 Task: Search one way flight ticket for 5 adults, 2 children, 1 infant in seat and 2 infants on lap in economy from Houston: George Bush Intercontinental/houston Airport to Riverton: Central Wyoming Regional Airport (was Riverton Regional) on 8-4-2023. Choice of flights is Spirit. Number of bags: 2 carry on bags. Price is upto 72000. Outbound departure time preference is 16:45.
Action: Mouse moved to (760, 497)
Screenshot: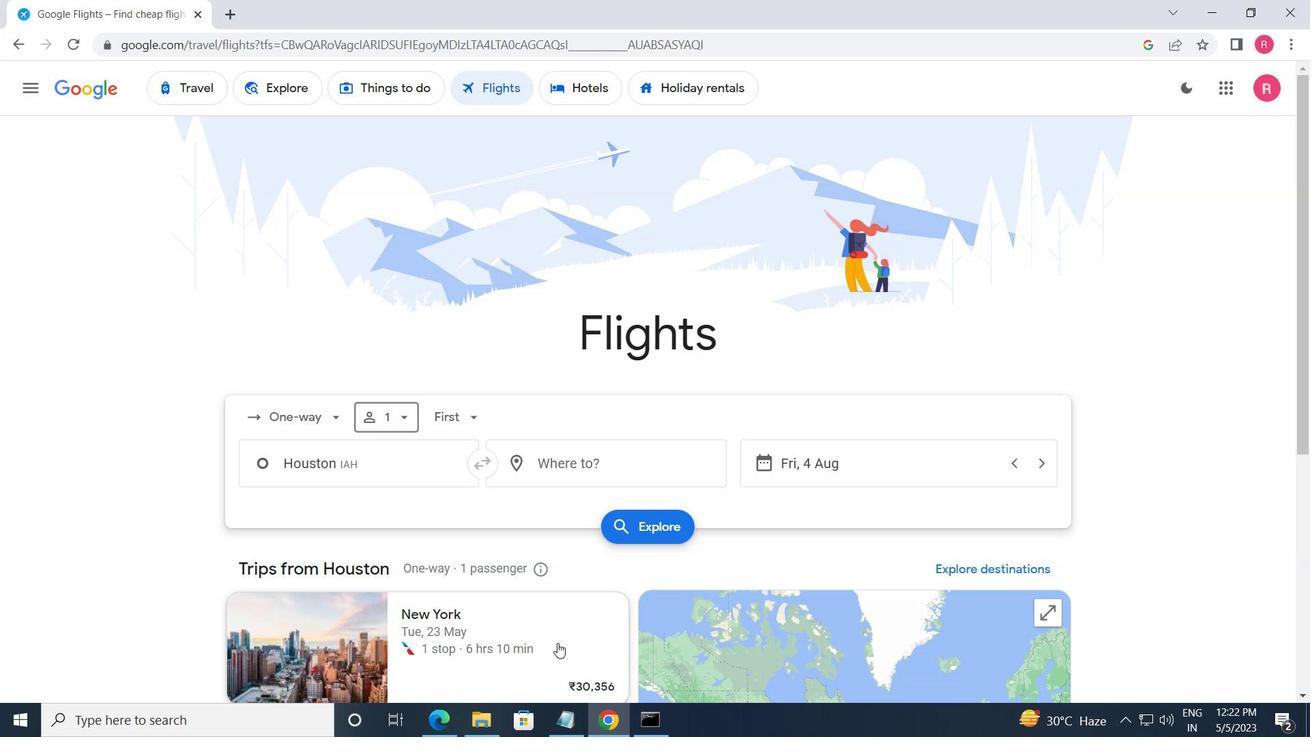 
Action: Mouse scrolled (760, 498) with delta (0, 0)
Screenshot: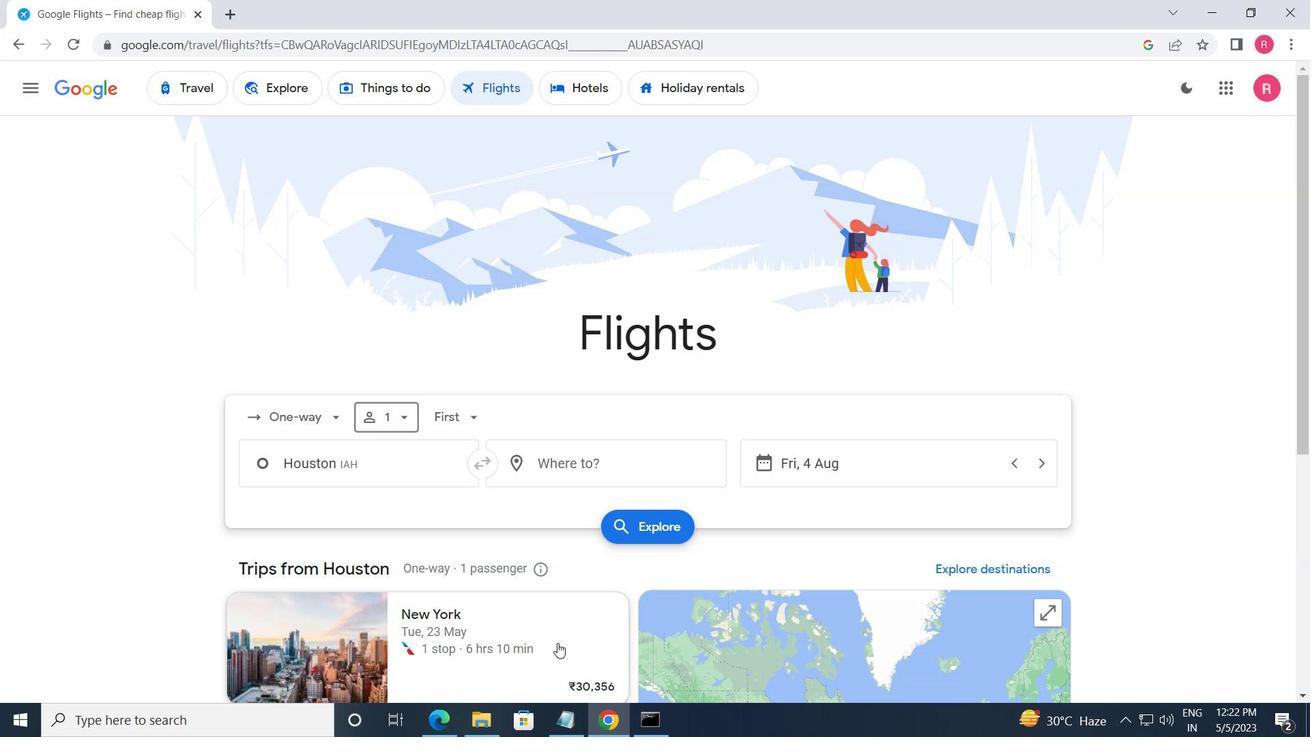 
Action: Mouse moved to (267, 428)
Screenshot: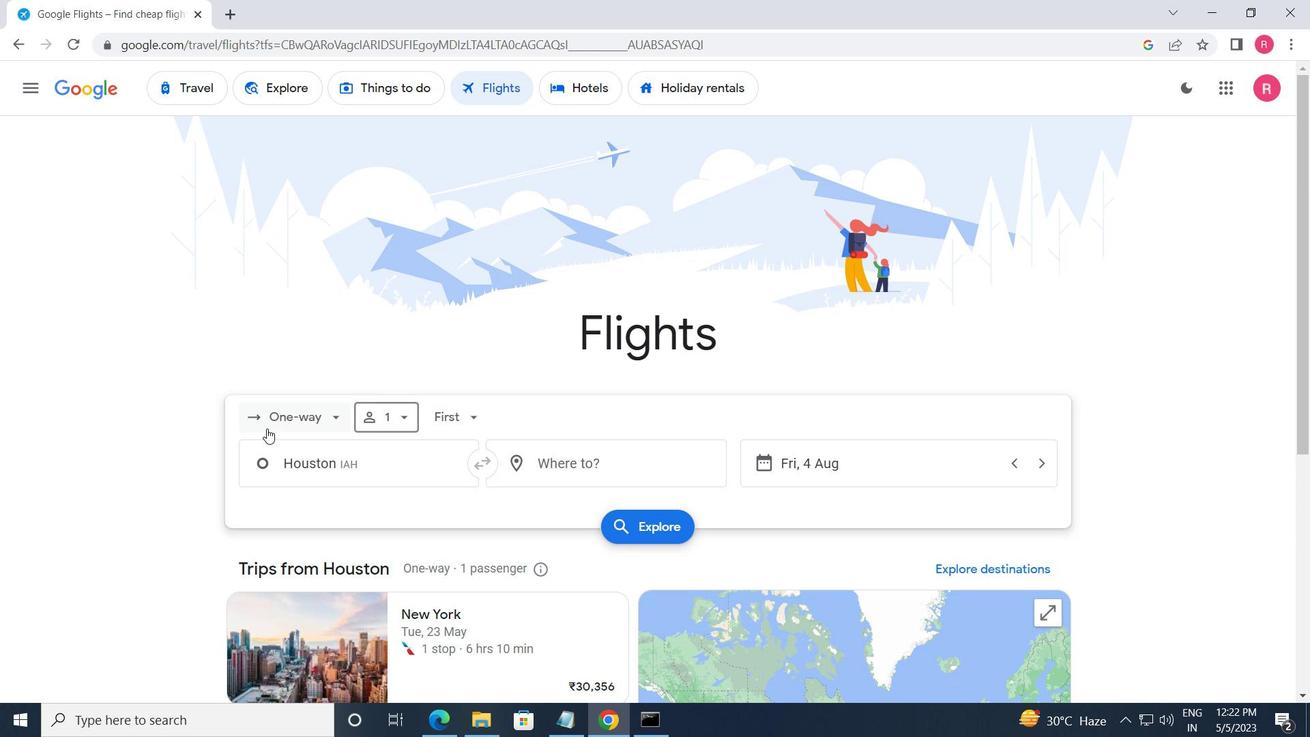 
Action: Mouse pressed left at (267, 428)
Screenshot: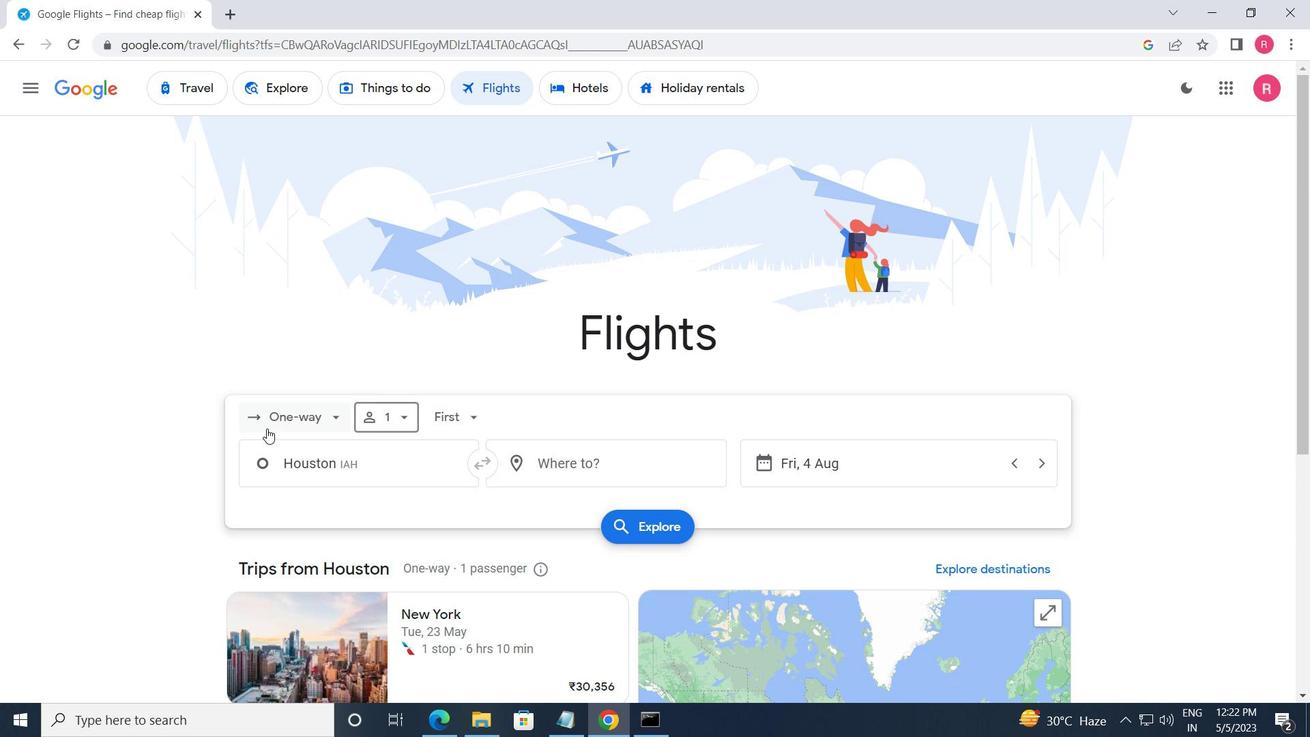 
Action: Mouse moved to (294, 485)
Screenshot: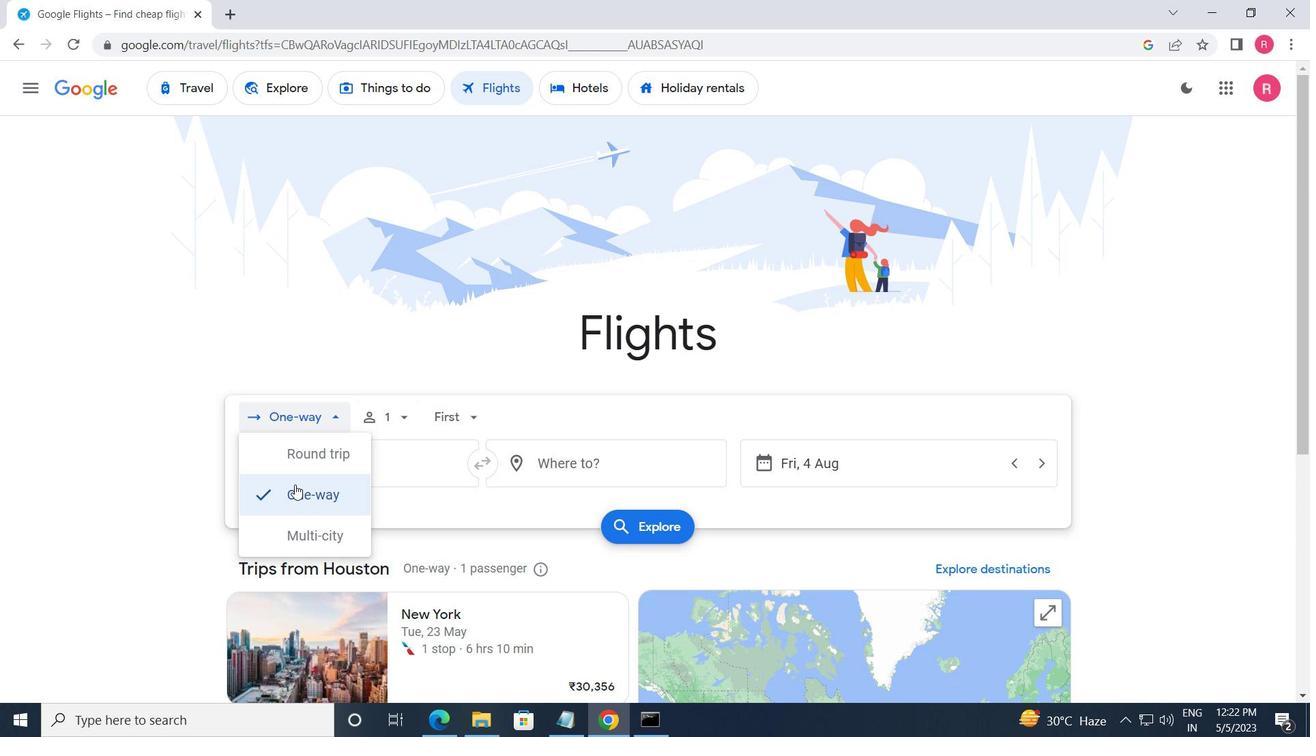 
Action: Mouse pressed left at (294, 485)
Screenshot: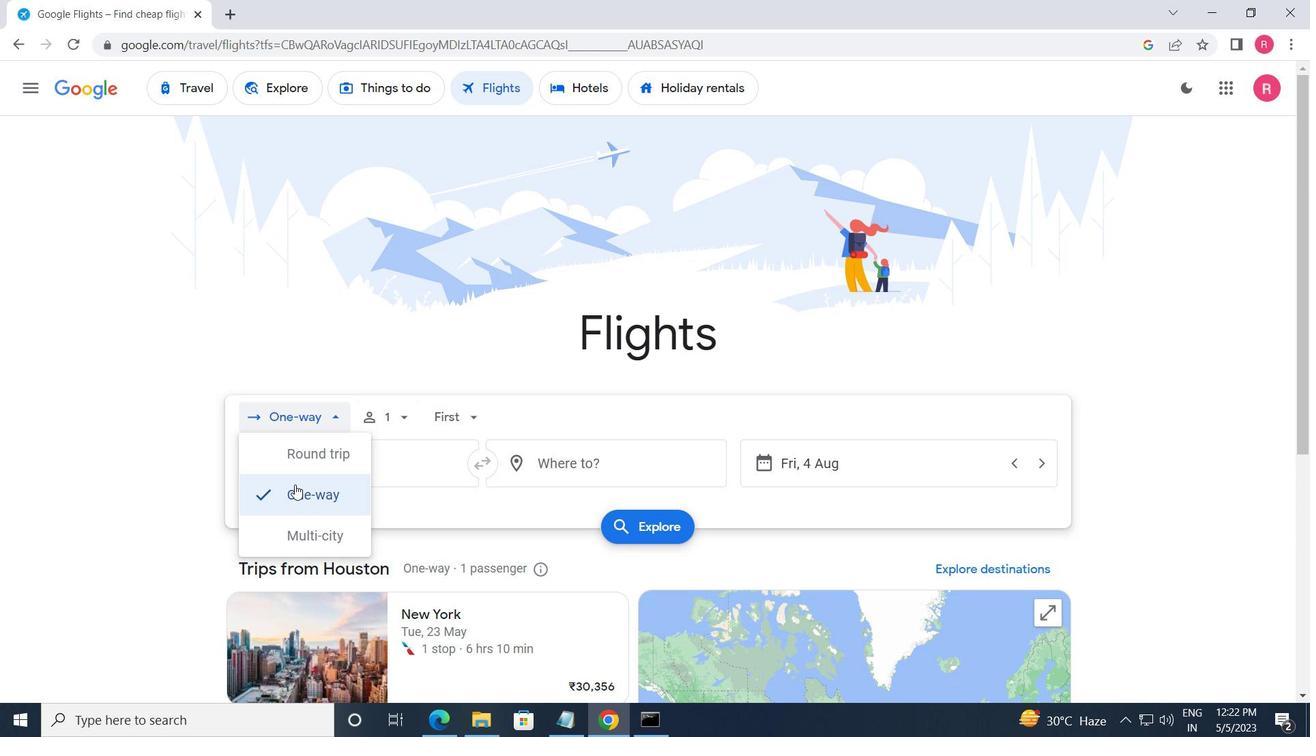 
Action: Mouse moved to (372, 417)
Screenshot: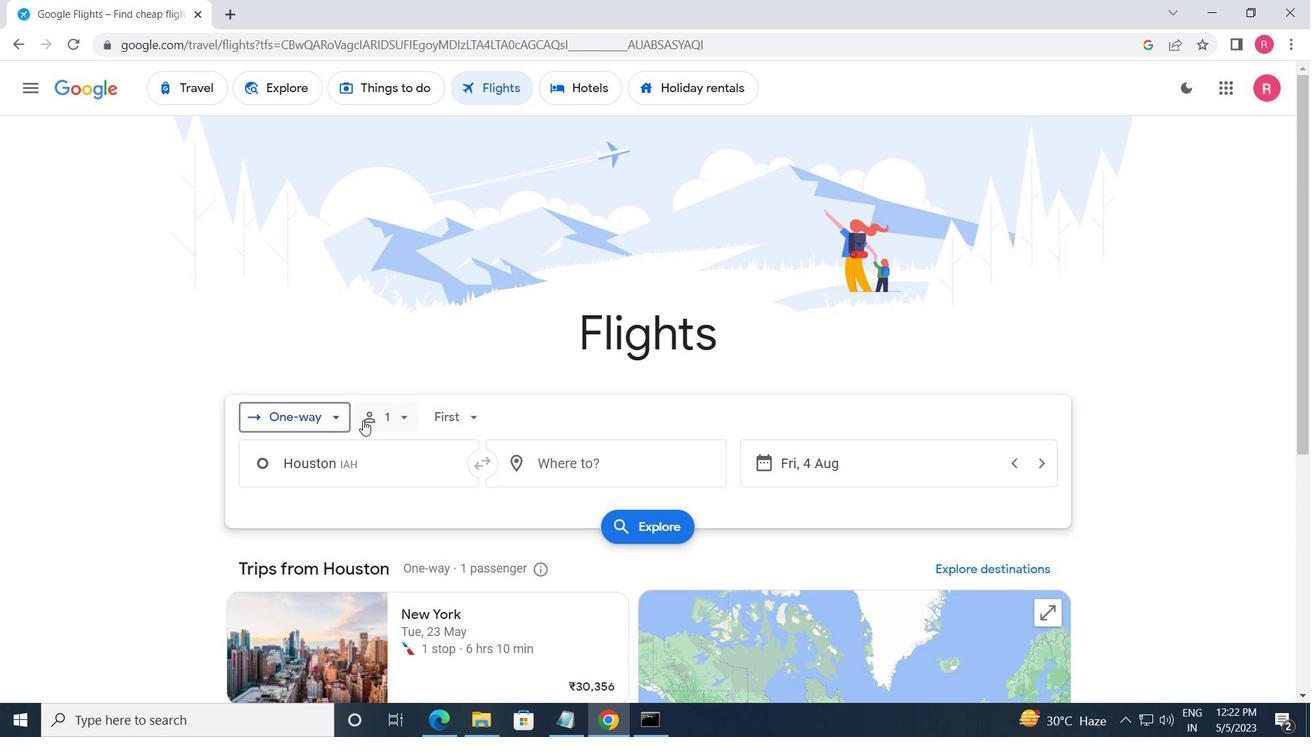 
Action: Mouse pressed left at (372, 417)
Screenshot: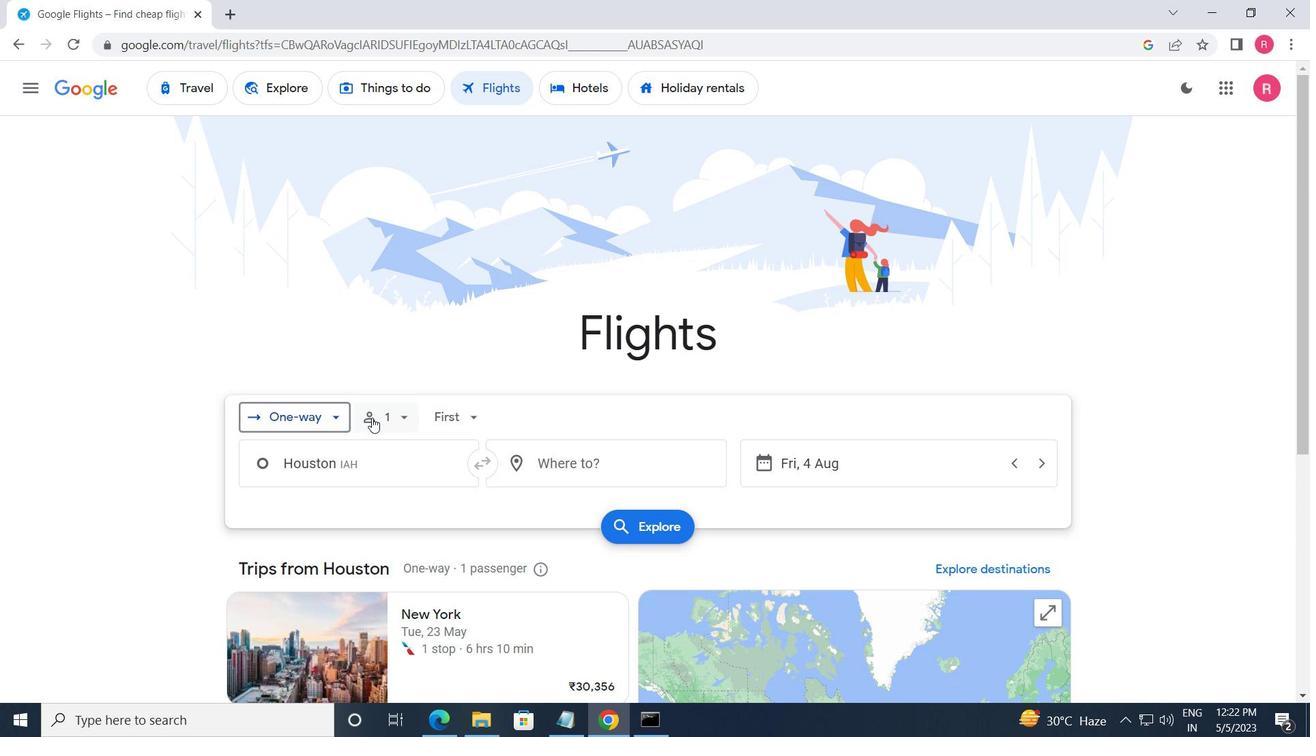 
Action: Mouse moved to (531, 459)
Screenshot: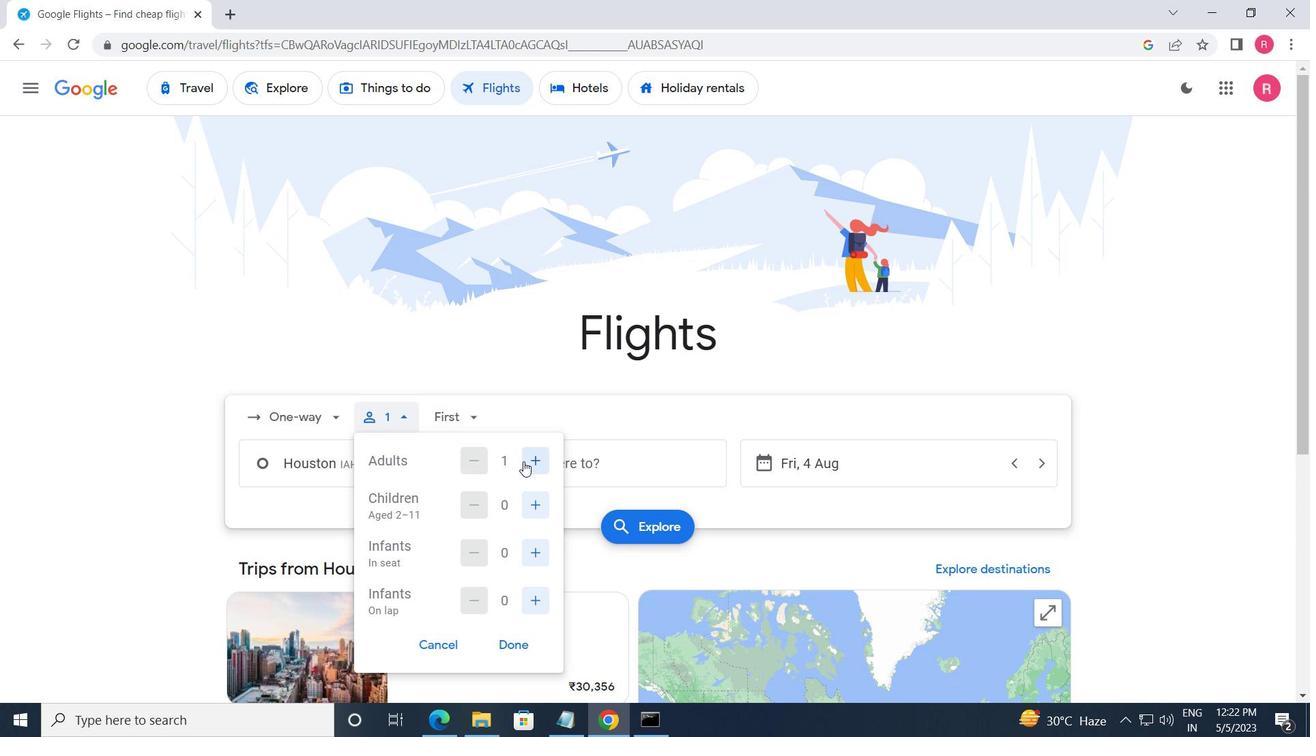 
Action: Mouse pressed left at (531, 459)
Screenshot: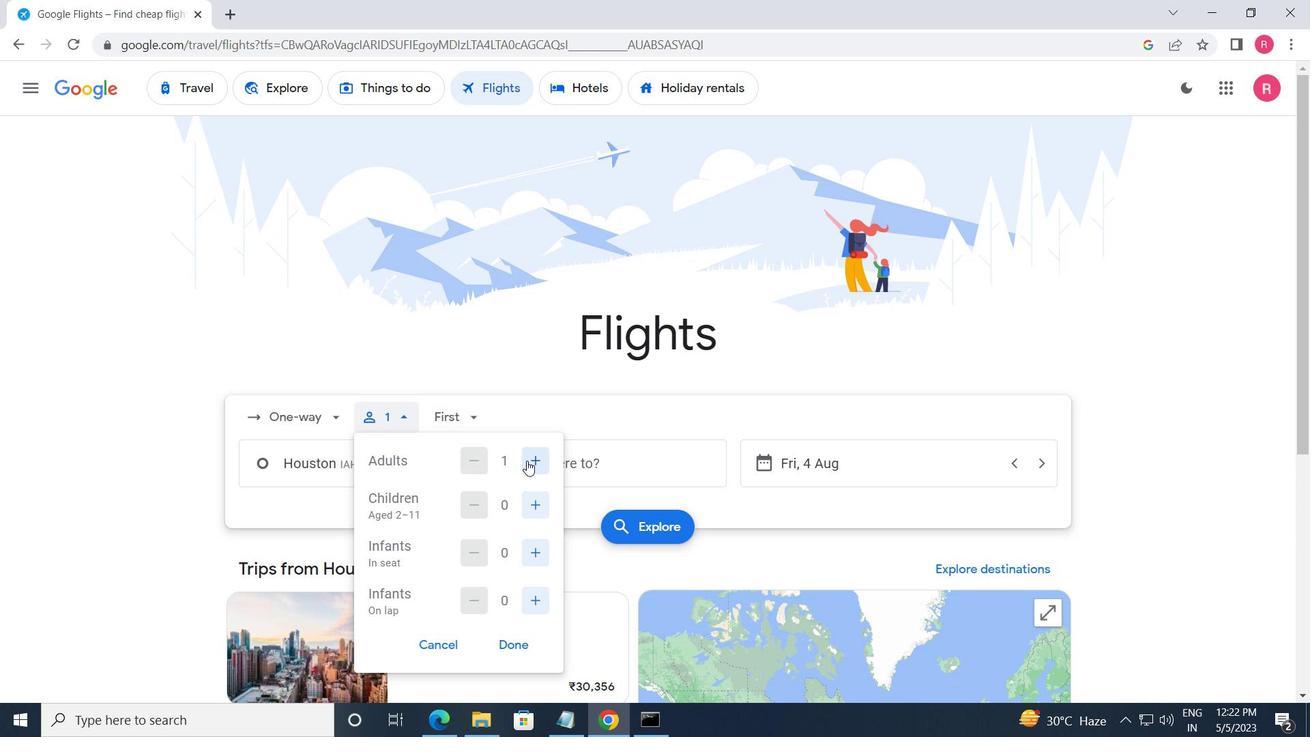 
Action: Mouse pressed left at (531, 459)
Screenshot: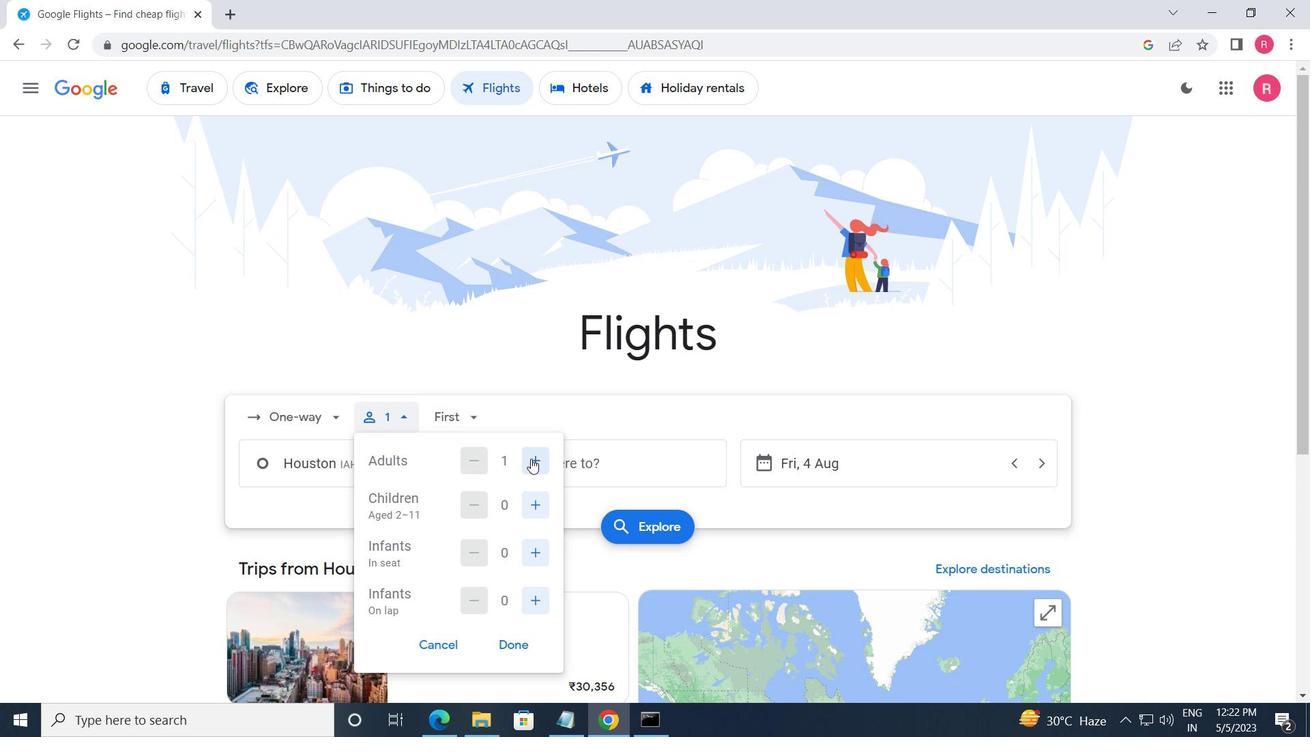
Action: Mouse pressed left at (531, 459)
Screenshot: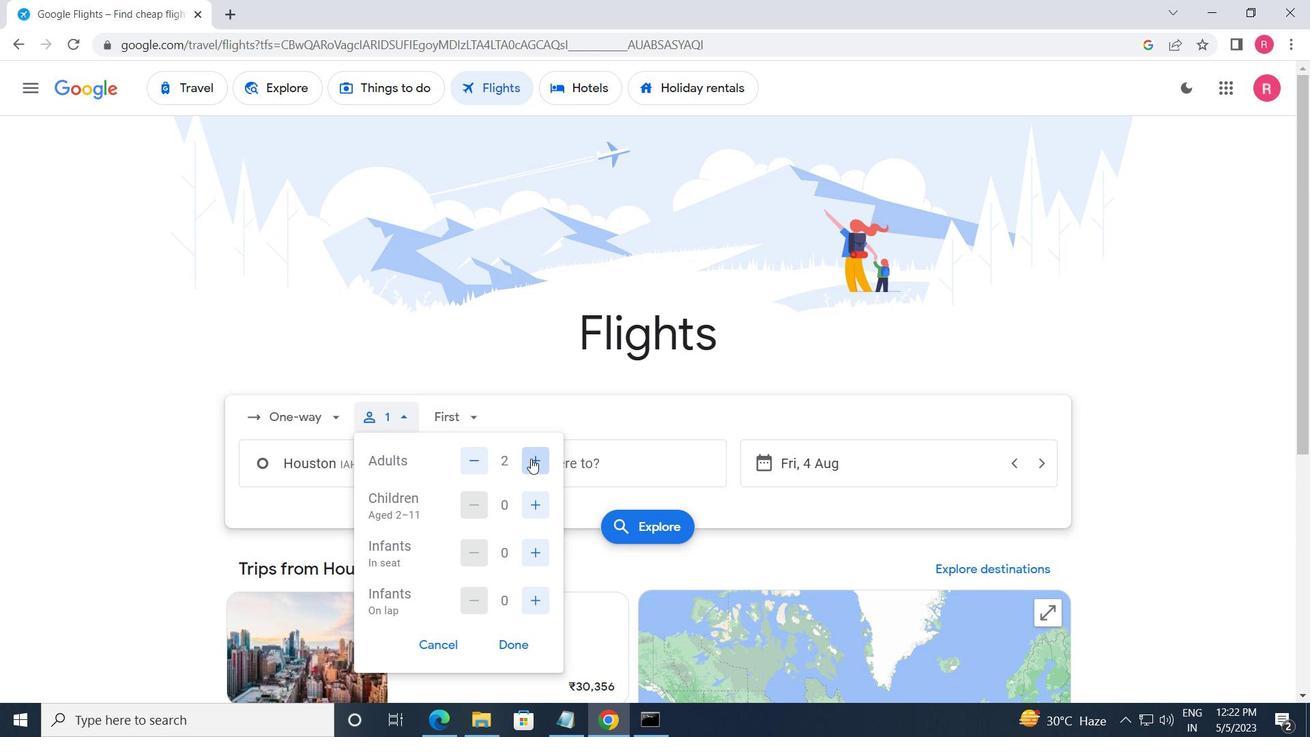 
Action: Mouse moved to (532, 458)
Screenshot: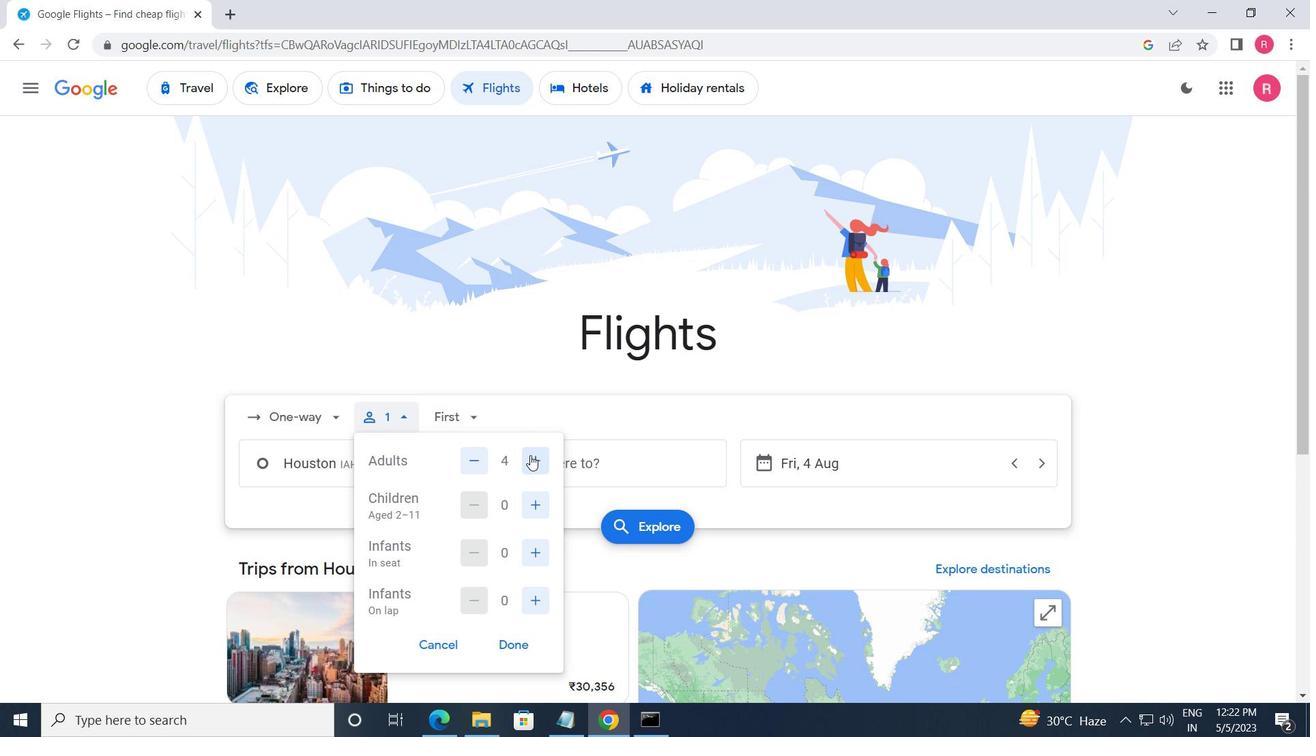 
Action: Mouse pressed left at (532, 458)
Screenshot: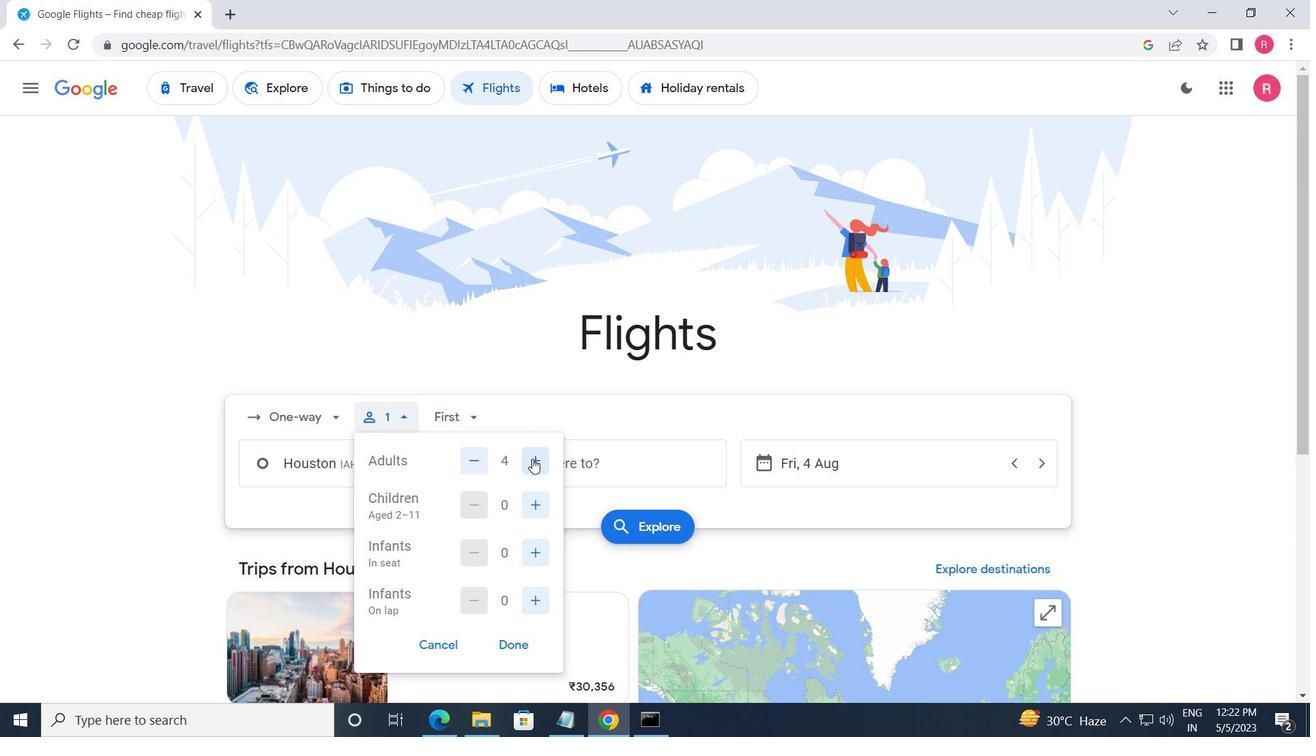 
Action: Mouse moved to (534, 499)
Screenshot: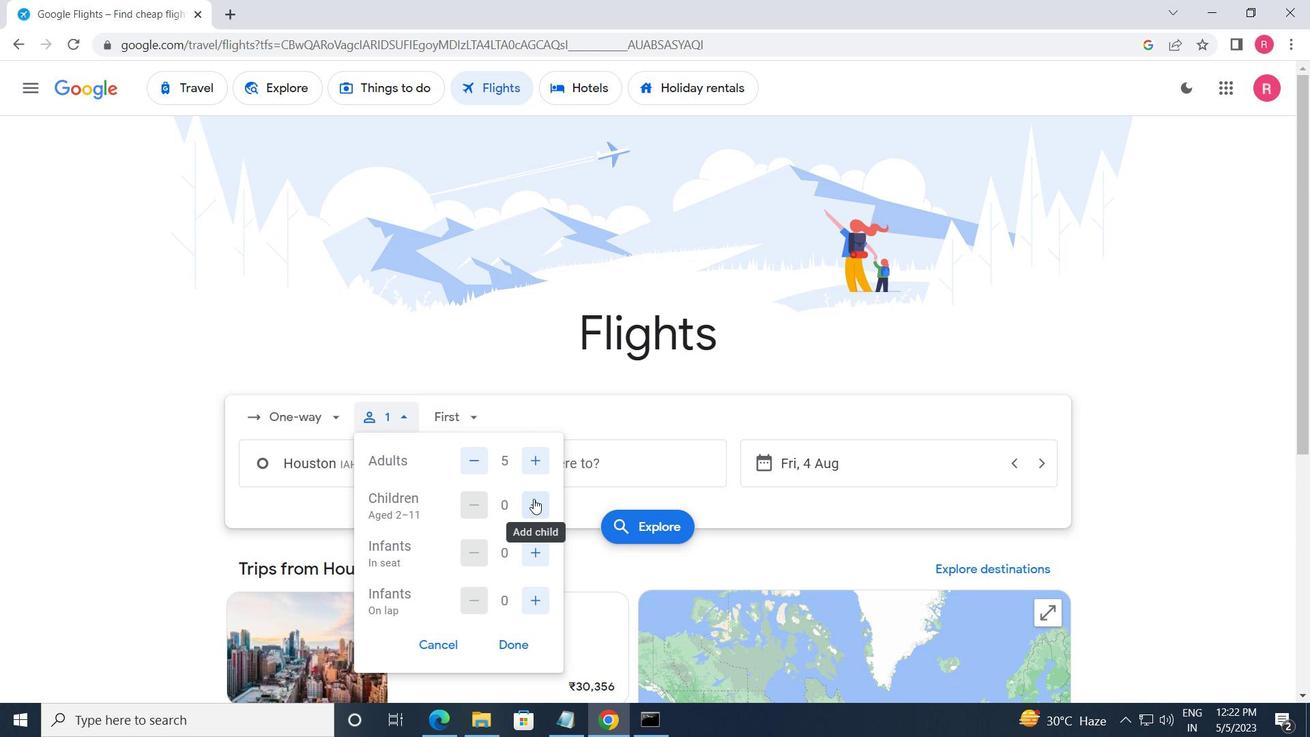 
Action: Mouse pressed left at (534, 499)
Screenshot: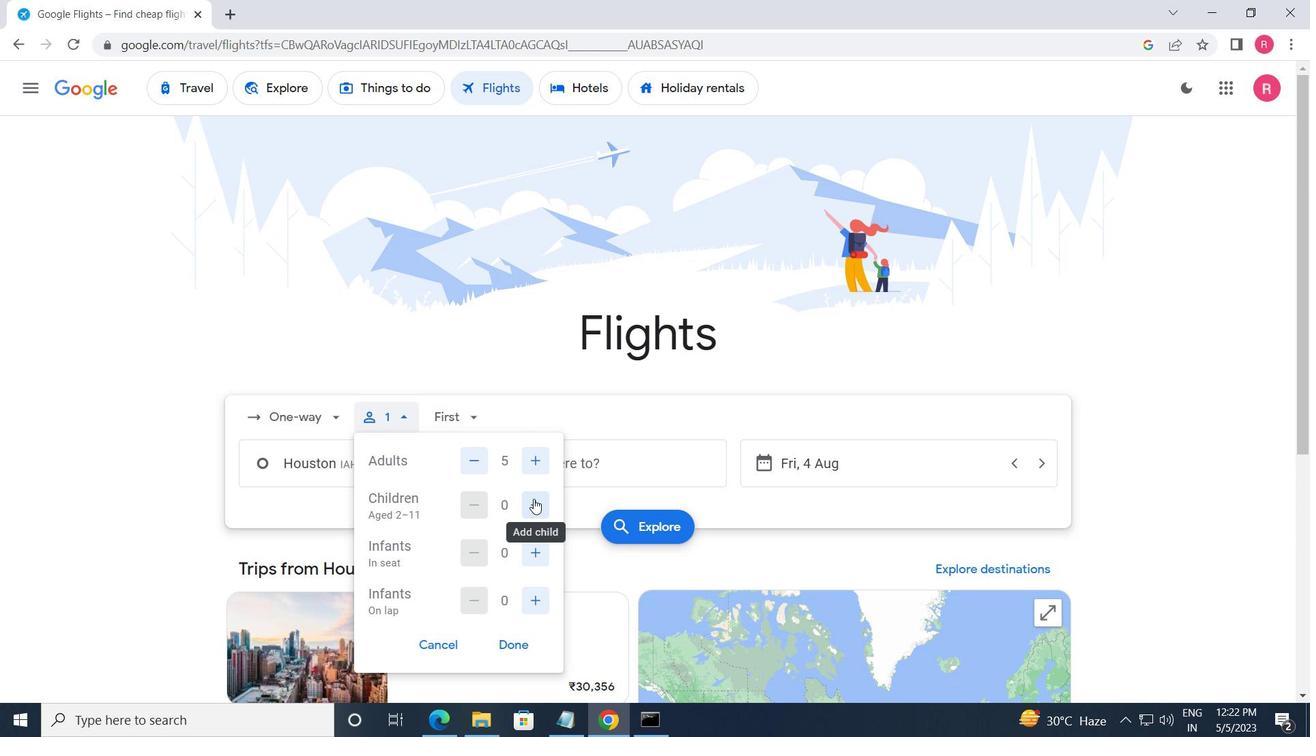
Action: Mouse pressed left at (534, 499)
Screenshot: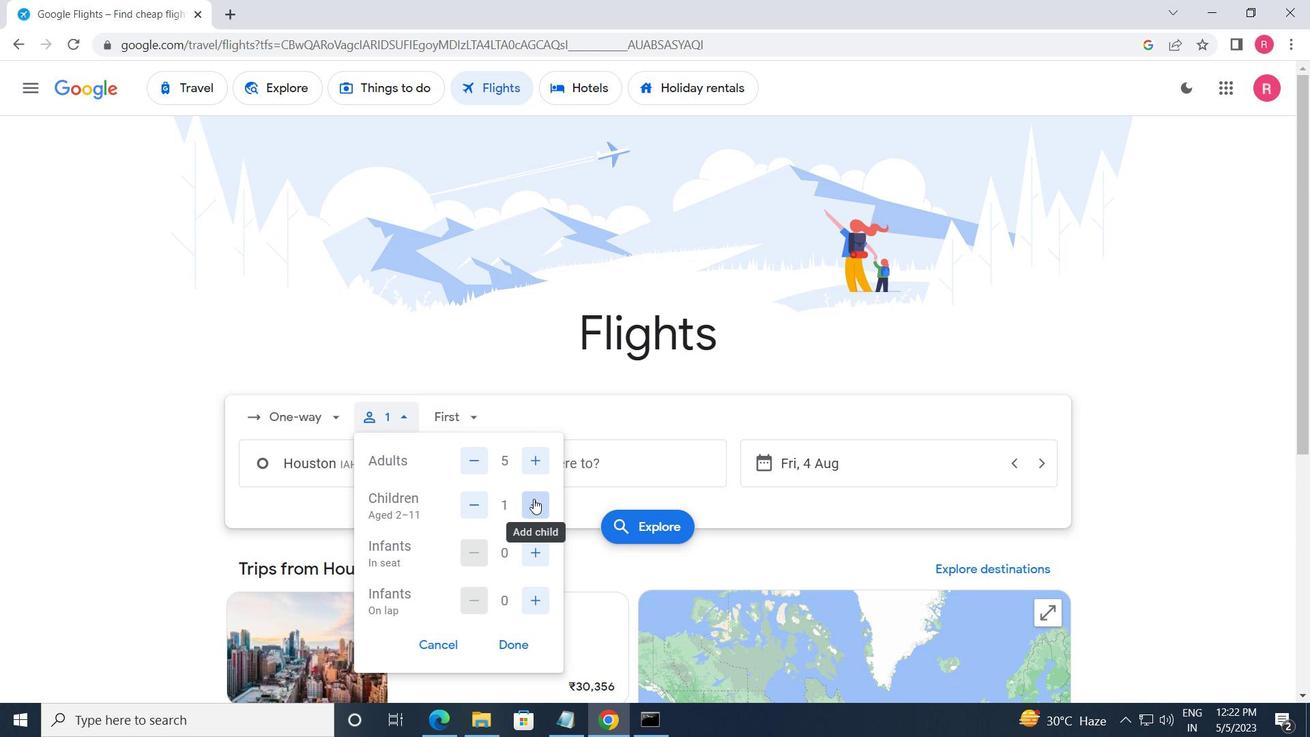 
Action: Mouse moved to (531, 548)
Screenshot: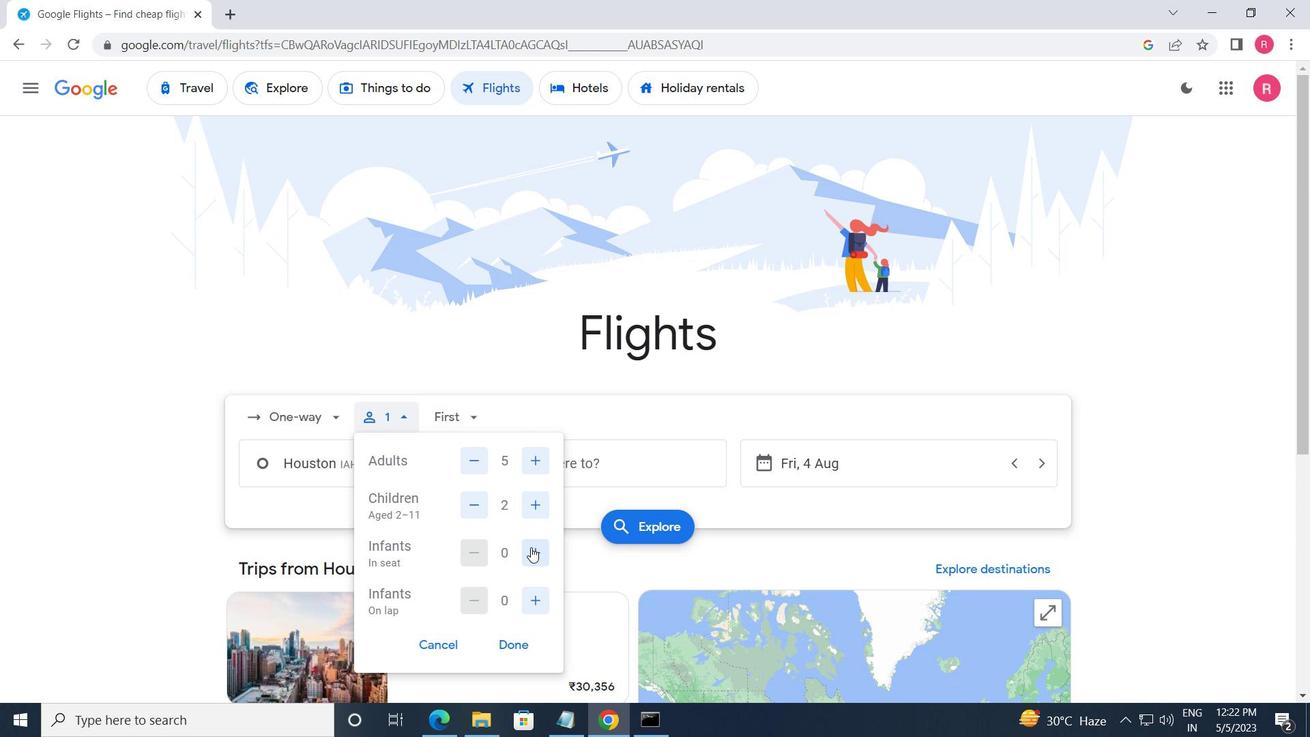 
Action: Mouse pressed left at (531, 548)
Screenshot: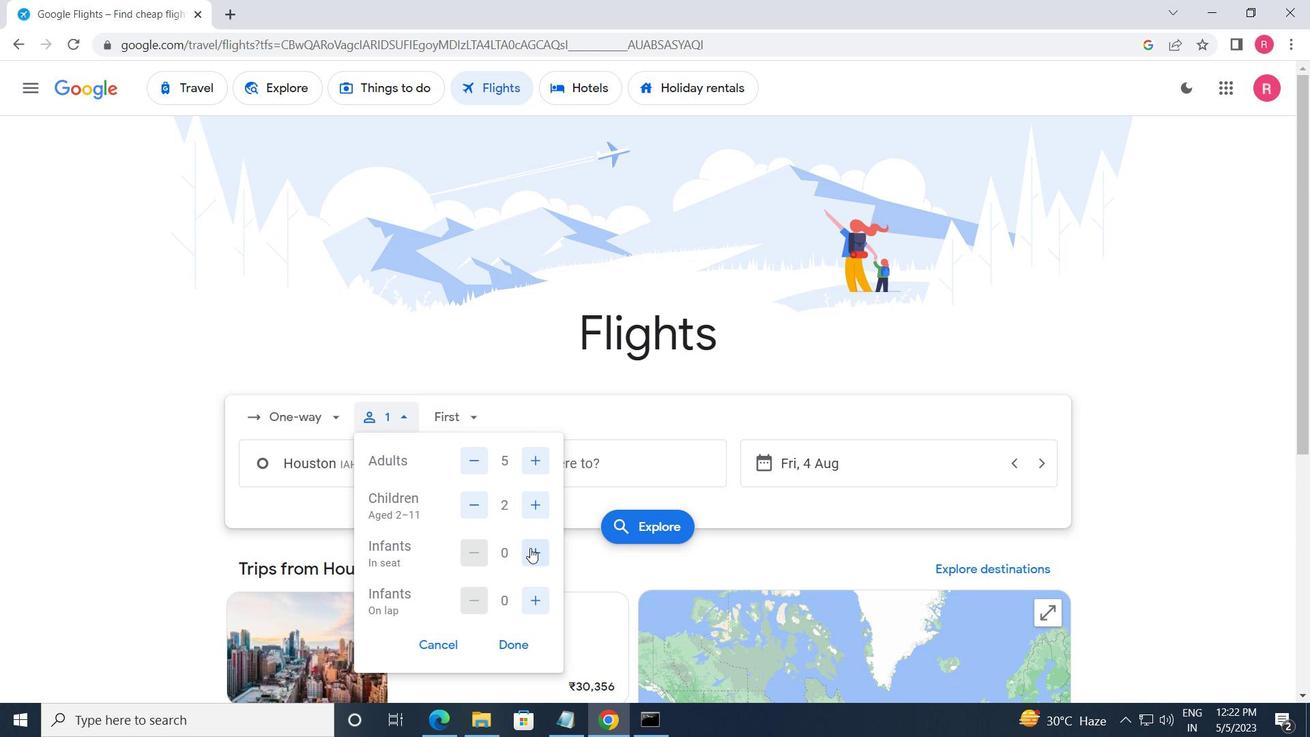 
Action: Mouse moved to (543, 597)
Screenshot: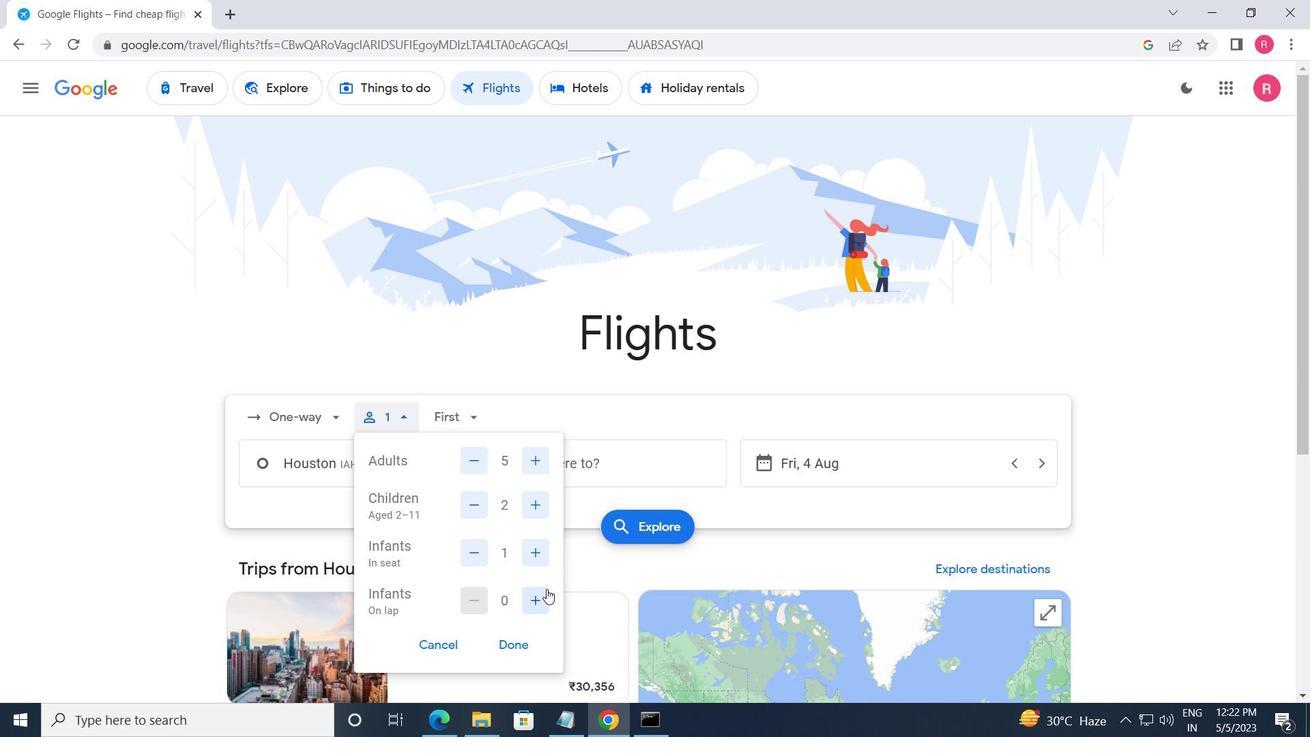 
Action: Mouse pressed left at (543, 597)
Screenshot: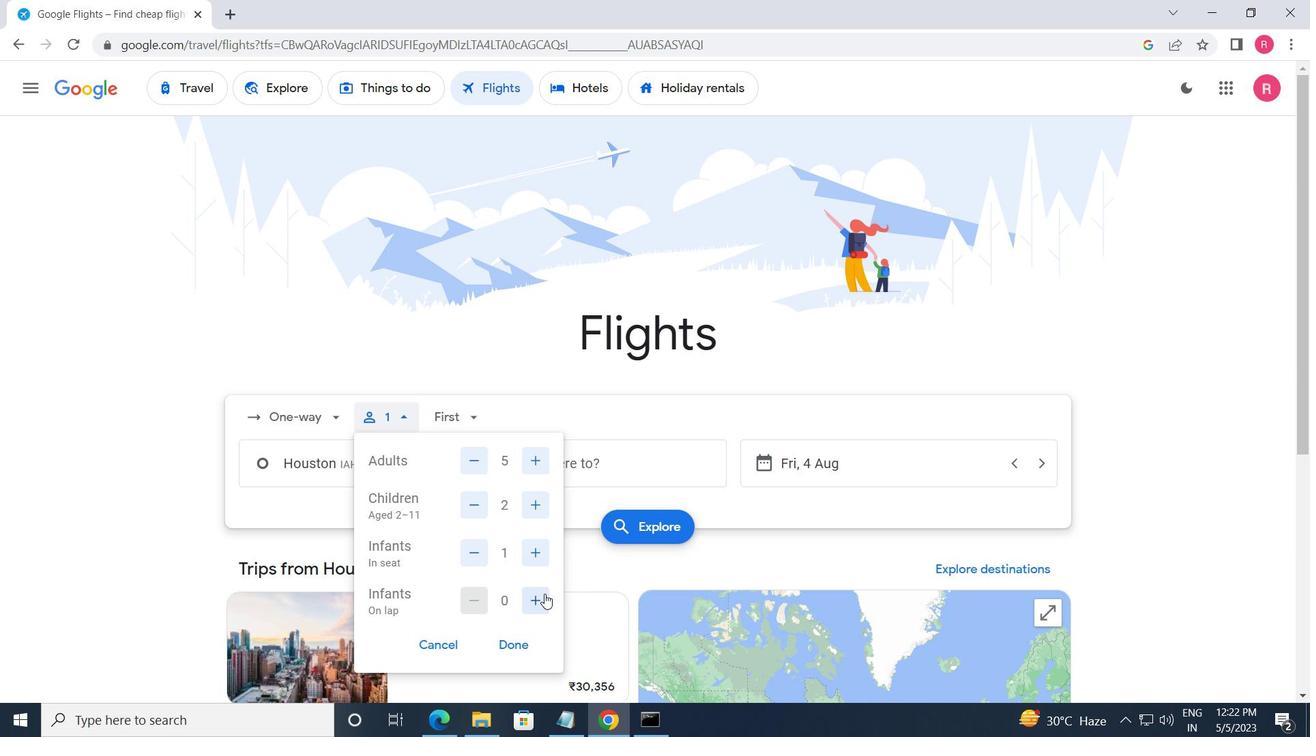 
Action: Mouse moved to (518, 638)
Screenshot: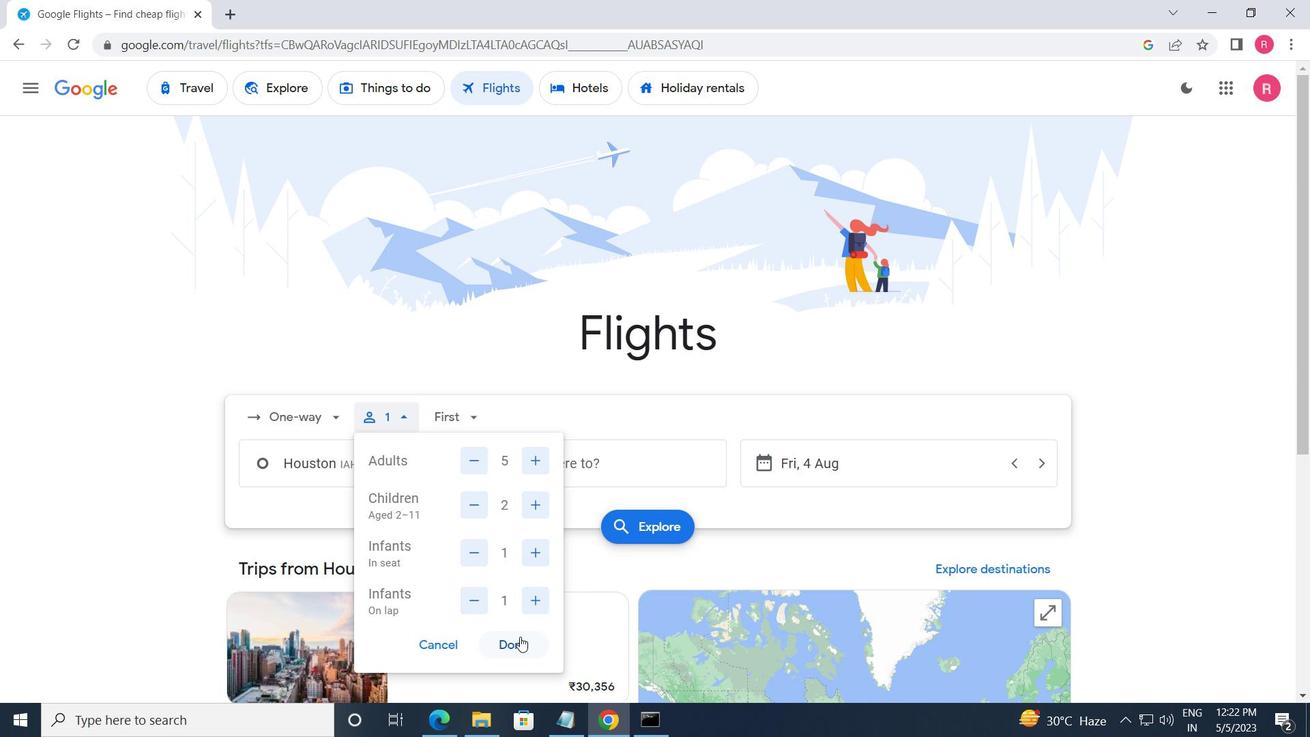 
Action: Mouse pressed left at (518, 638)
Screenshot: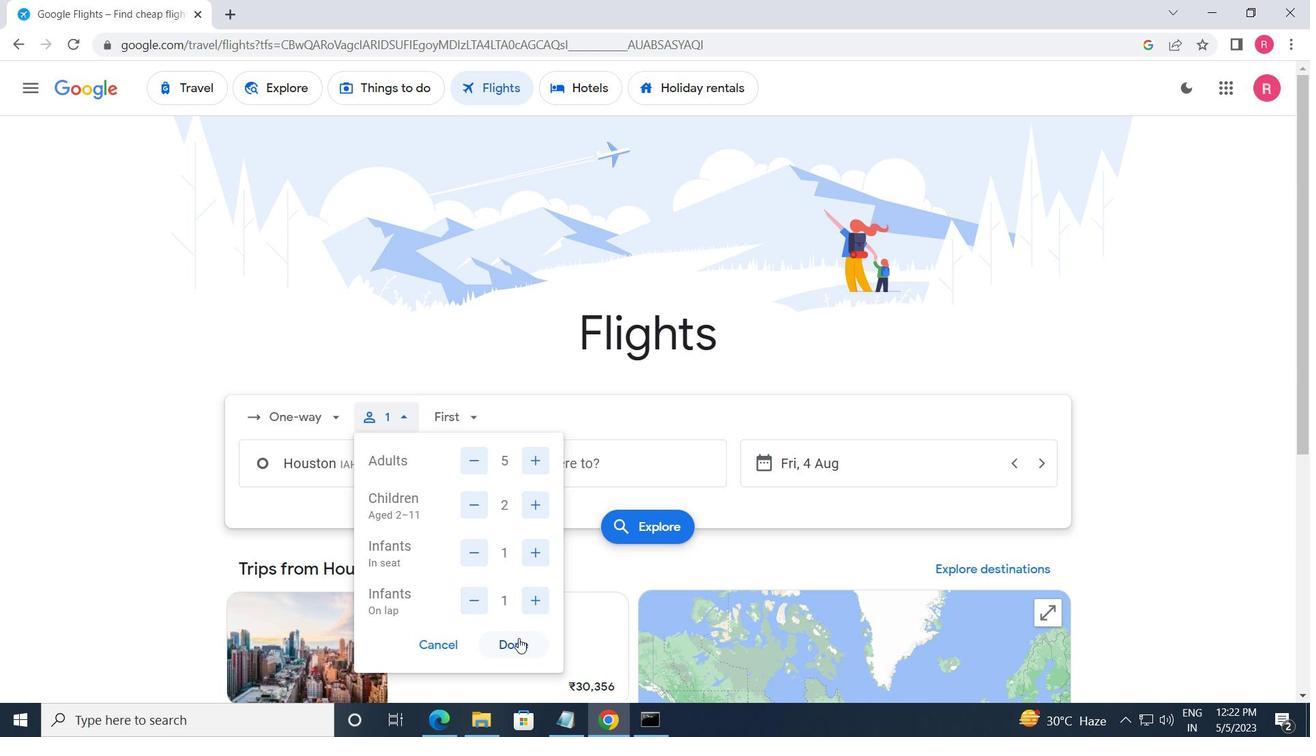 
Action: Mouse moved to (458, 406)
Screenshot: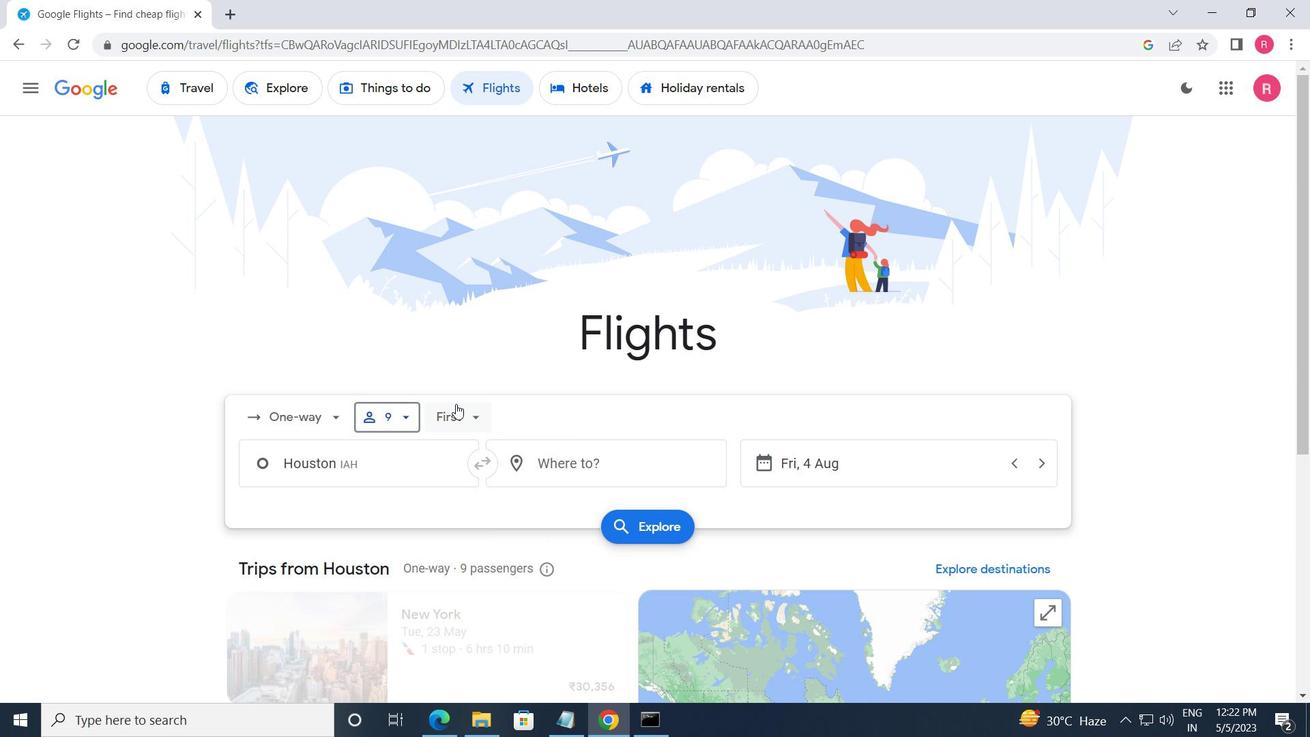 
Action: Mouse pressed left at (458, 406)
Screenshot: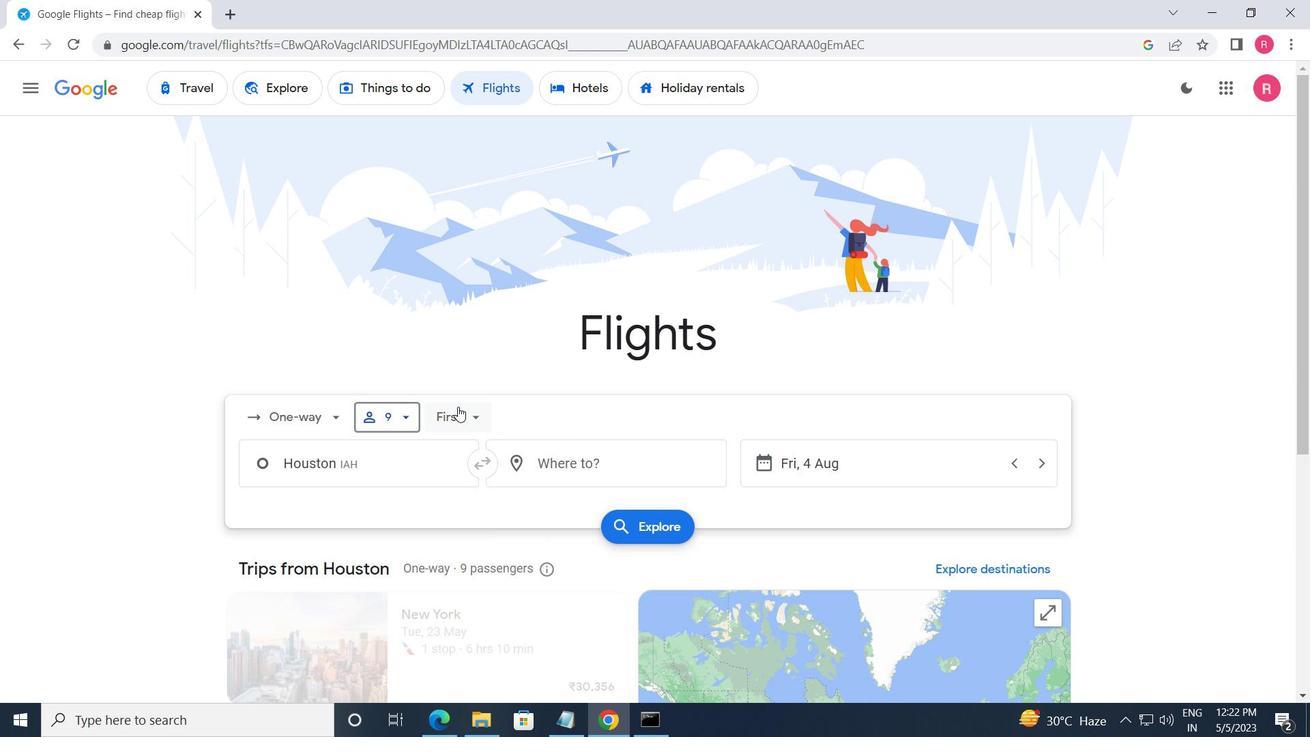 
Action: Mouse moved to (509, 462)
Screenshot: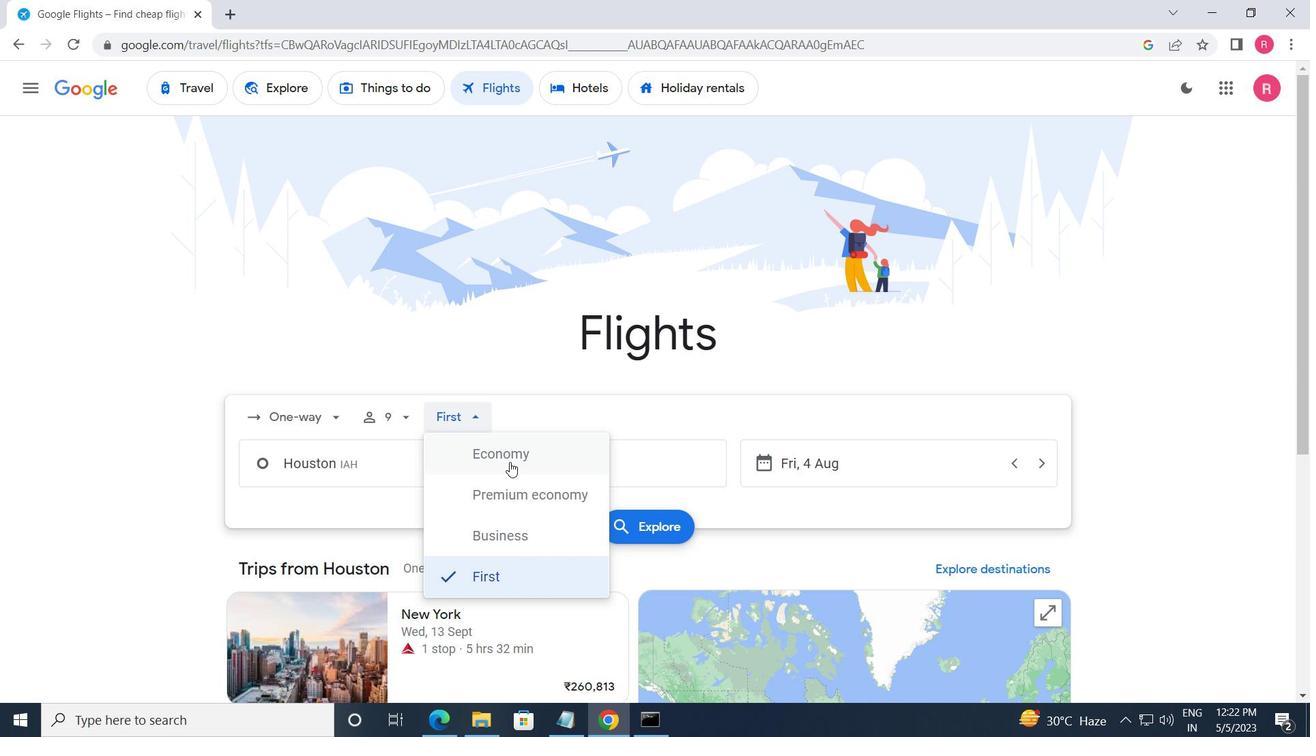 
Action: Mouse pressed left at (509, 462)
Screenshot: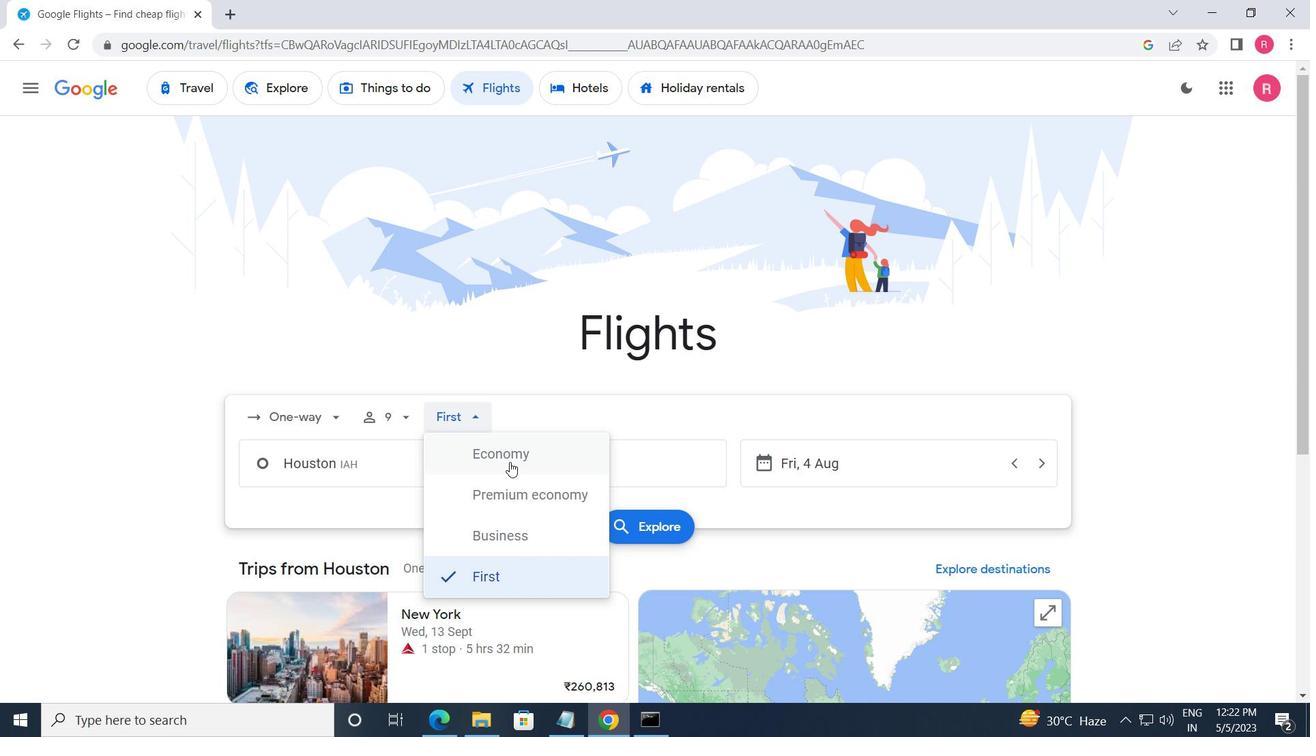 
Action: Mouse moved to (395, 458)
Screenshot: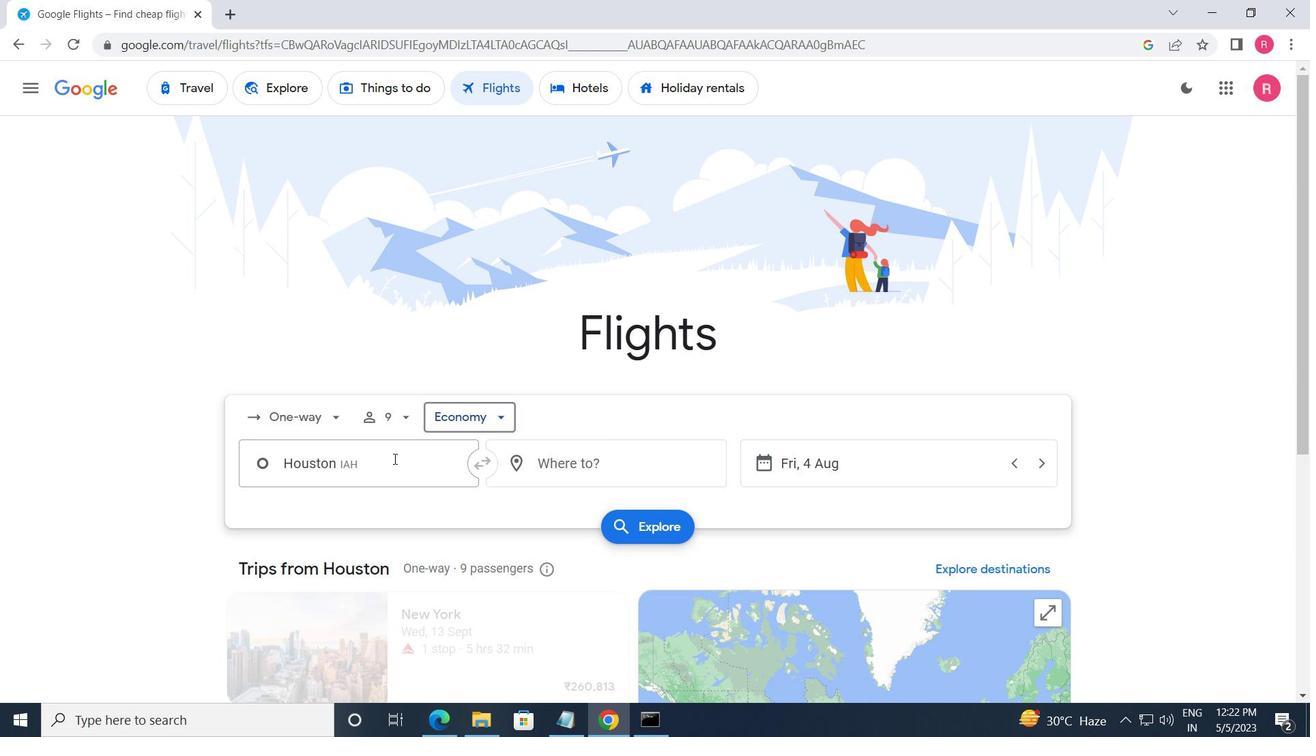 
Action: Mouse pressed left at (395, 458)
Screenshot: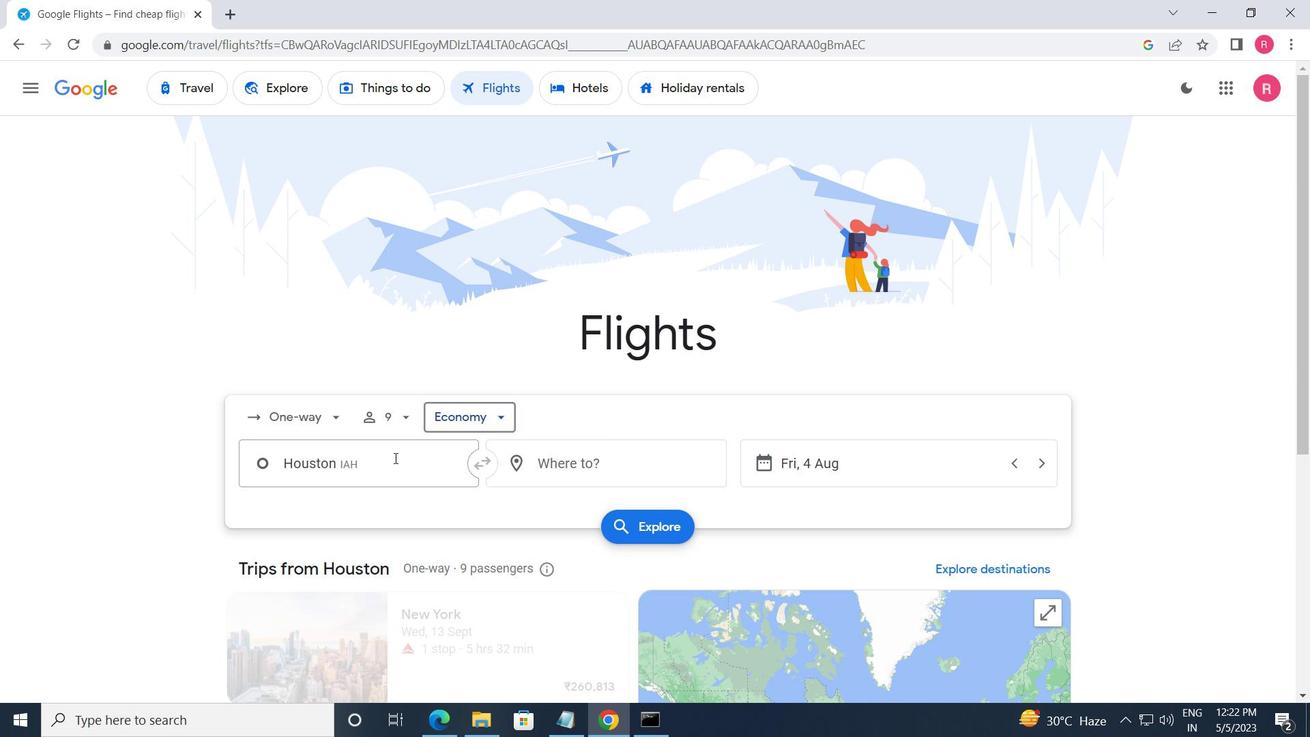 
Action: Mouse moved to (382, 466)
Screenshot: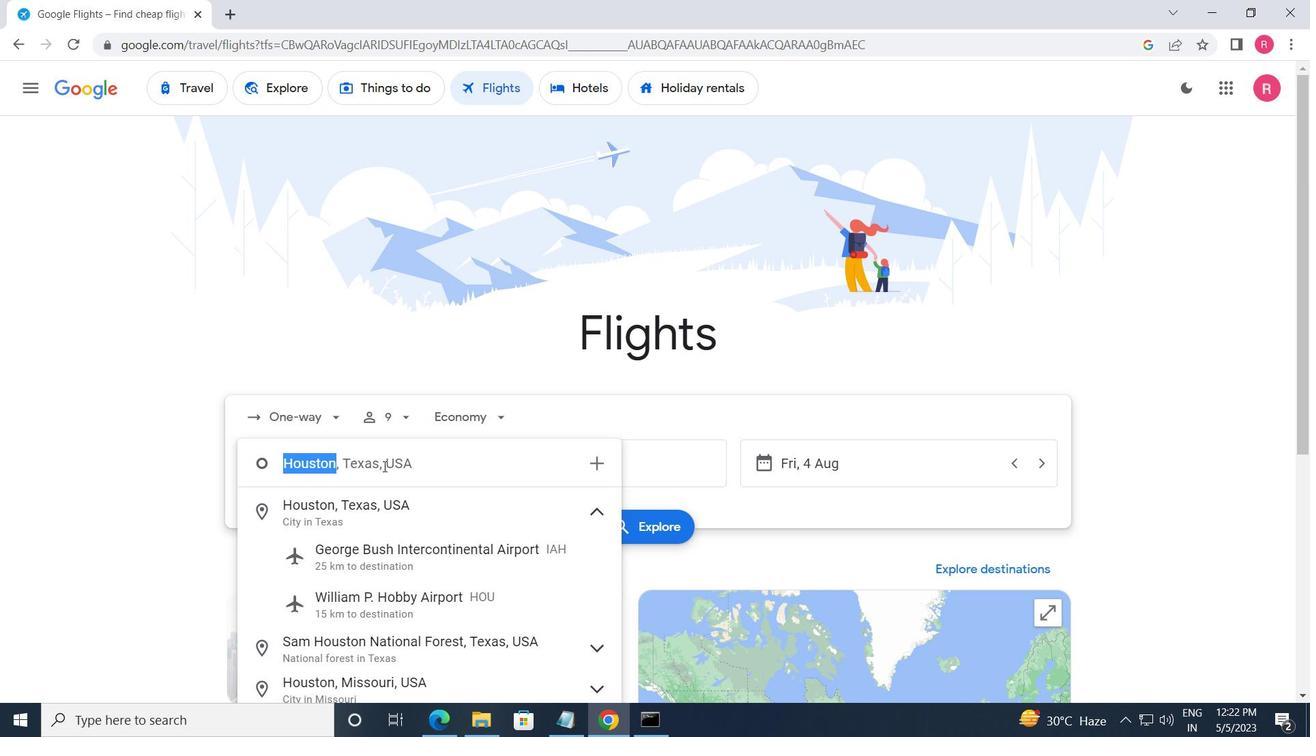 
Action: Key pressed <Key.shift>HOUSTON
Screenshot: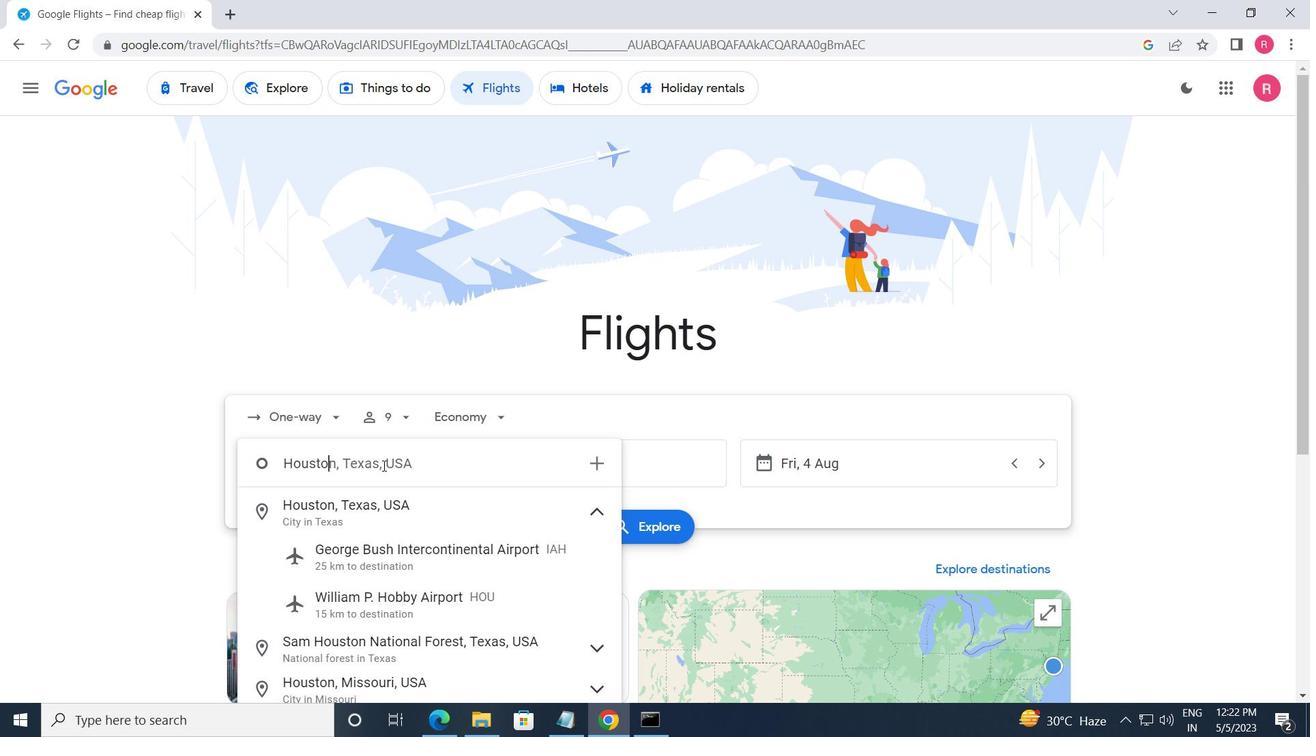 
Action: Mouse moved to (378, 551)
Screenshot: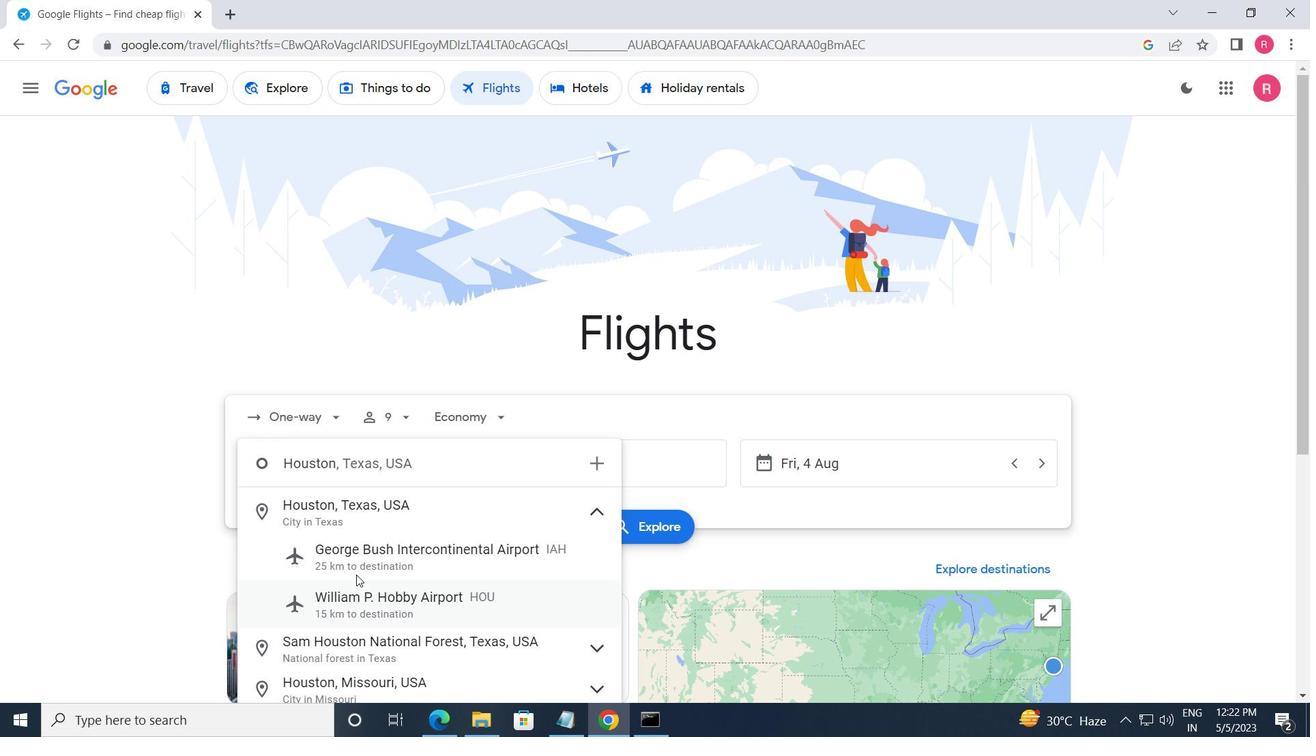 
Action: Mouse pressed left at (378, 551)
Screenshot: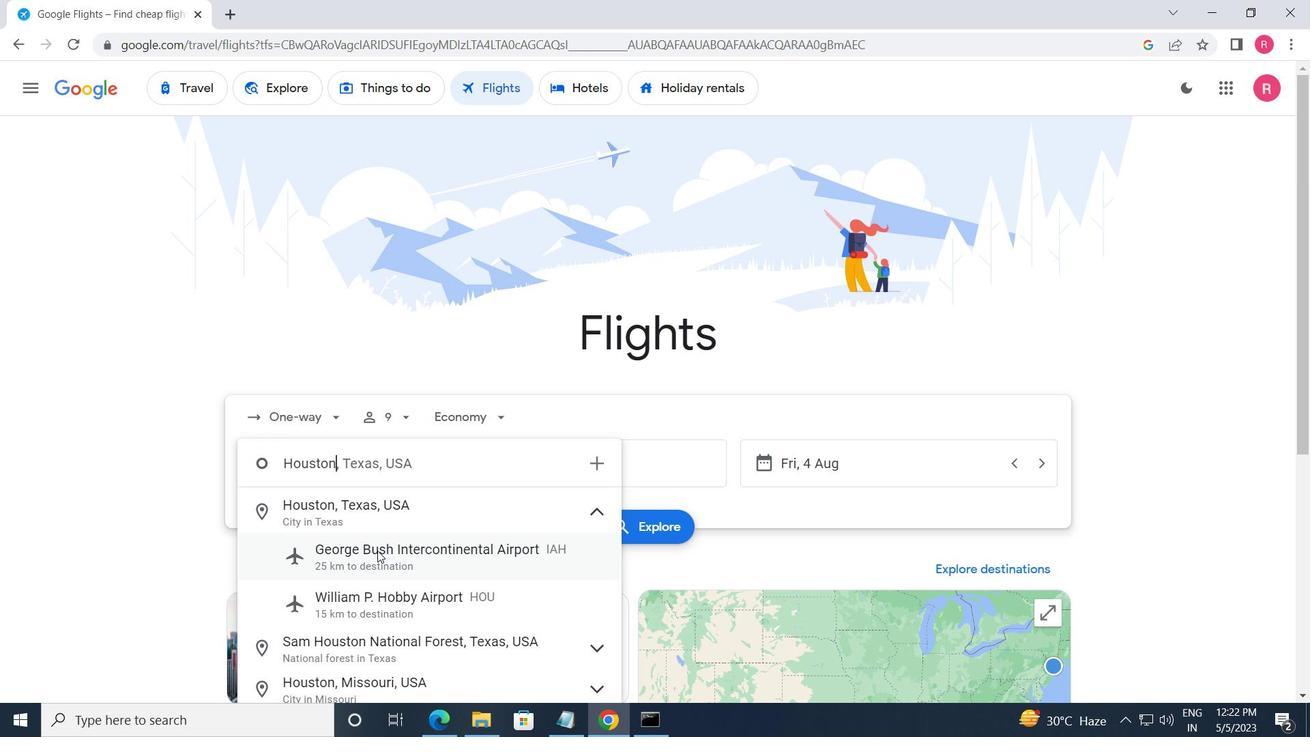 
Action: Mouse moved to (598, 462)
Screenshot: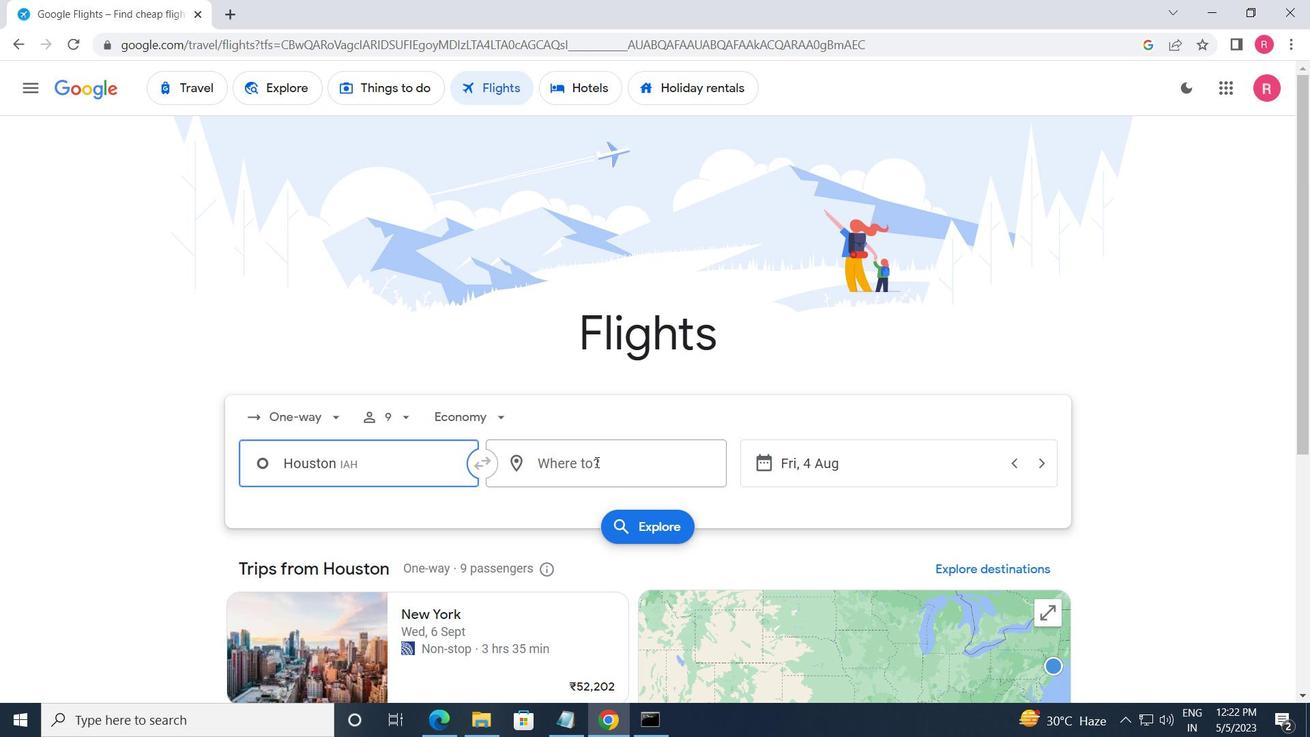 
Action: Mouse pressed left at (598, 462)
Screenshot: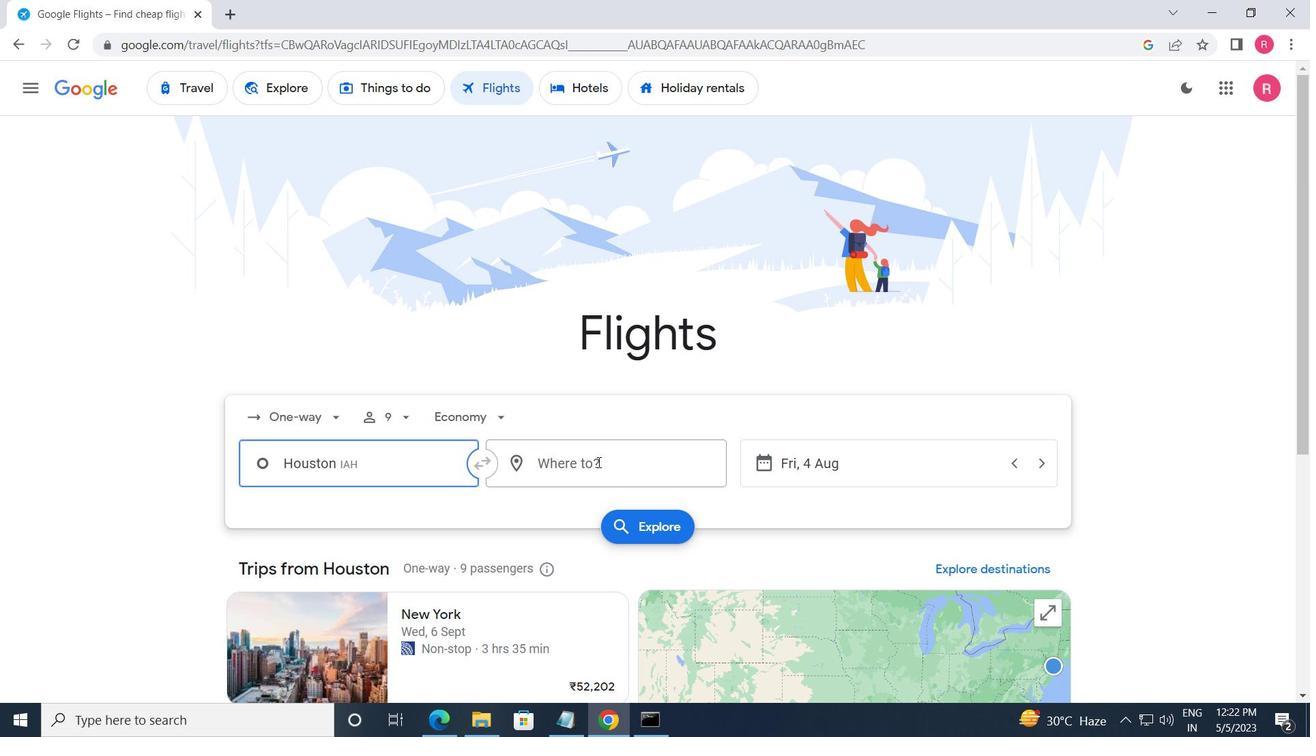 
Action: Mouse moved to (555, 410)
Screenshot: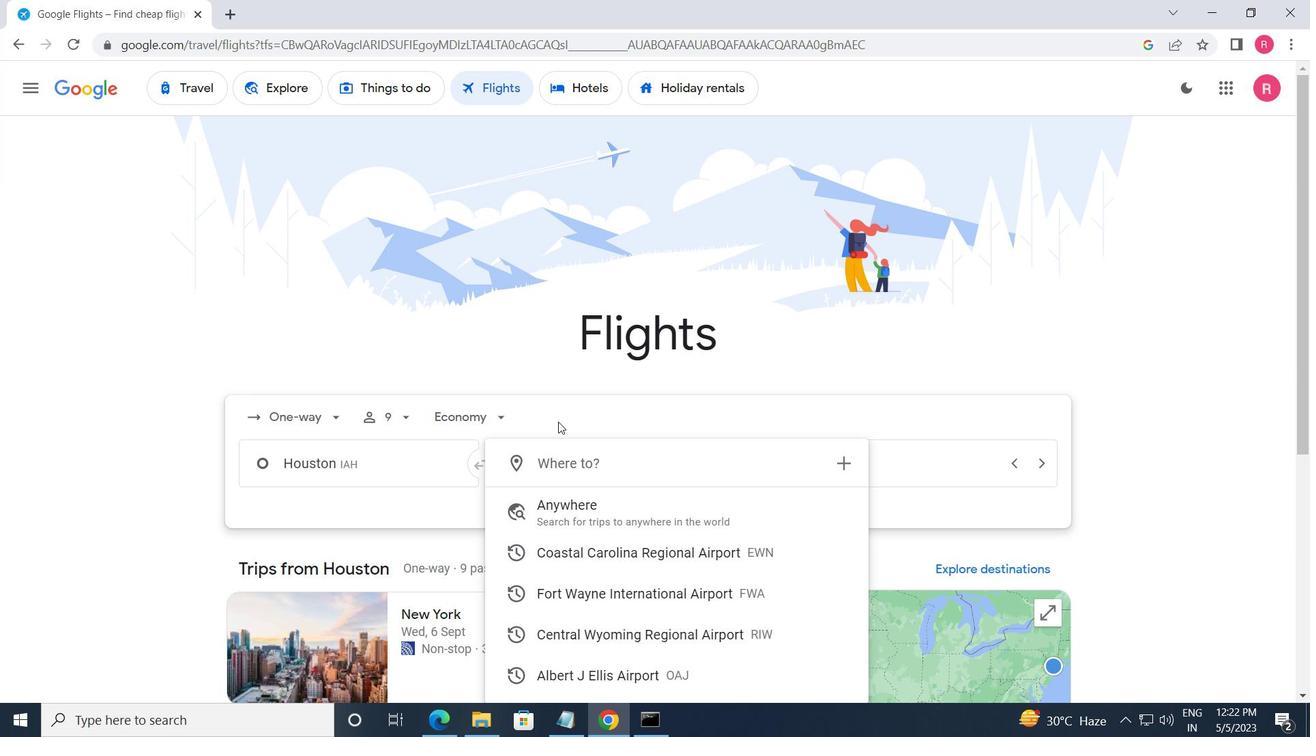 
Action: Key pressed <Key.shift>RIVERTON
Screenshot: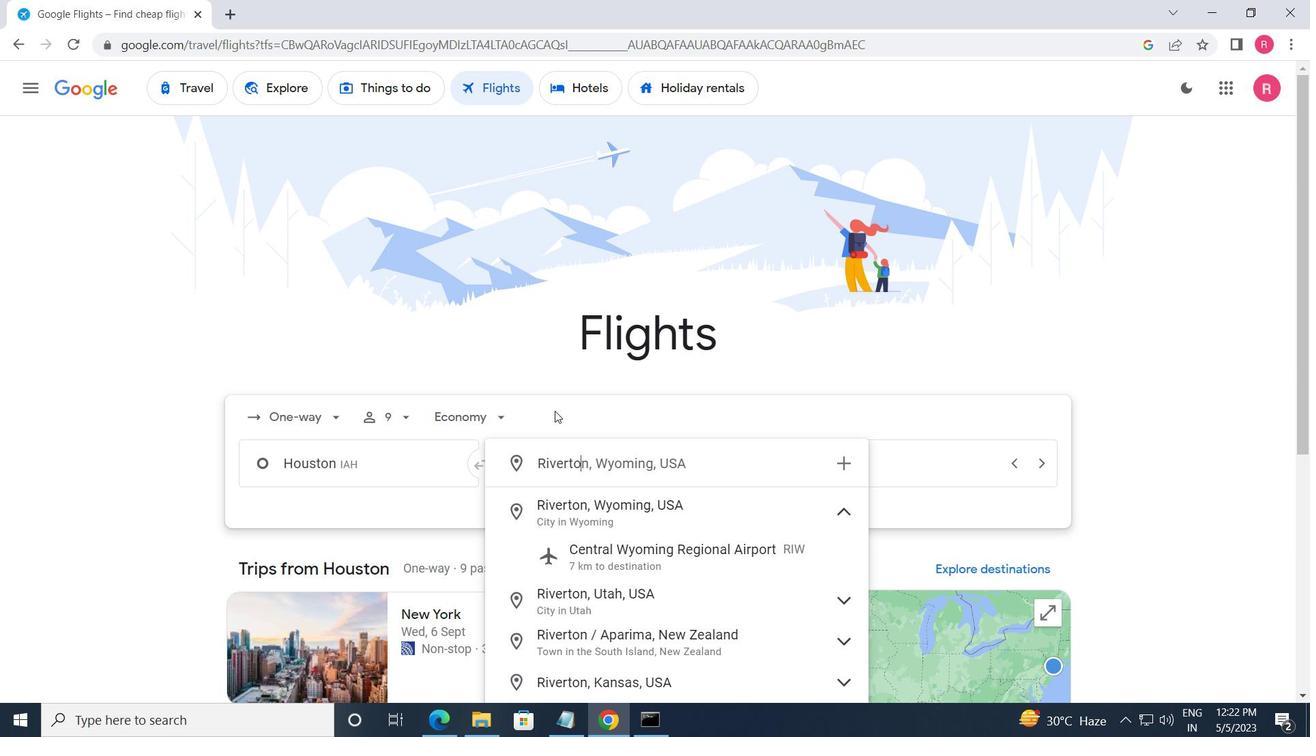 
Action: Mouse moved to (688, 550)
Screenshot: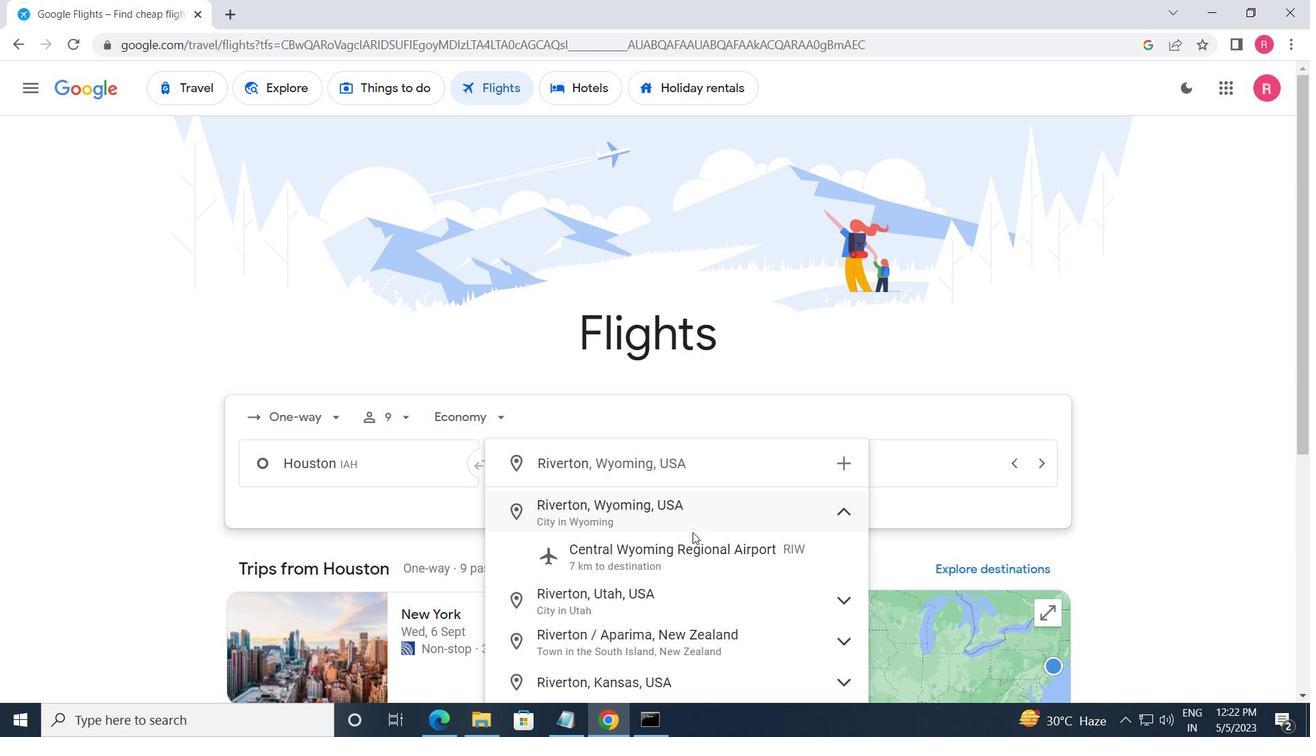 
Action: Mouse pressed left at (688, 550)
Screenshot: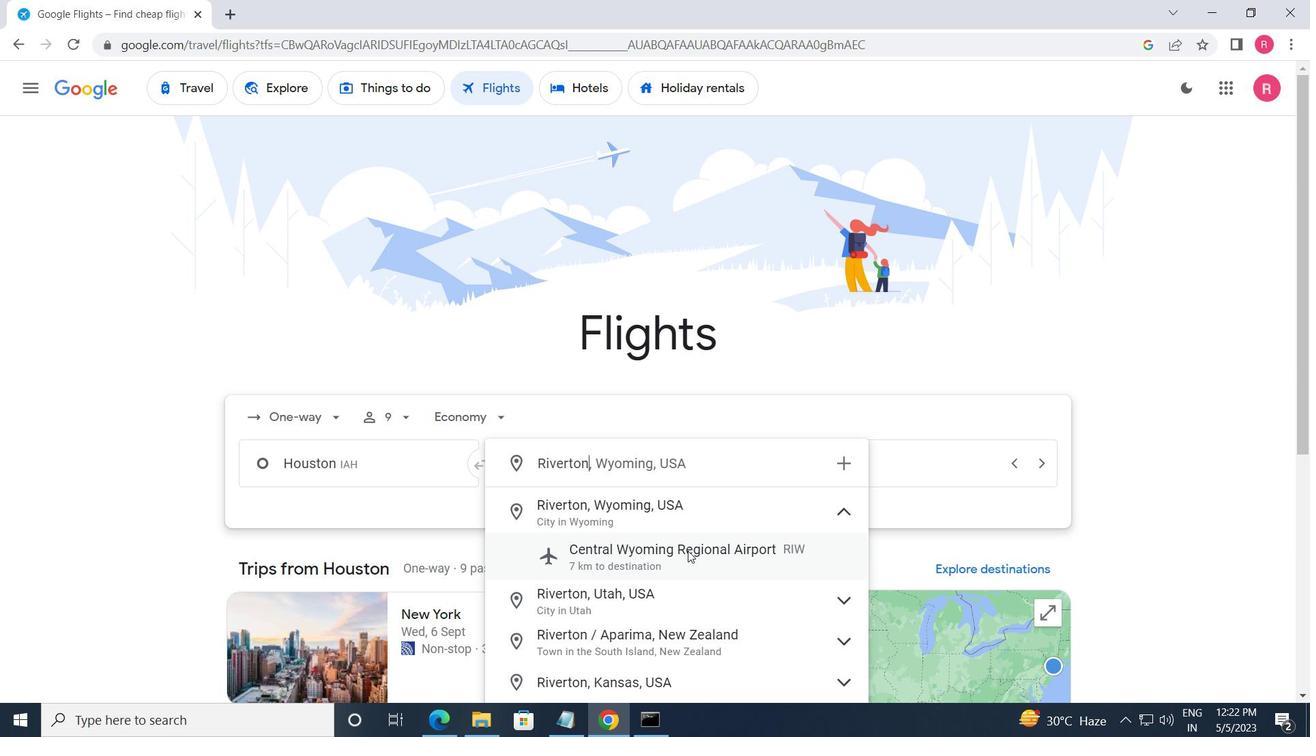 
Action: Mouse moved to (886, 457)
Screenshot: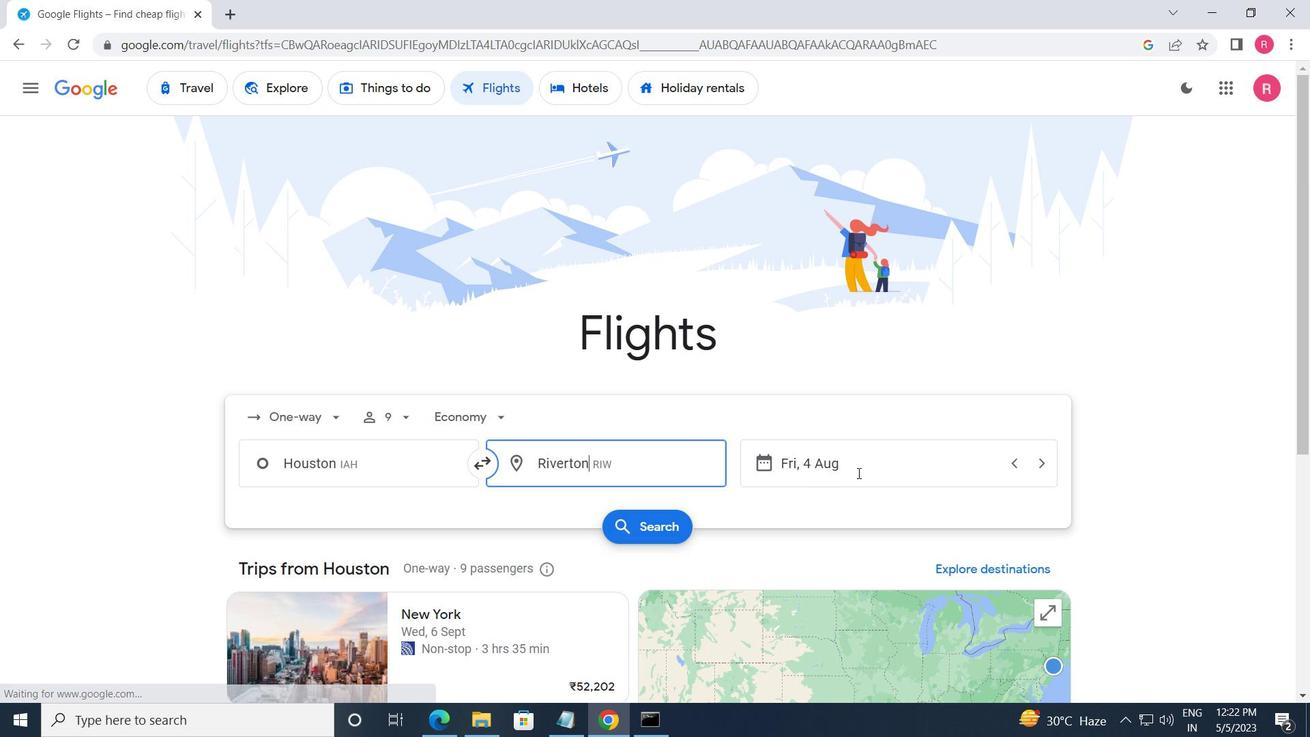 
Action: Mouse pressed left at (886, 457)
Screenshot: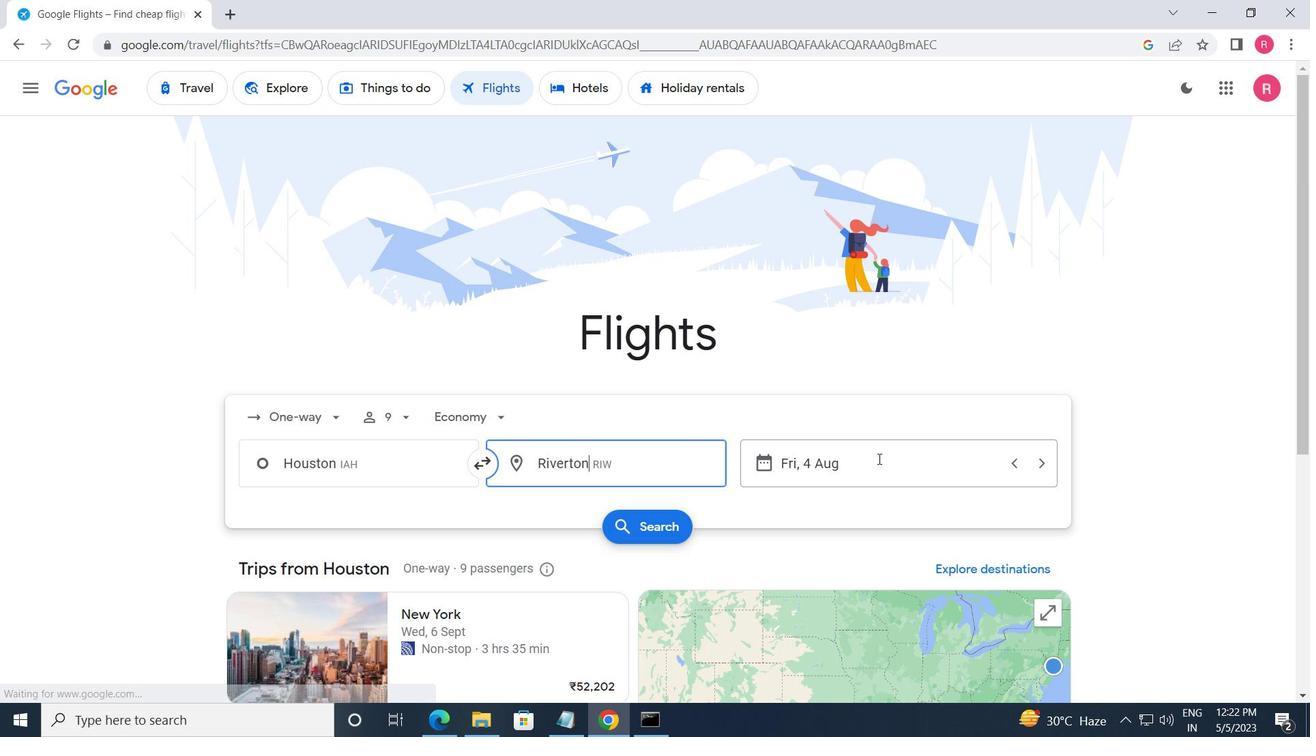 
Action: Mouse moved to (648, 396)
Screenshot: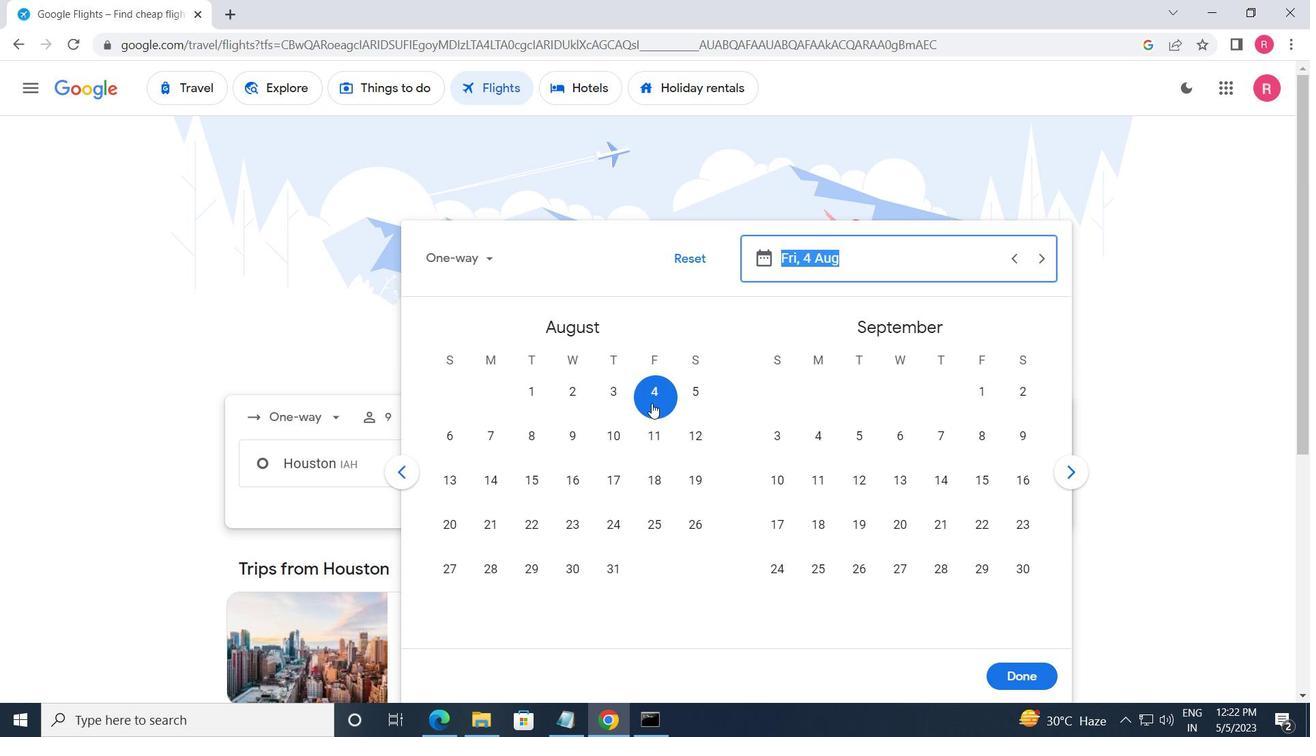 
Action: Mouse pressed left at (648, 396)
Screenshot: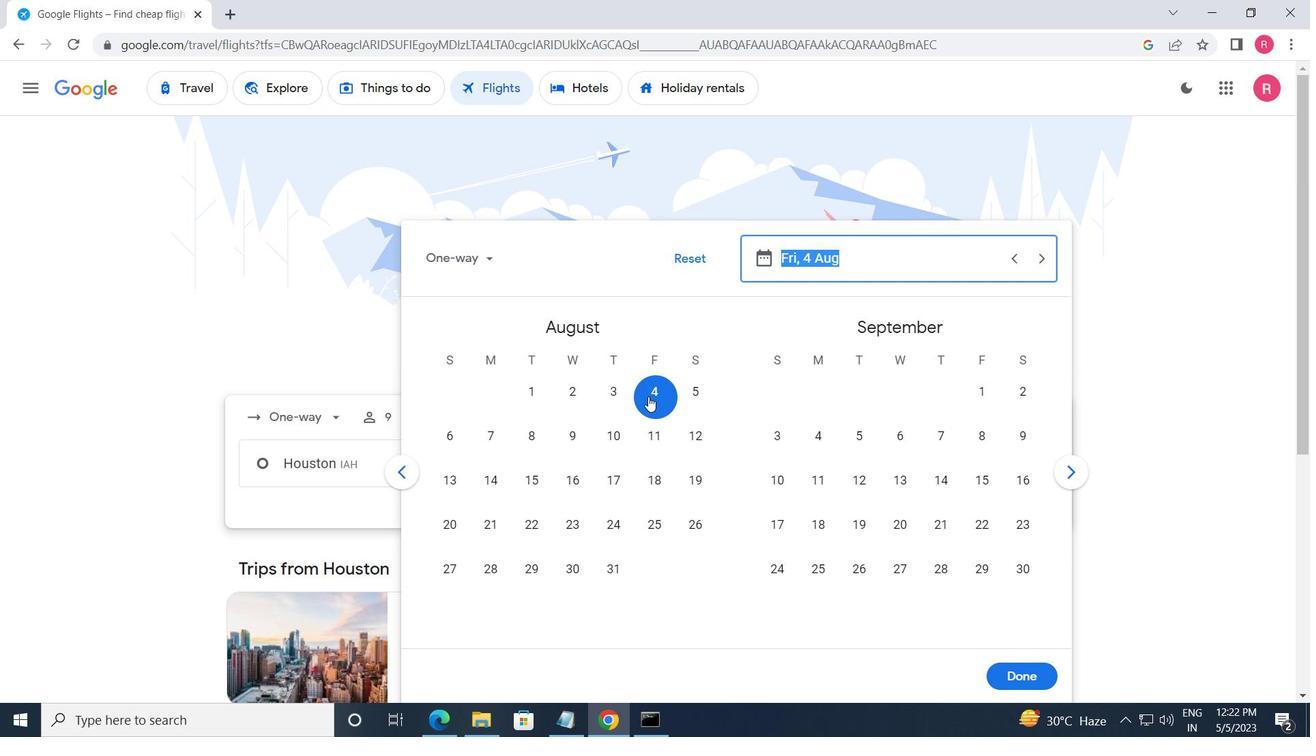 
Action: Mouse moved to (1042, 672)
Screenshot: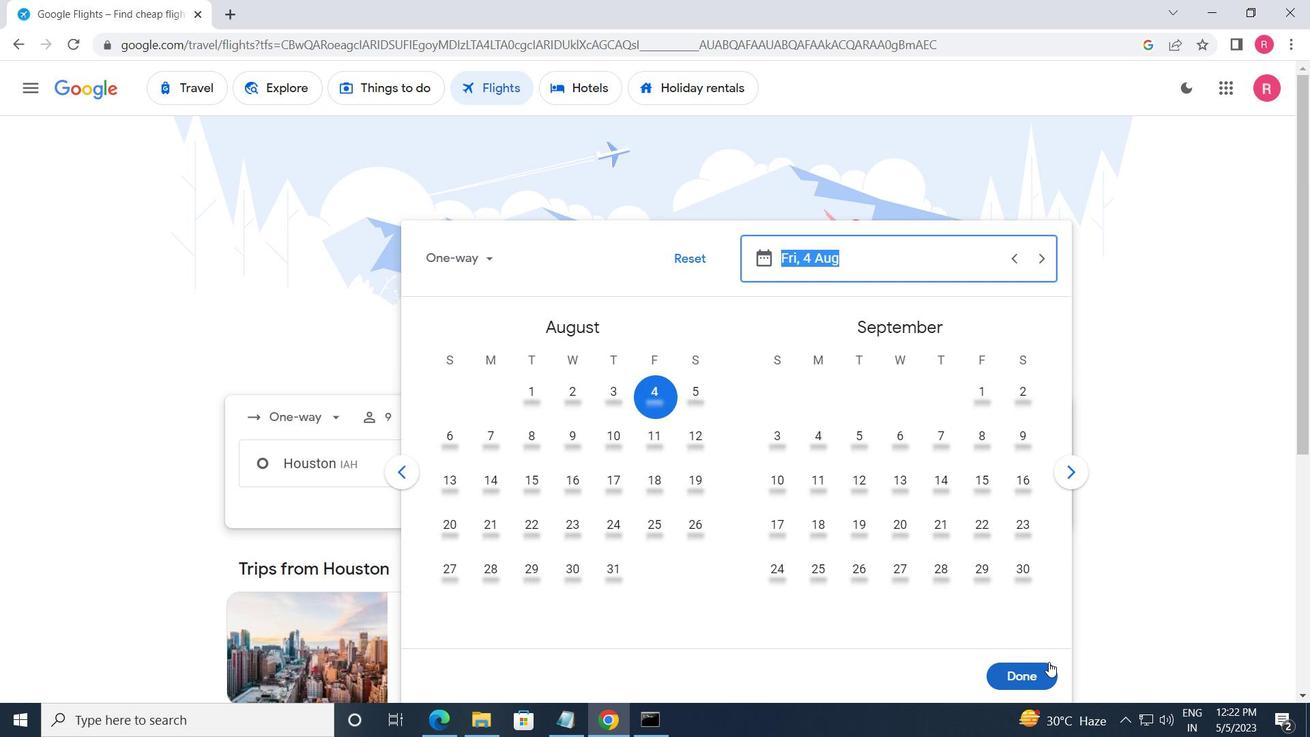 
Action: Mouse pressed left at (1042, 672)
Screenshot: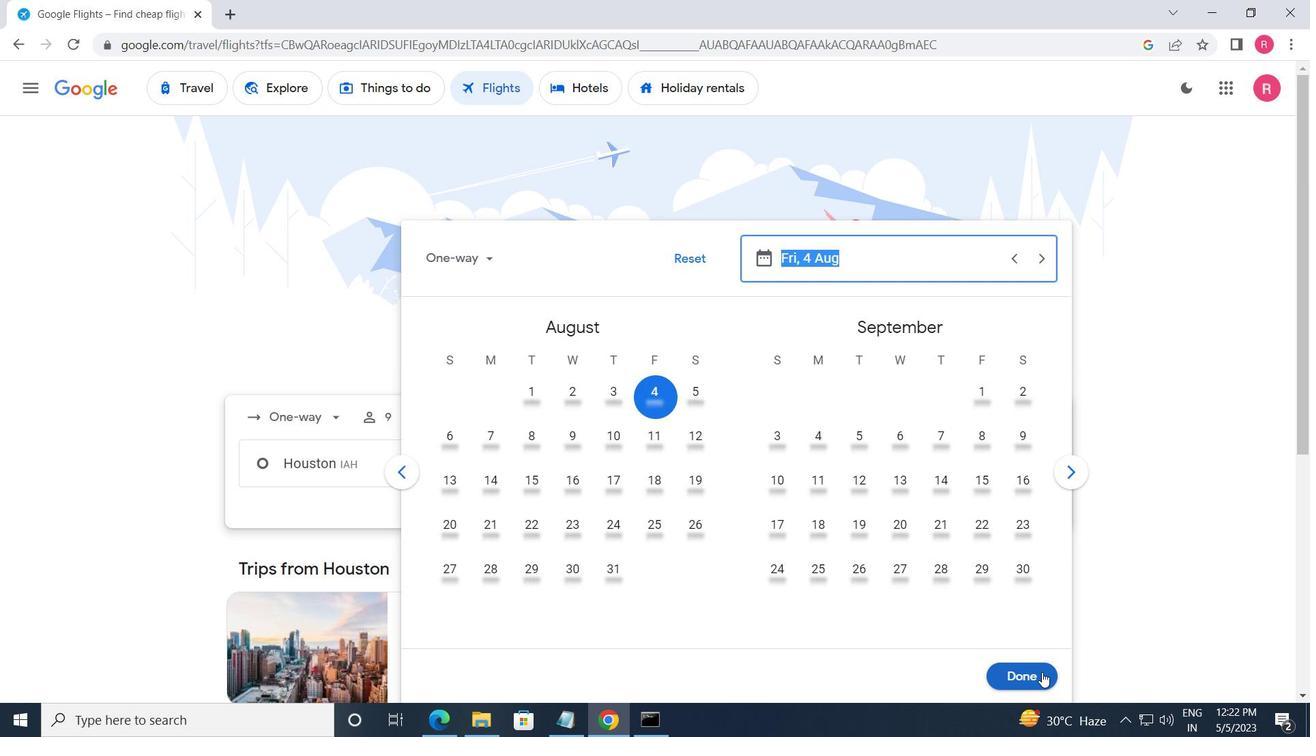 
Action: Mouse moved to (654, 527)
Screenshot: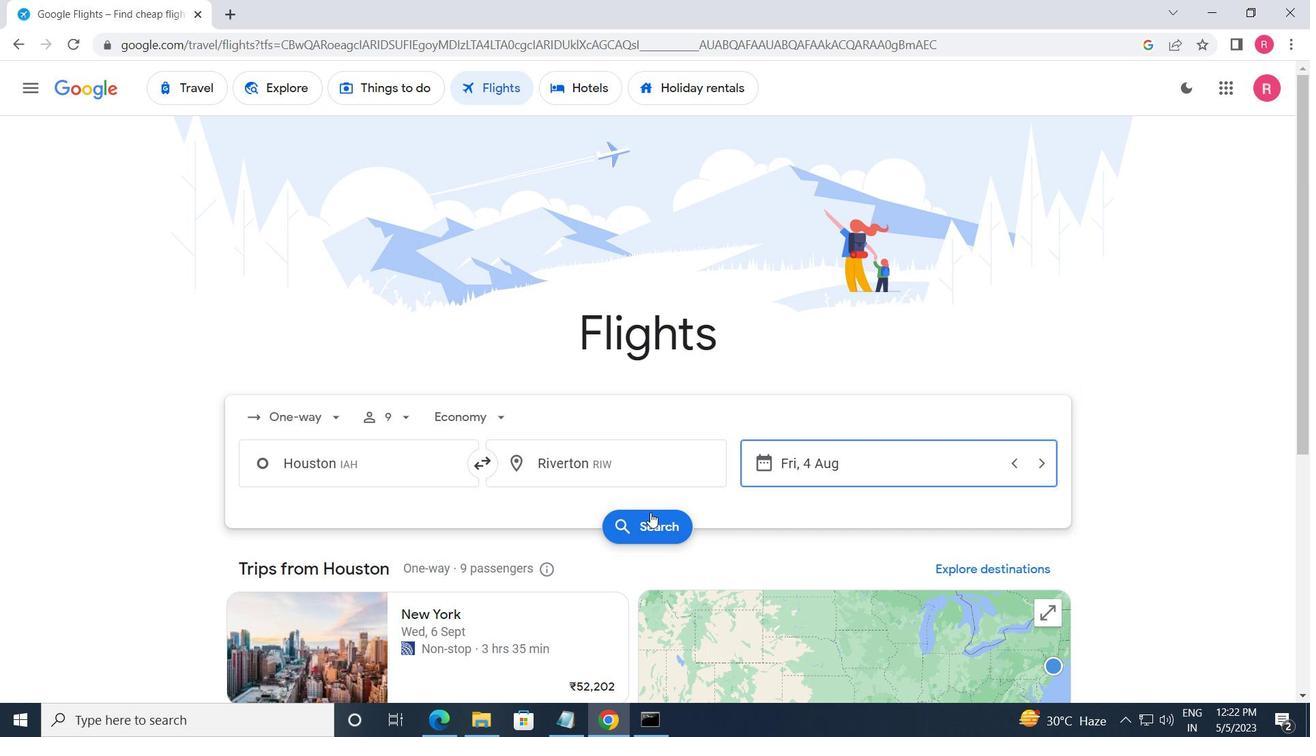 
Action: Mouse pressed left at (654, 527)
Screenshot: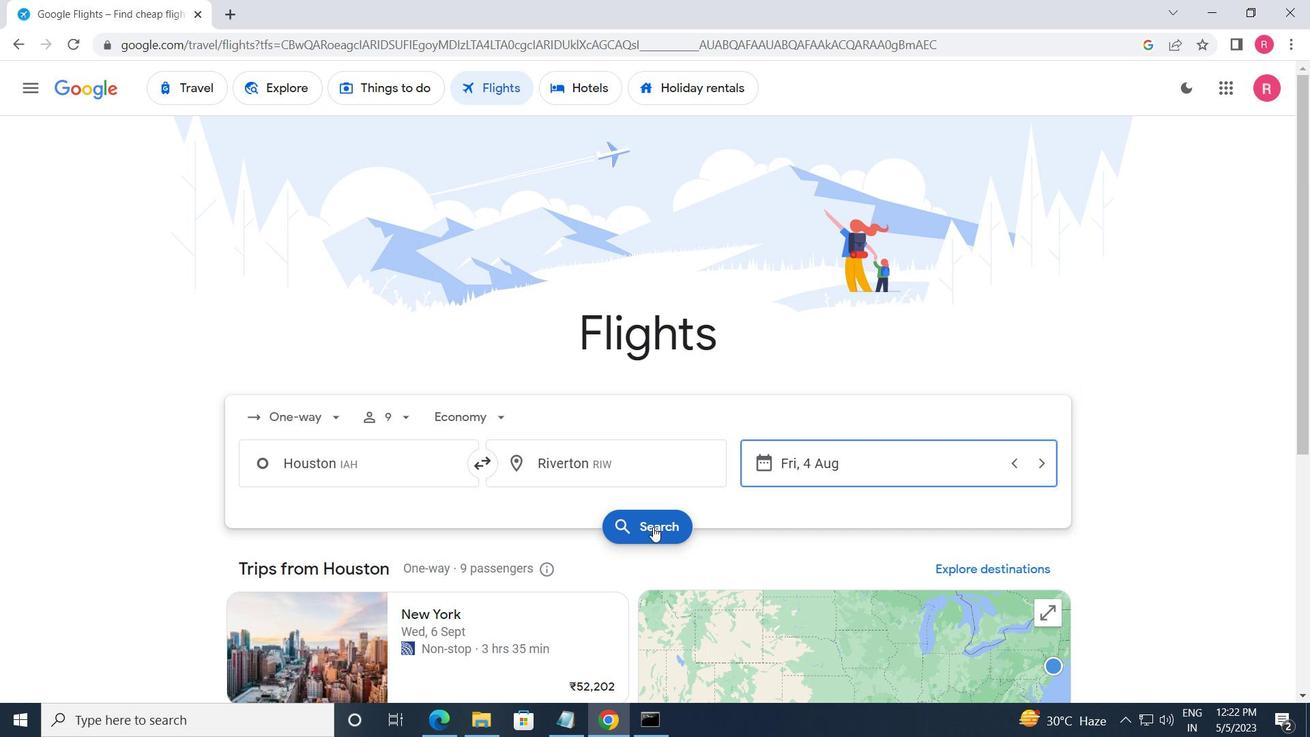 
Action: Mouse moved to (262, 251)
Screenshot: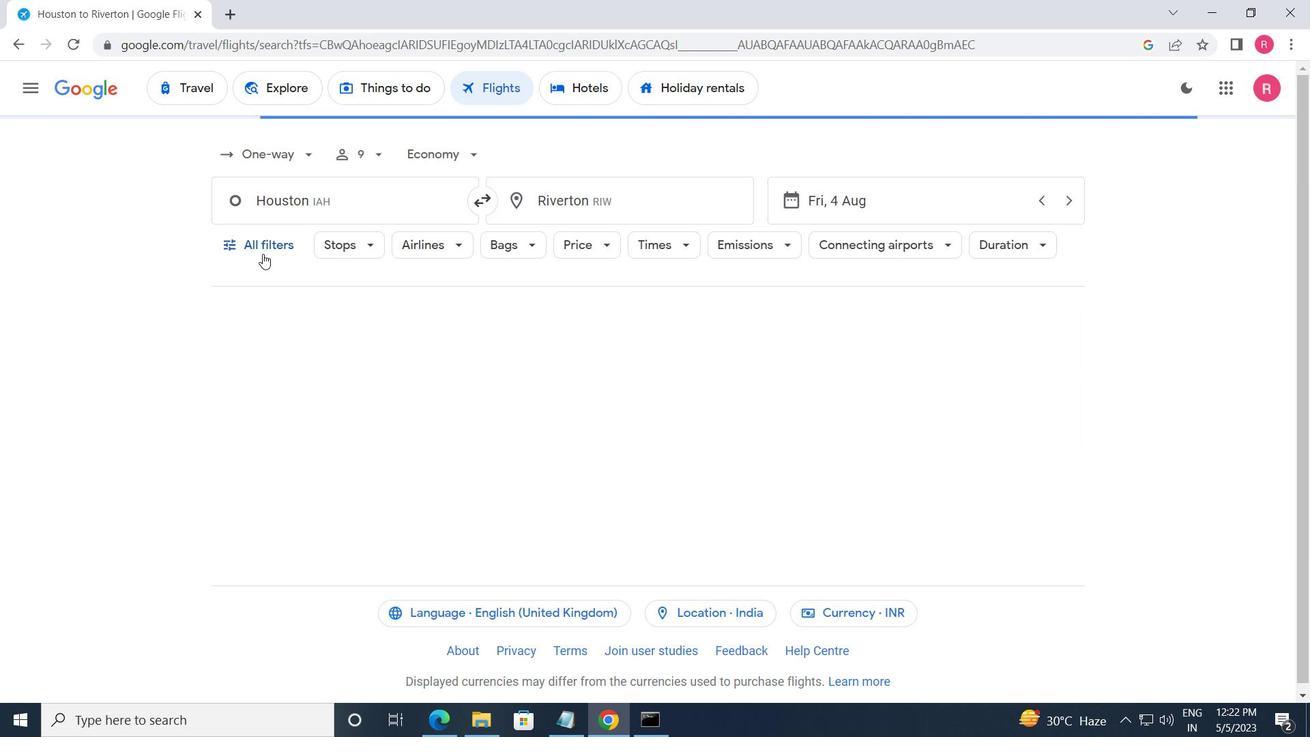 
Action: Mouse pressed left at (262, 251)
Screenshot: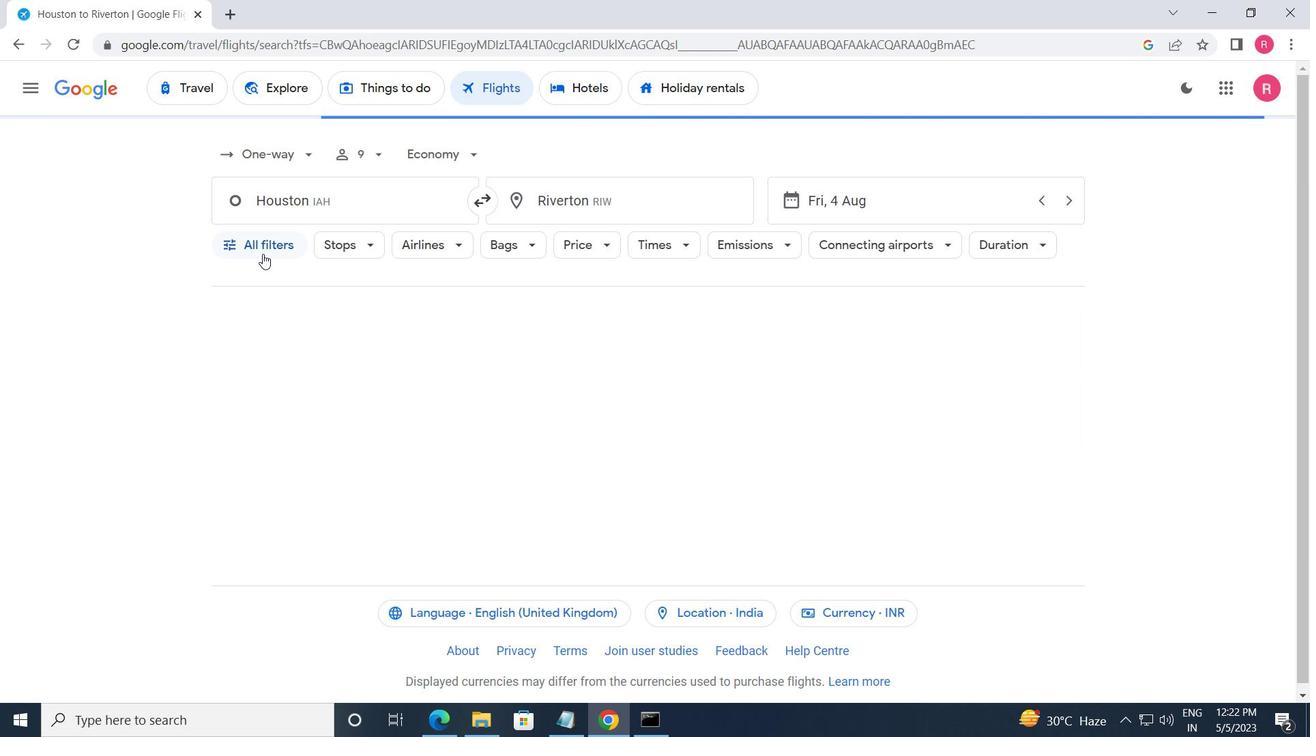 
Action: Mouse moved to (423, 418)
Screenshot: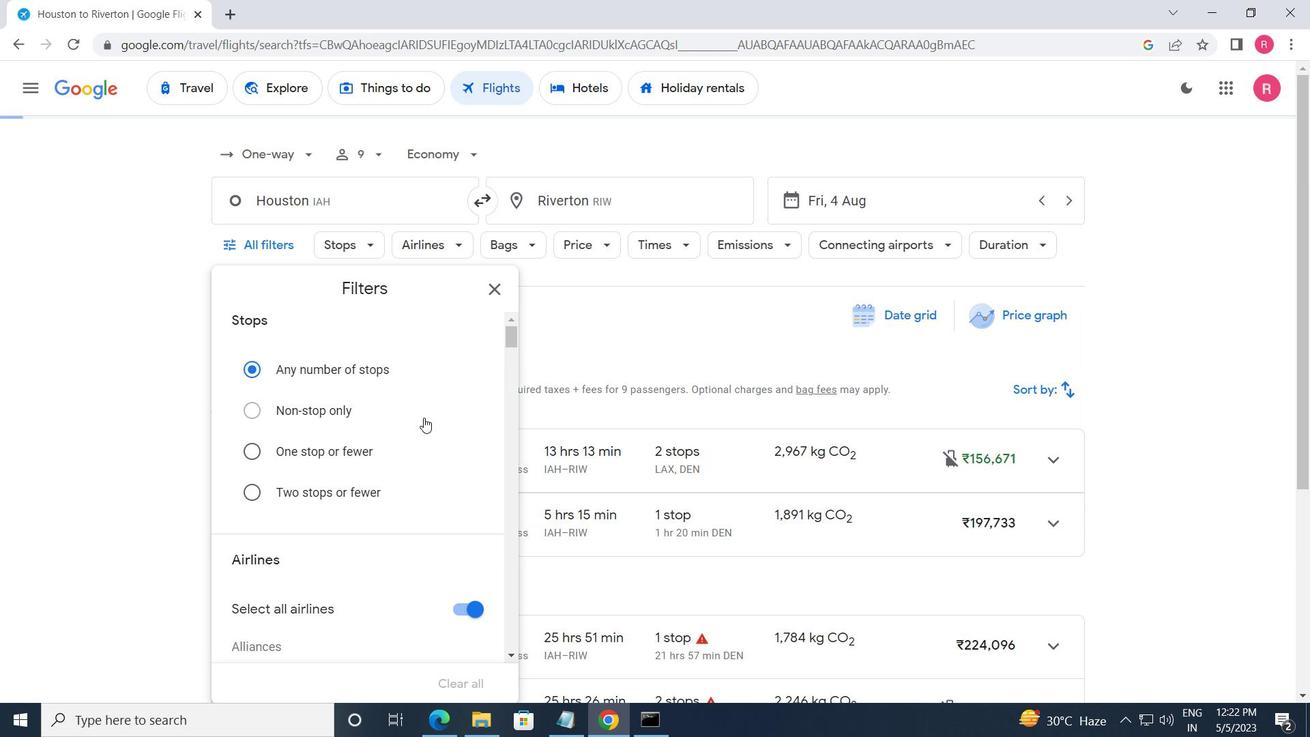 
Action: Mouse scrolled (423, 417) with delta (0, 0)
Screenshot: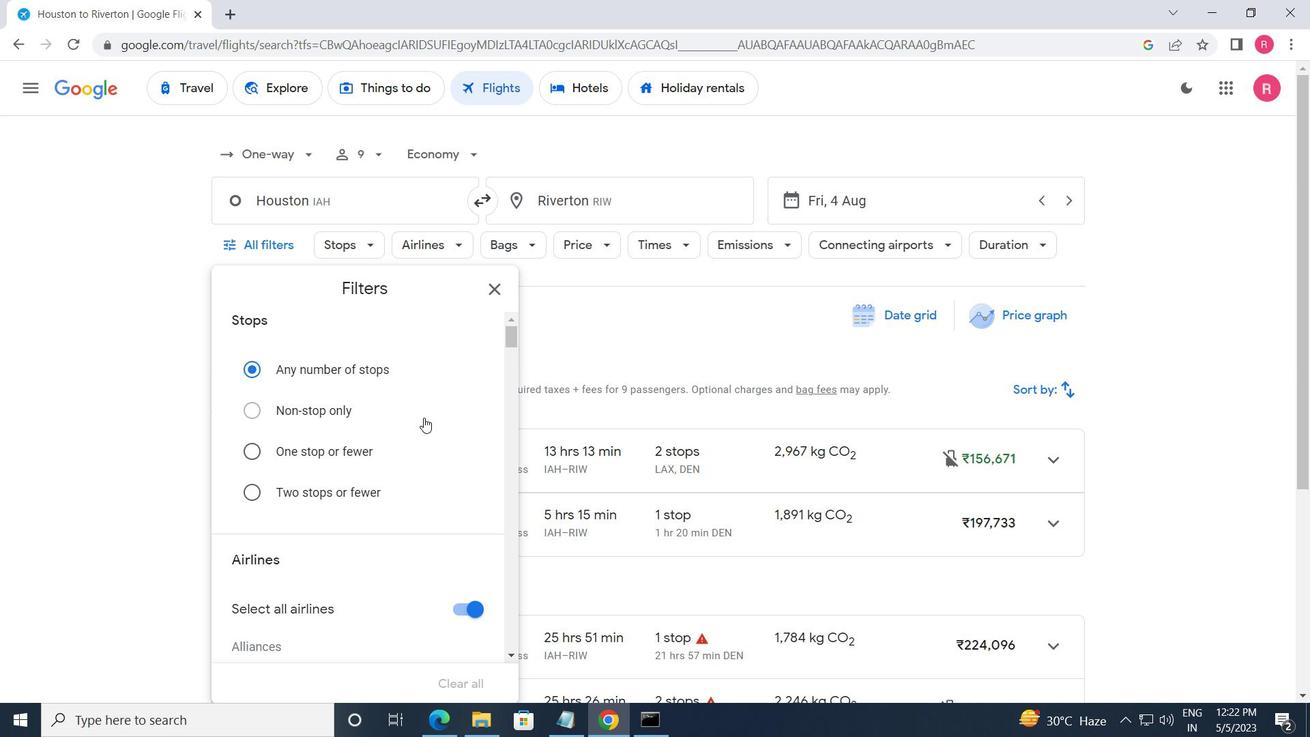 
Action: Mouse moved to (422, 393)
Screenshot: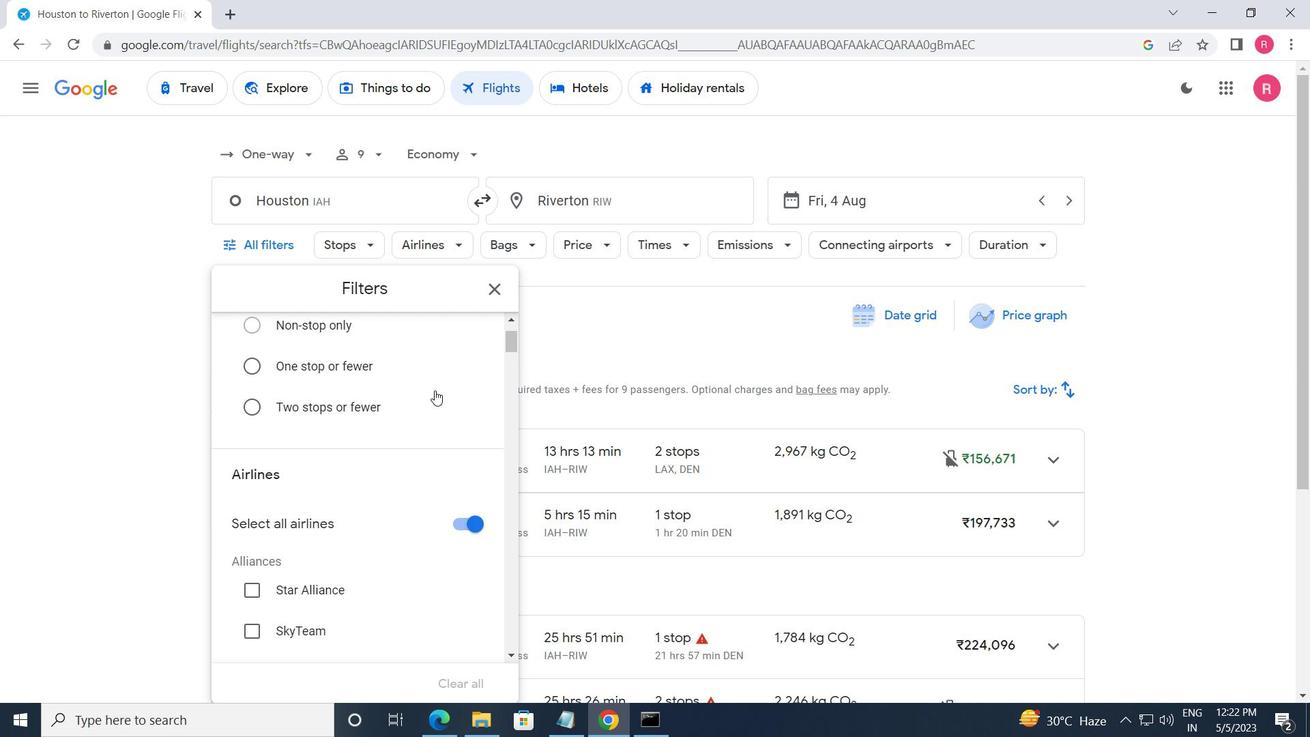 
Action: Mouse scrolled (422, 393) with delta (0, 0)
Screenshot: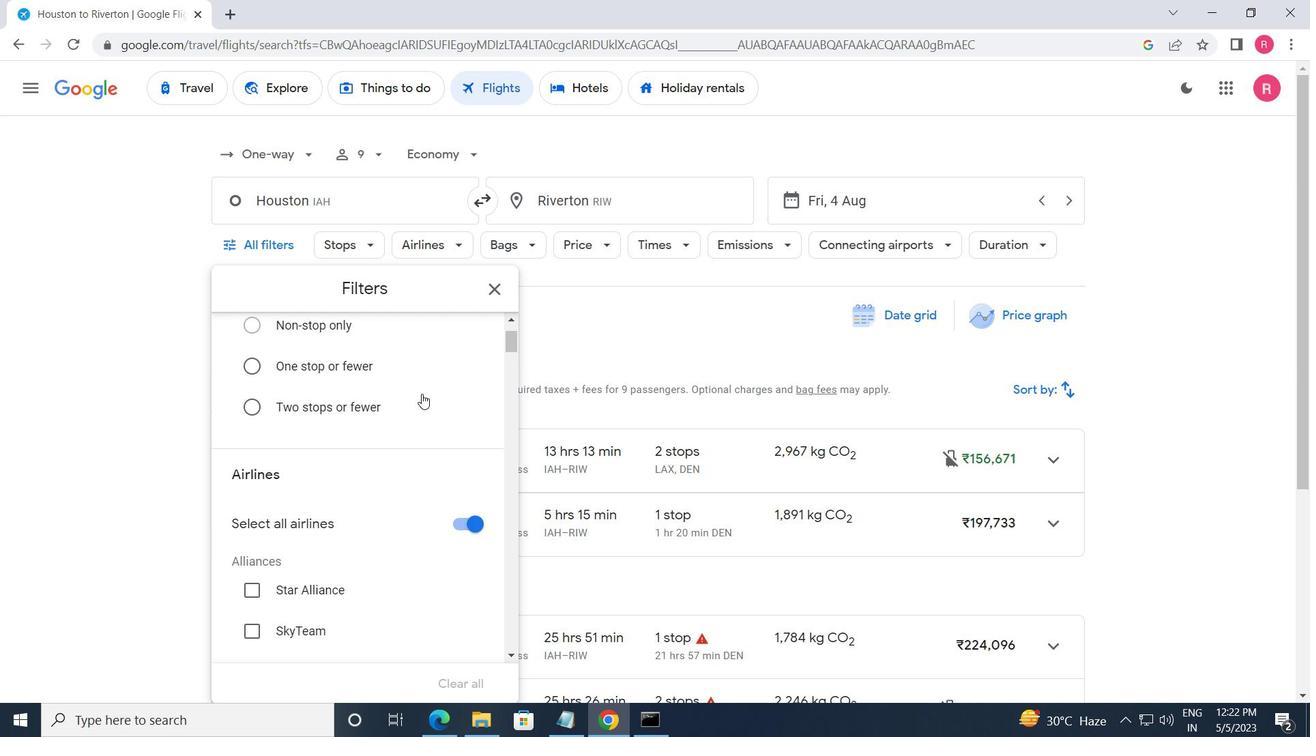 
Action: Mouse moved to (421, 393)
Screenshot: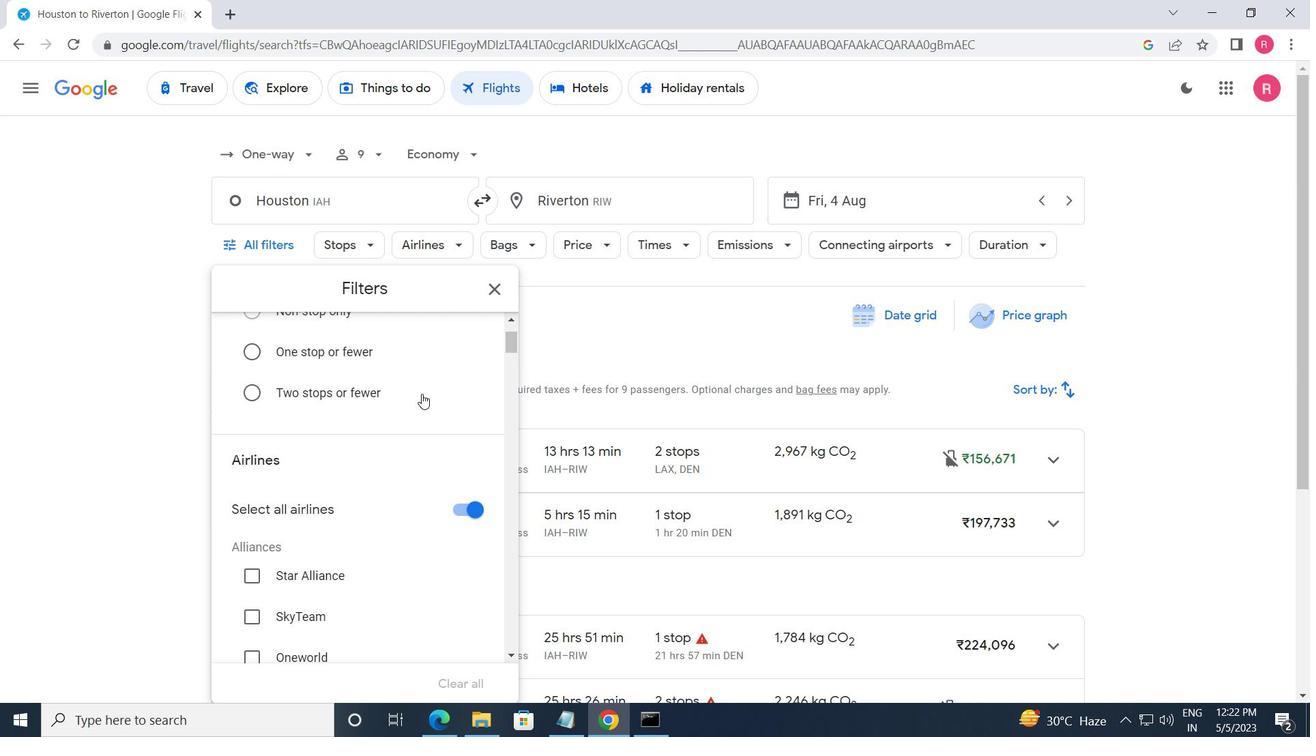 
Action: Mouse scrolled (421, 393) with delta (0, 0)
Screenshot: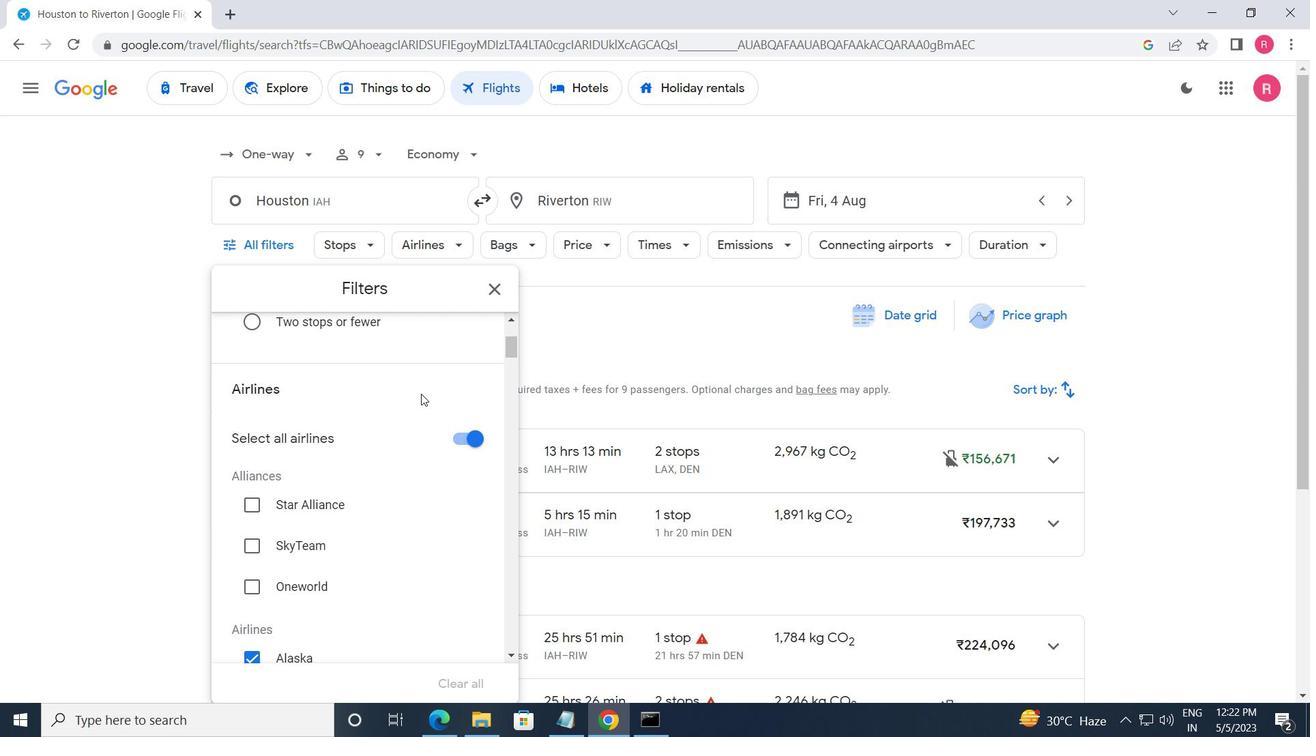 
Action: Mouse scrolled (421, 393) with delta (0, 0)
Screenshot: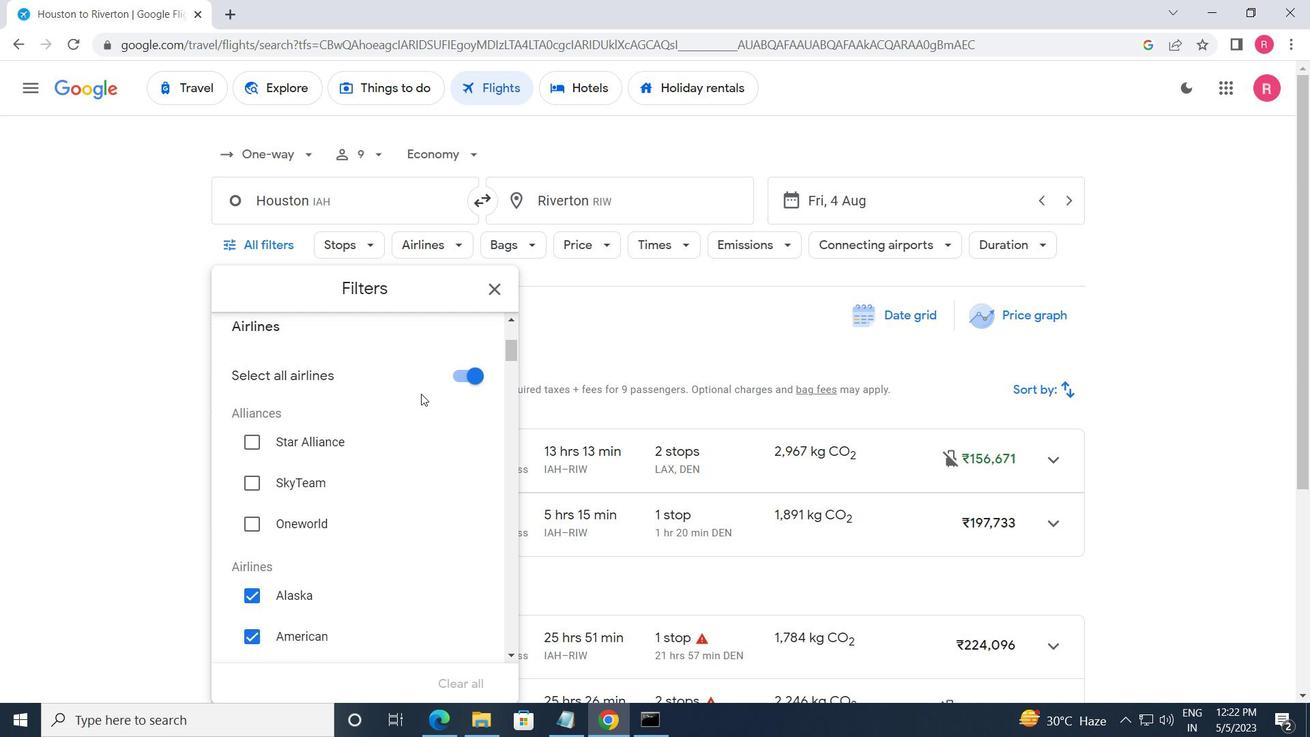 
Action: Mouse scrolled (421, 393) with delta (0, 0)
Screenshot: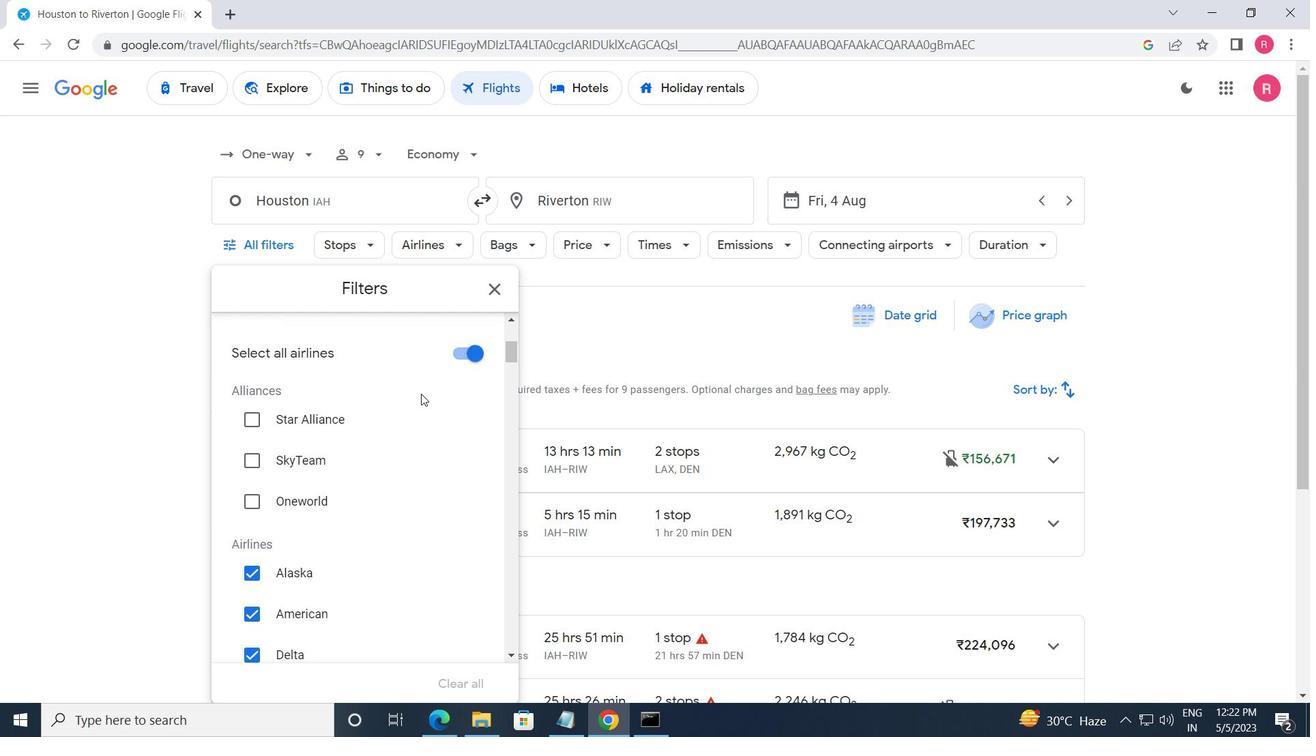 
Action: Mouse moved to (425, 421)
Screenshot: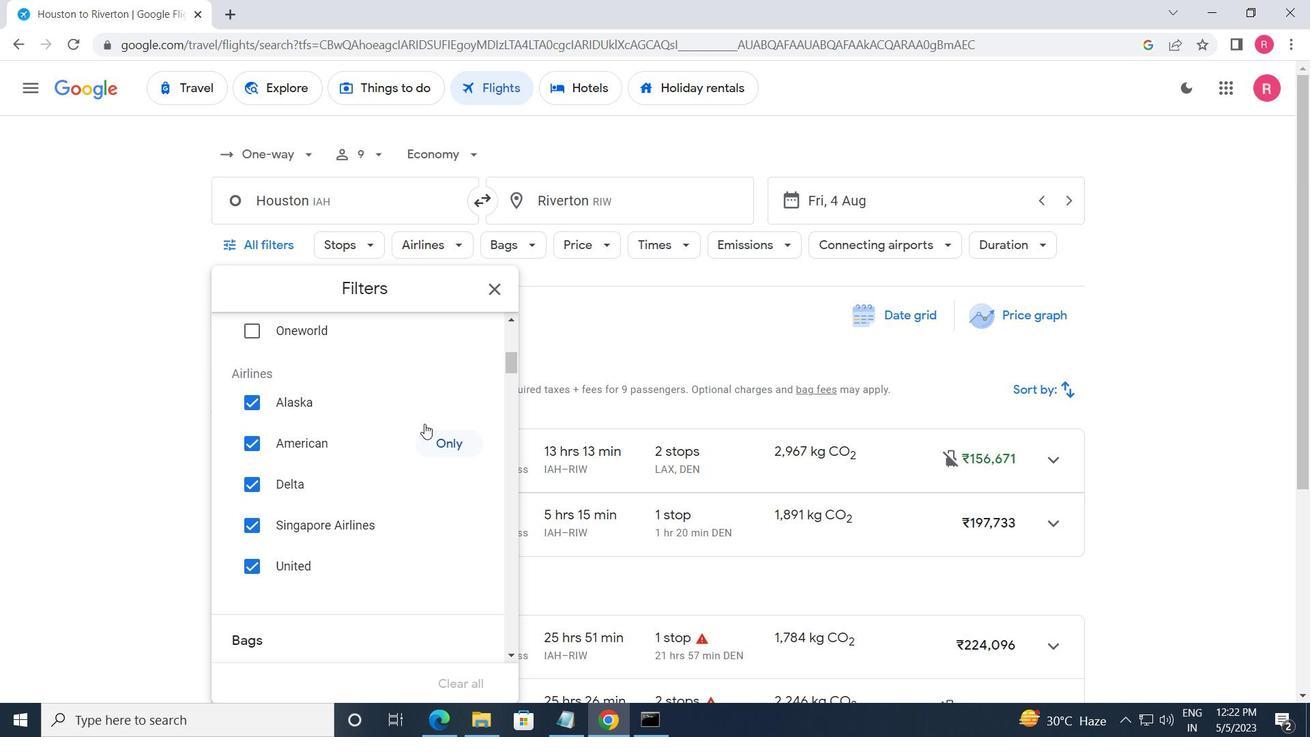 
Action: Mouse scrolled (425, 422) with delta (0, 0)
Screenshot: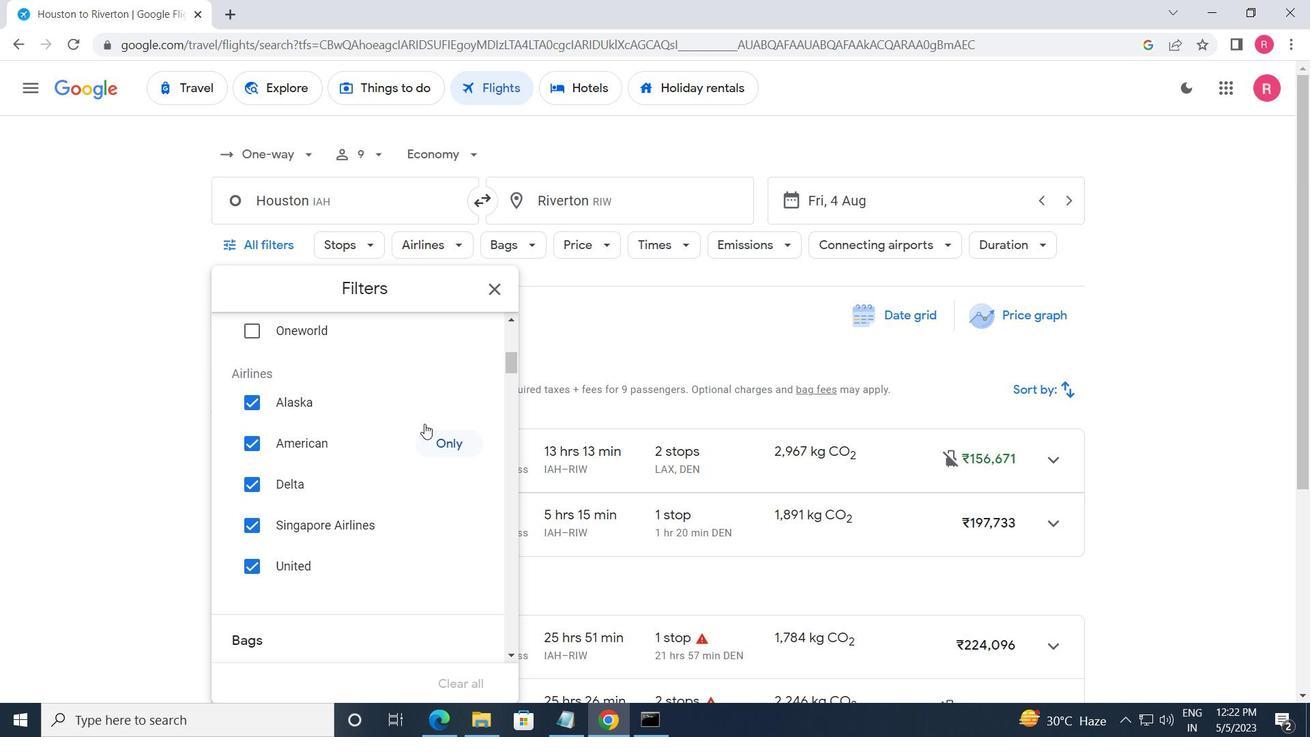 
Action: Mouse moved to (425, 421)
Screenshot: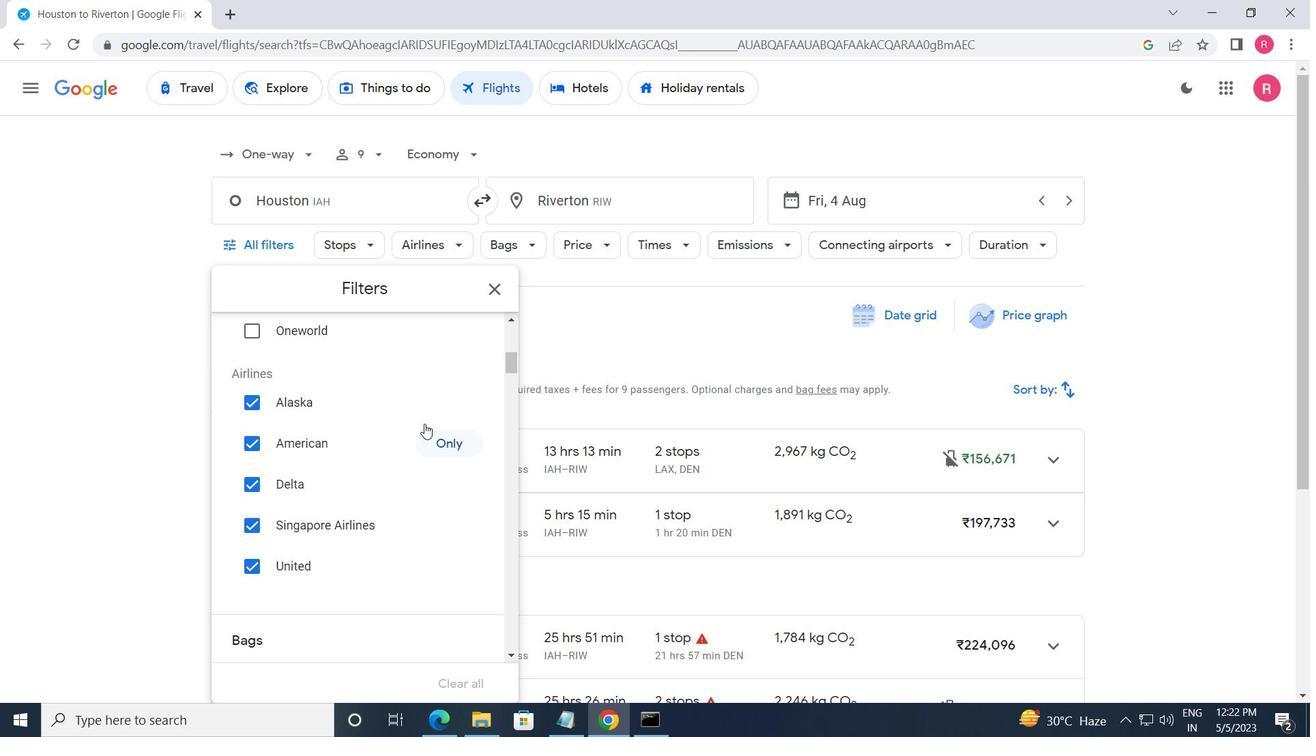 
Action: Mouse scrolled (425, 421) with delta (0, 0)
Screenshot: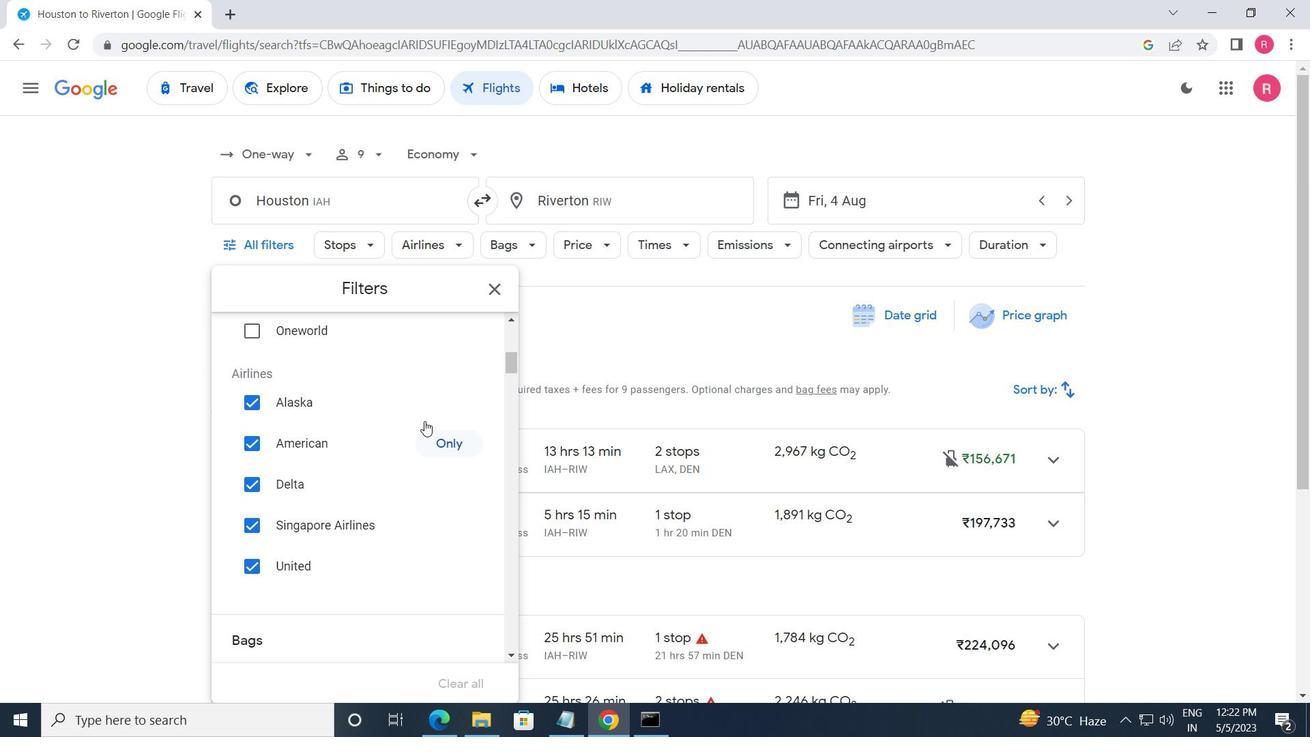 
Action: Mouse moved to (461, 355)
Screenshot: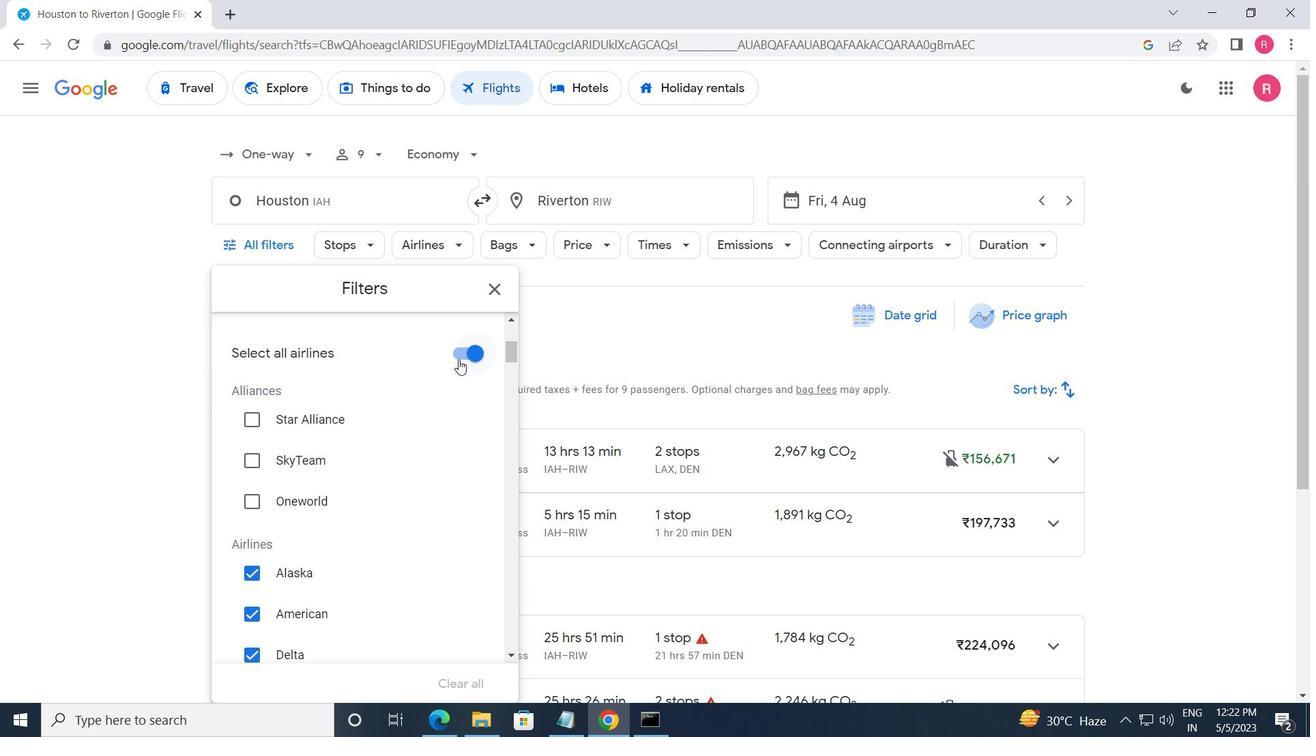 
Action: Mouse pressed left at (461, 355)
Screenshot: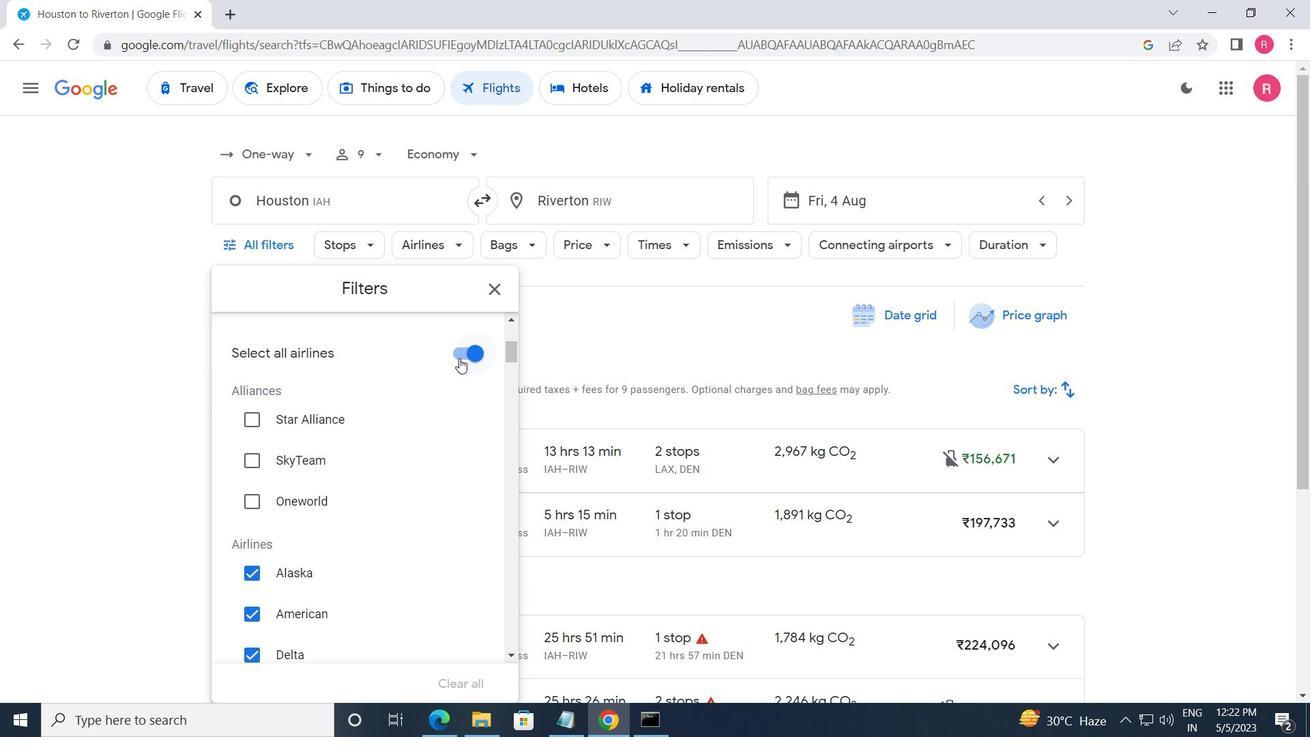 
Action: Mouse moved to (428, 443)
Screenshot: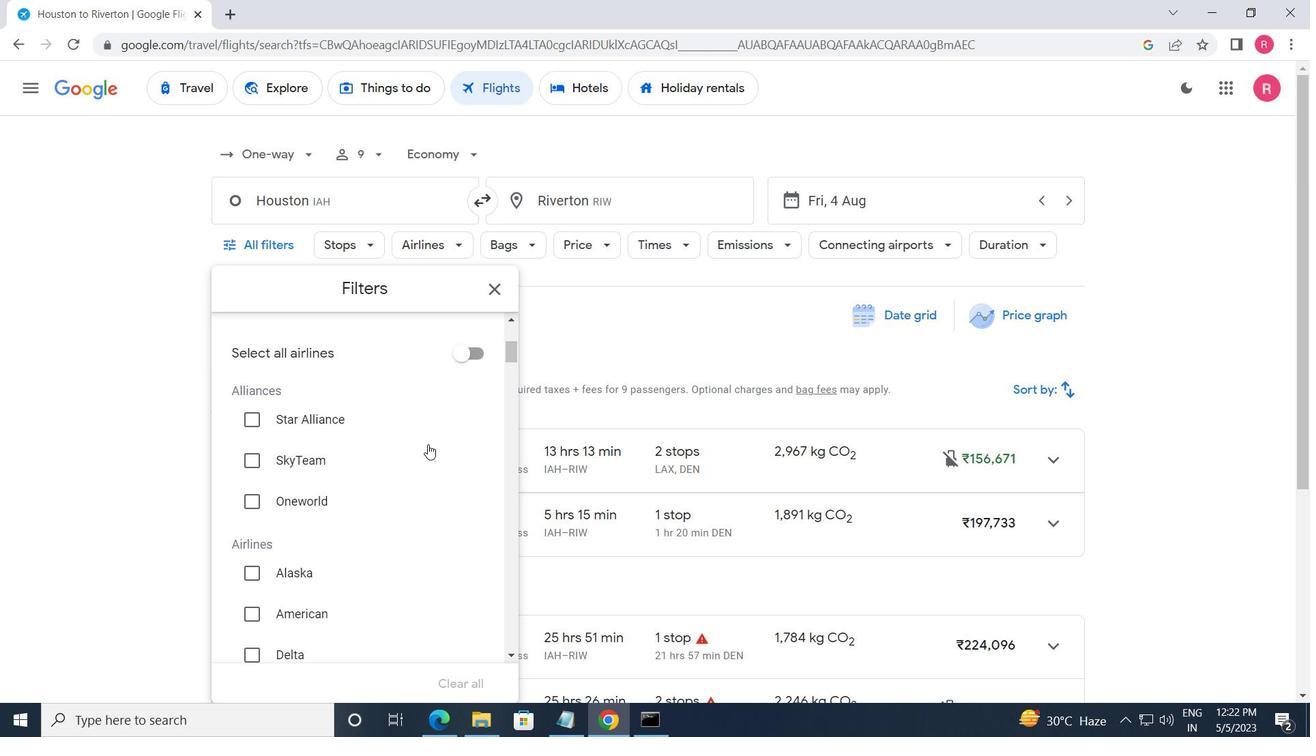 
Action: Mouse scrolled (428, 442) with delta (0, 0)
Screenshot: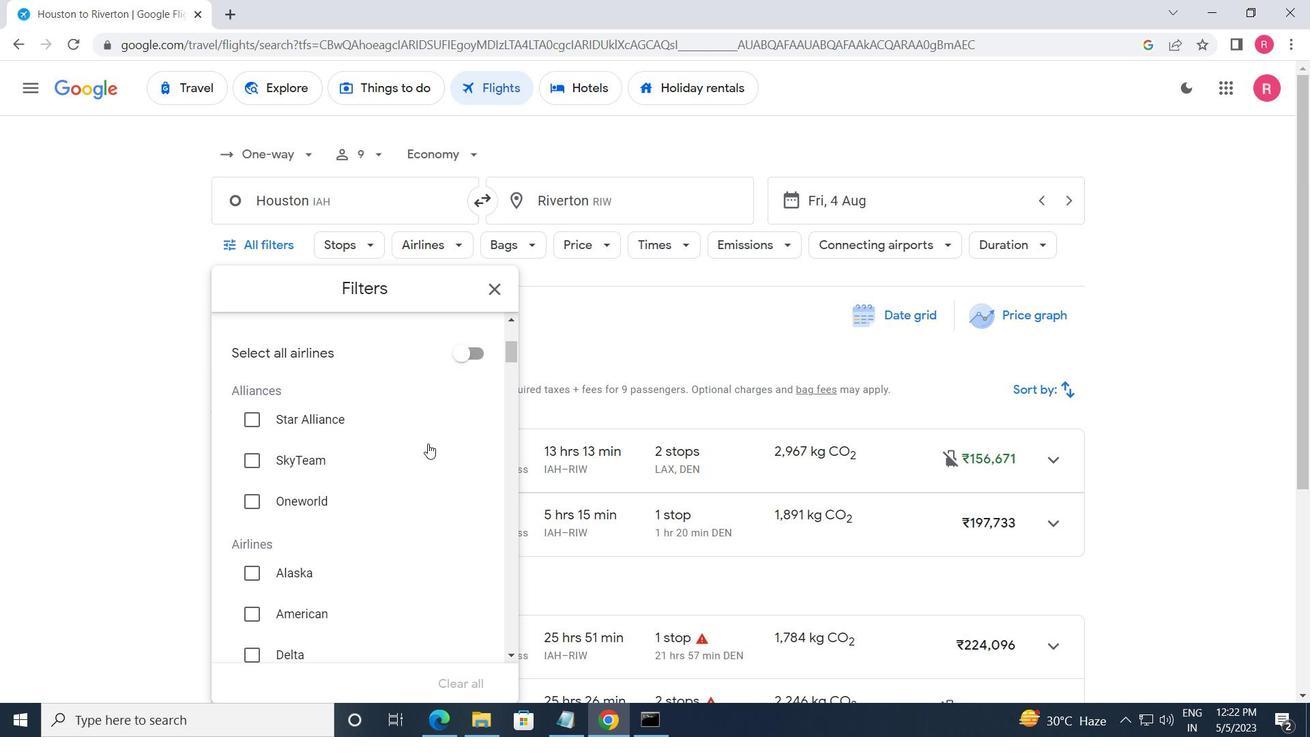 
Action: Mouse moved to (429, 443)
Screenshot: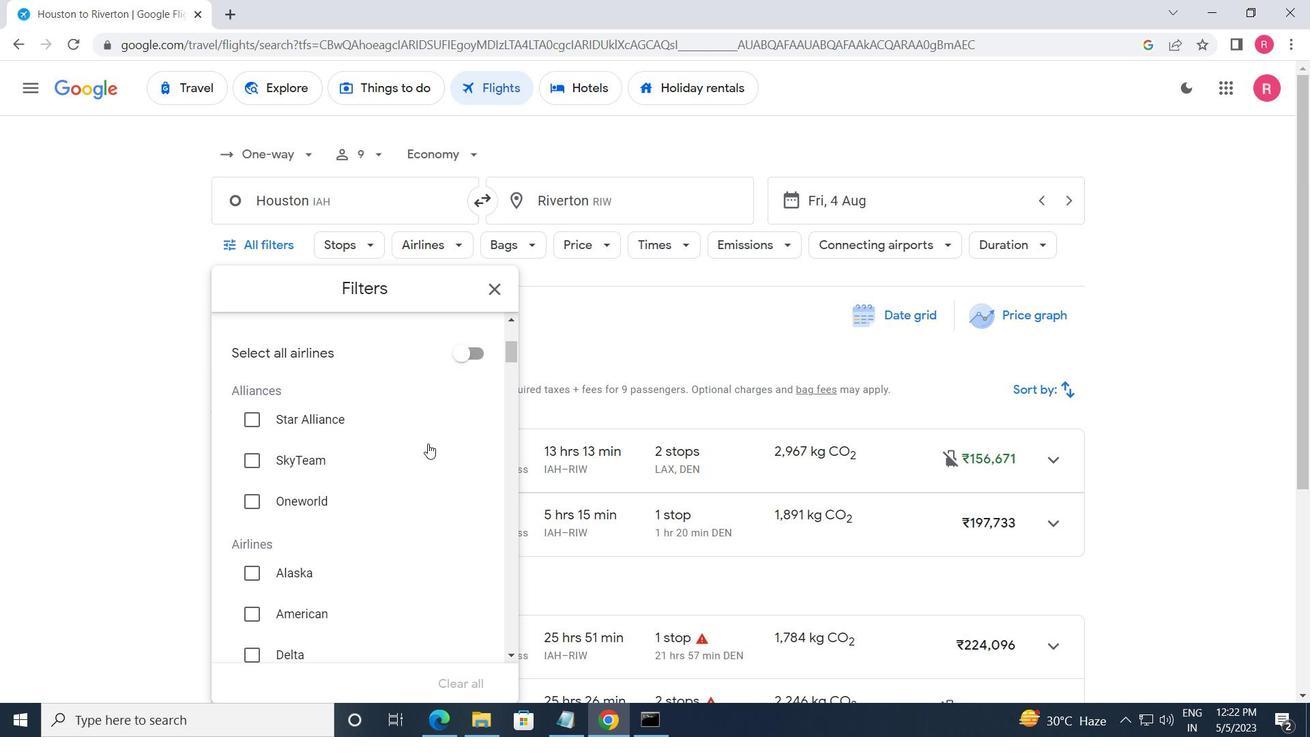 
Action: Mouse scrolled (429, 442) with delta (0, 0)
Screenshot: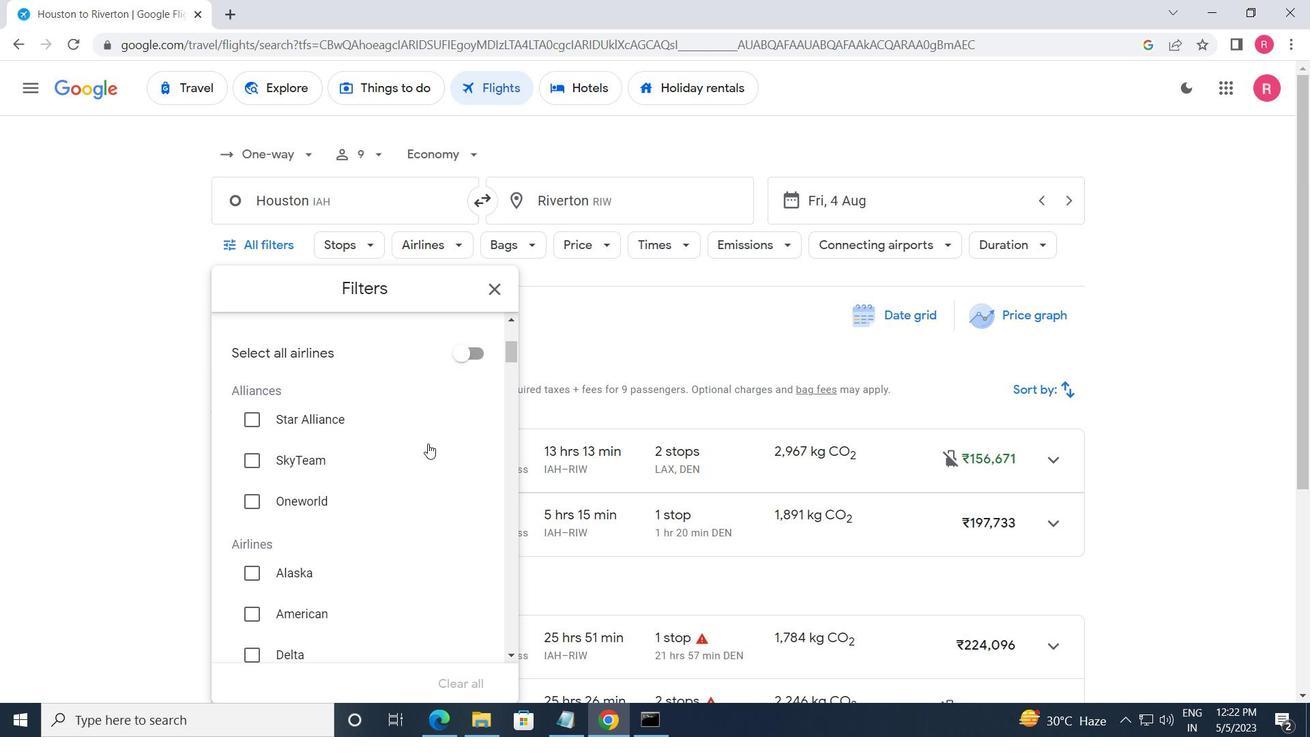 
Action: Mouse scrolled (429, 442) with delta (0, 0)
Screenshot: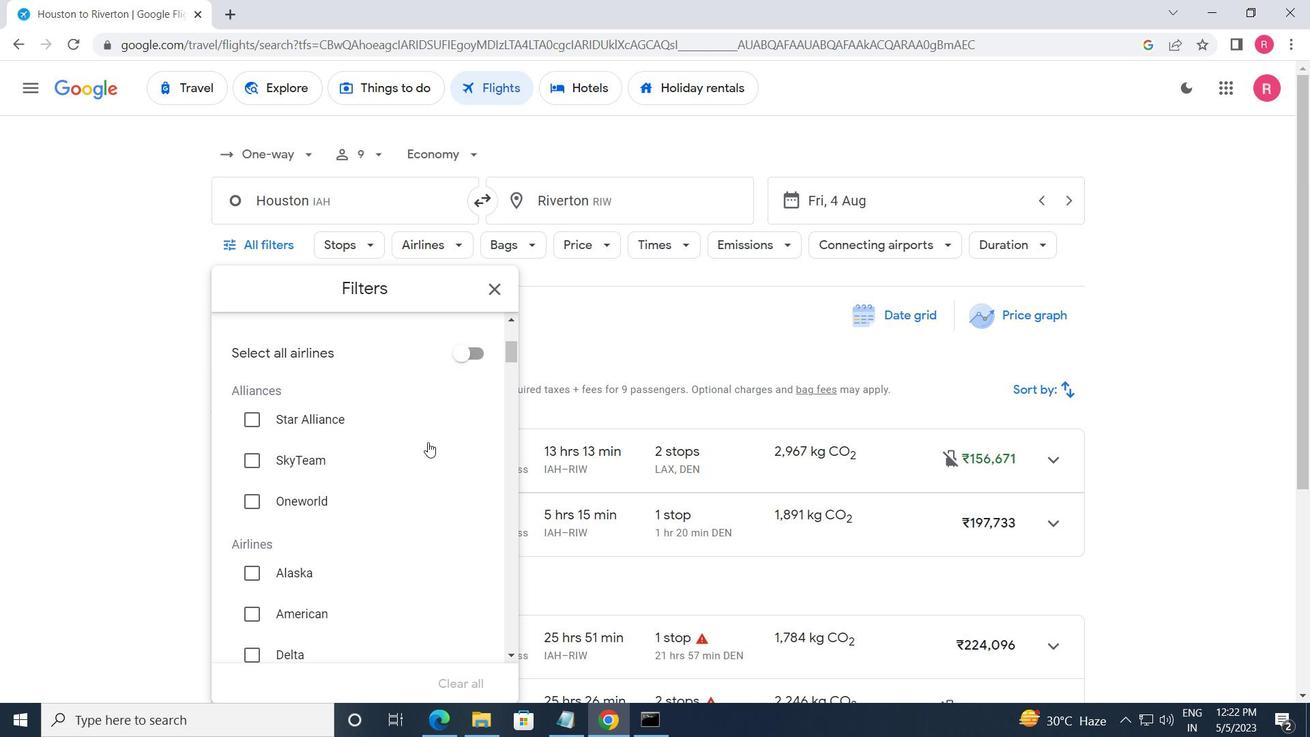 
Action: Mouse moved to (430, 443)
Screenshot: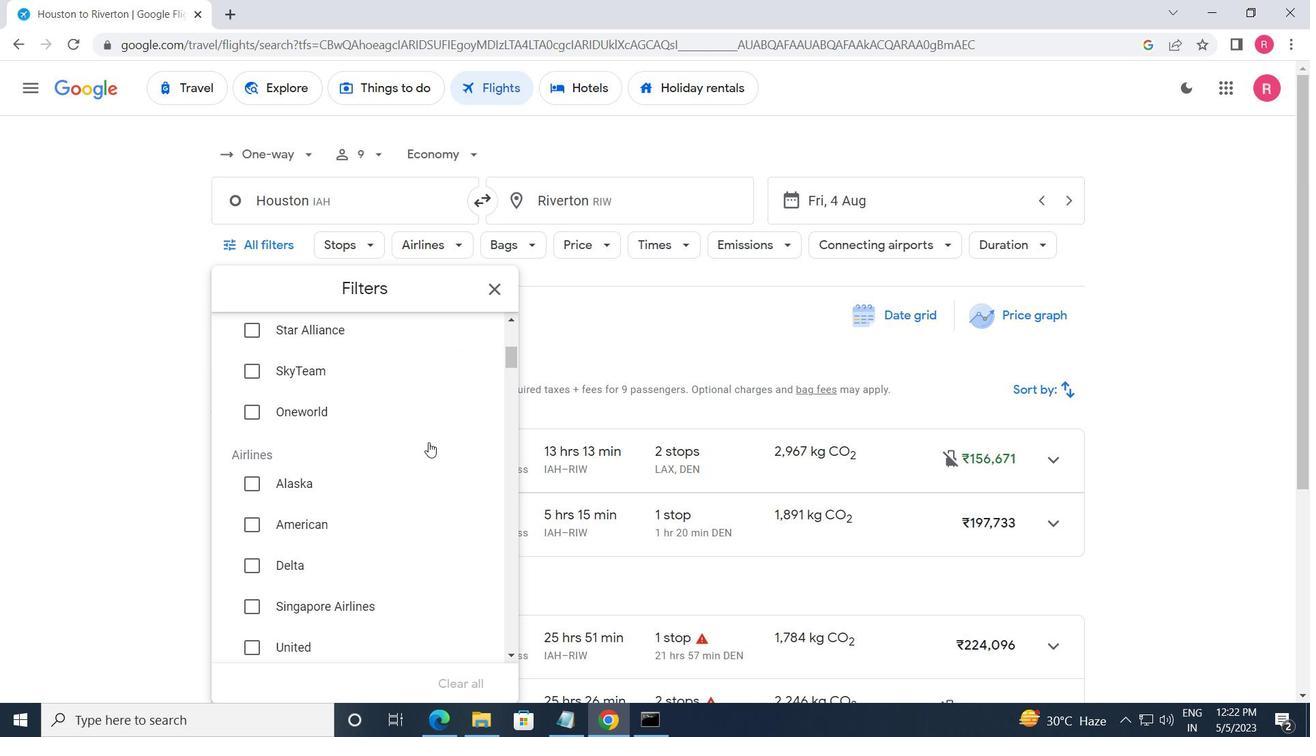 
Action: Mouse scrolled (430, 443) with delta (0, 0)
Screenshot: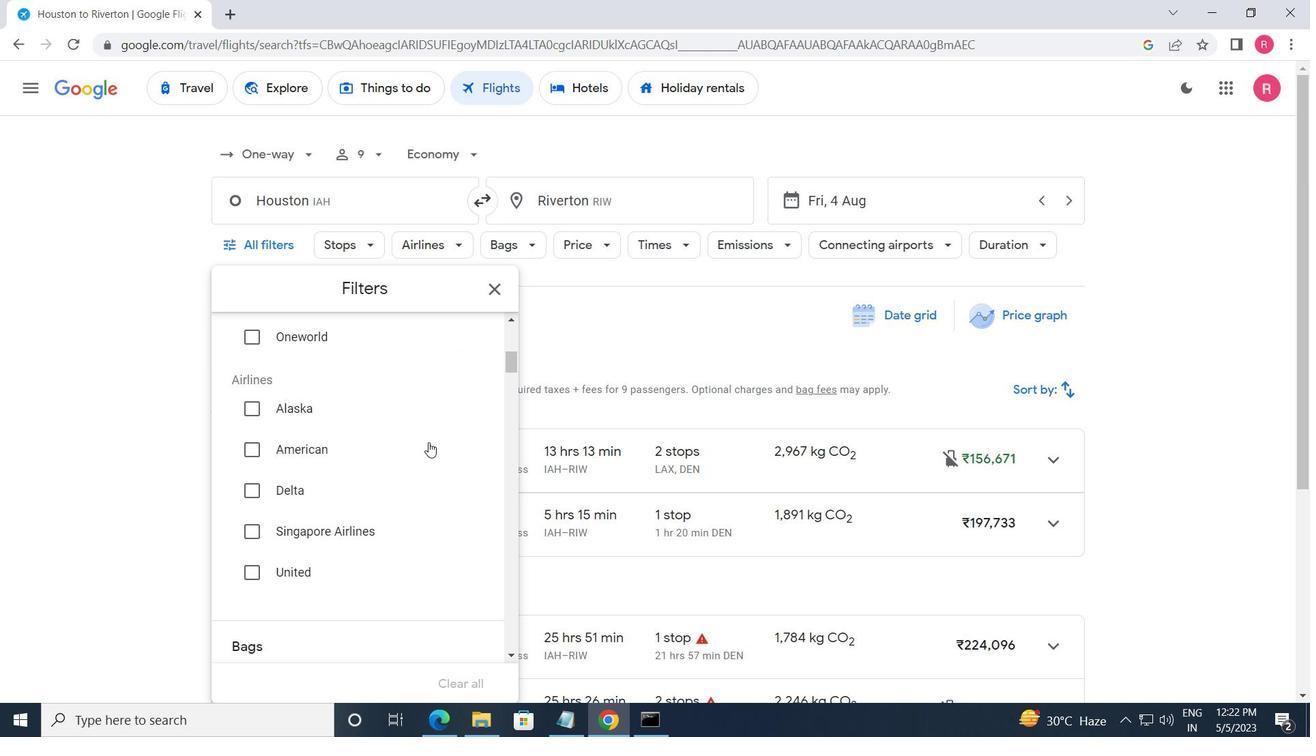 
Action: Mouse moved to (469, 507)
Screenshot: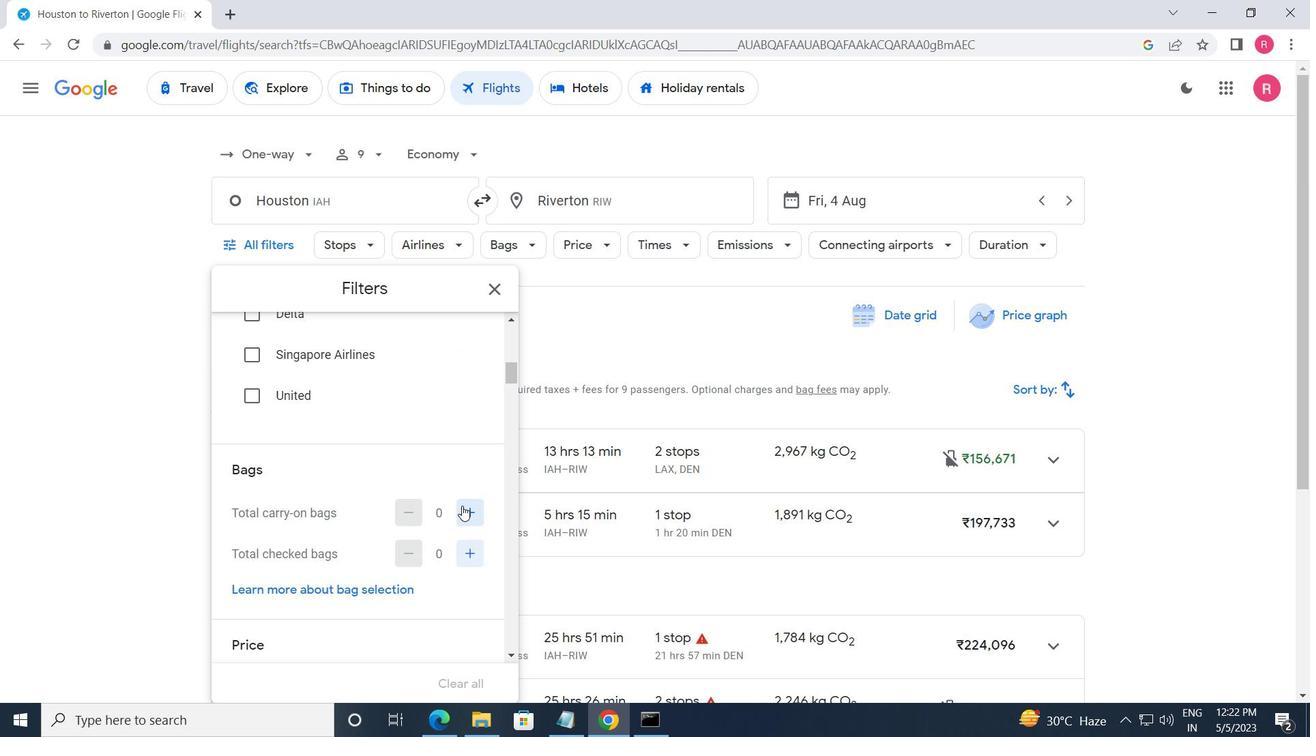 
Action: Mouse pressed left at (469, 507)
Screenshot: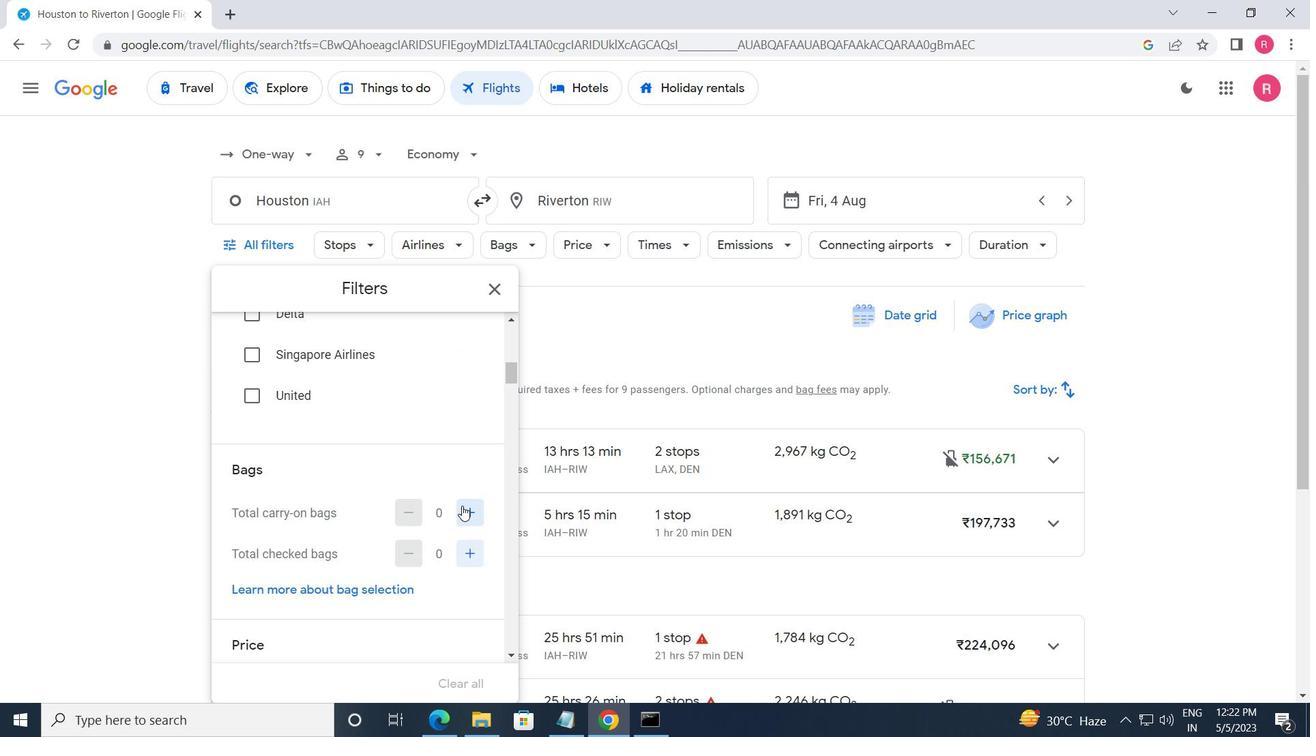 
Action: Mouse moved to (469, 507)
Screenshot: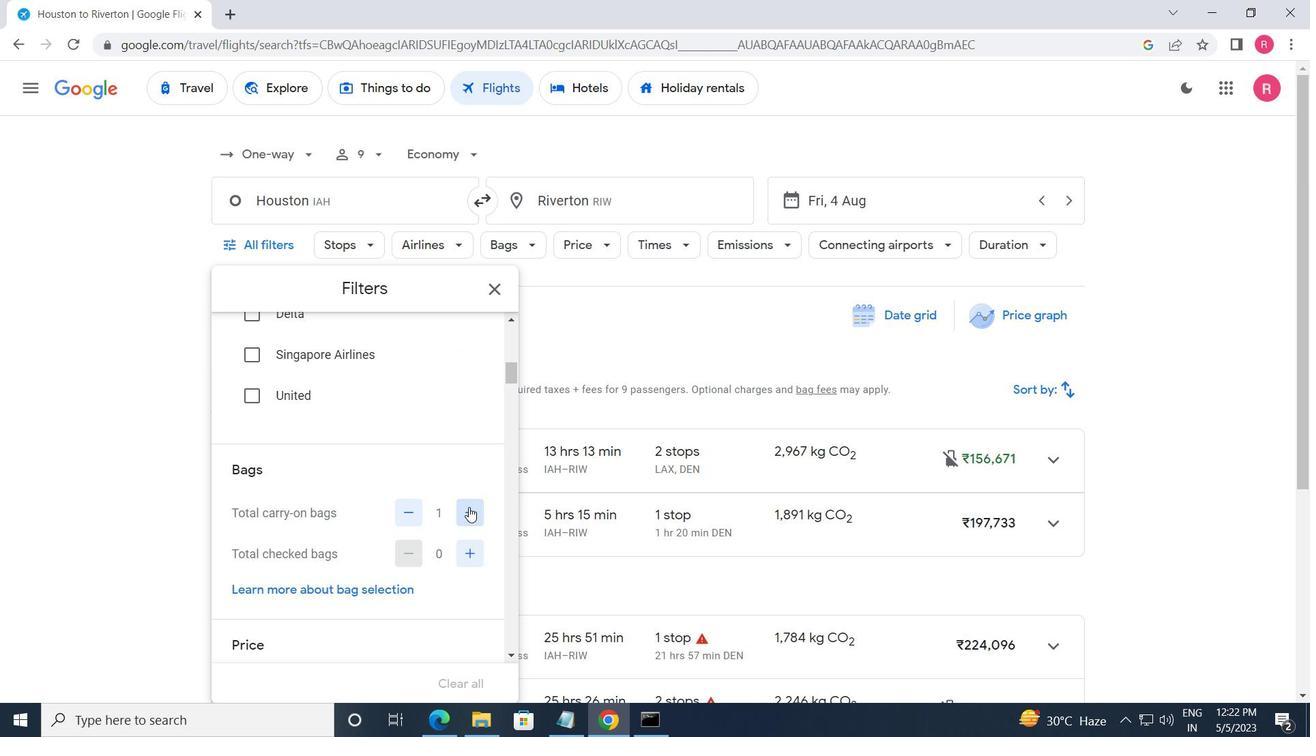 
Action: Mouse pressed left at (469, 507)
Screenshot: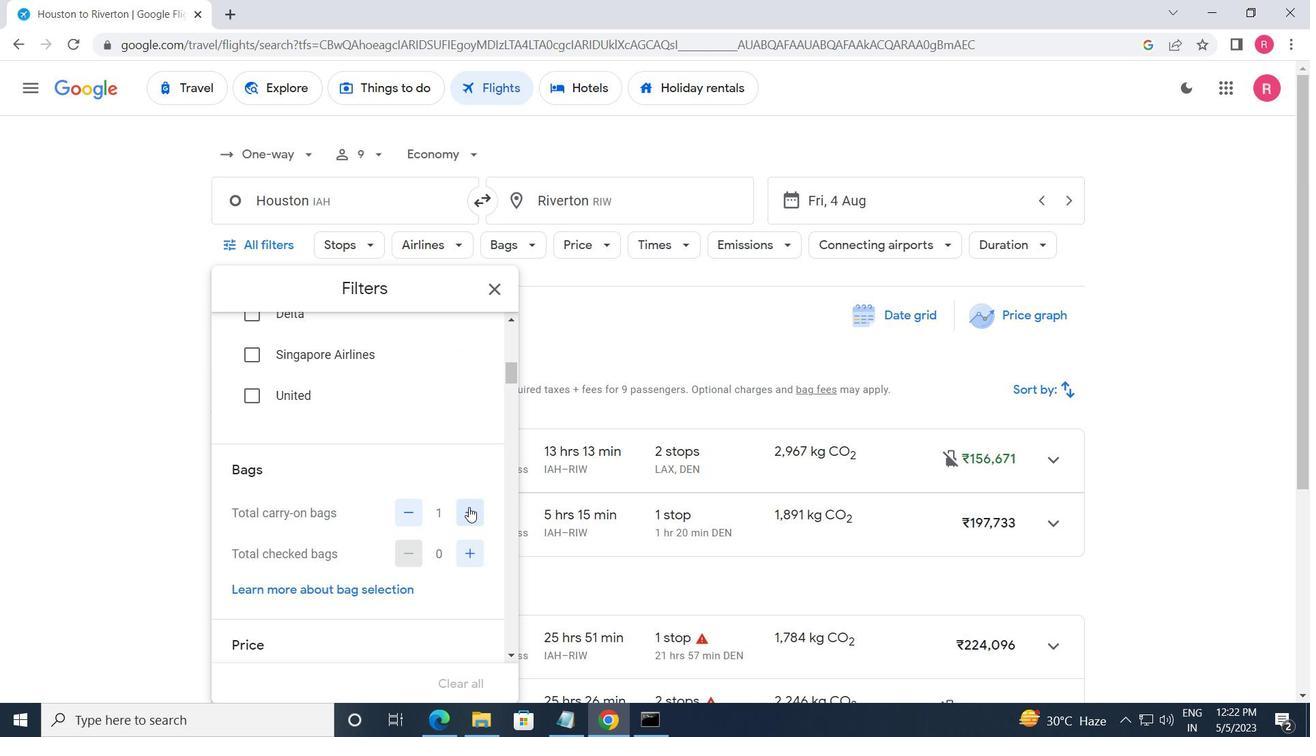 
Action: Mouse moved to (470, 506)
Screenshot: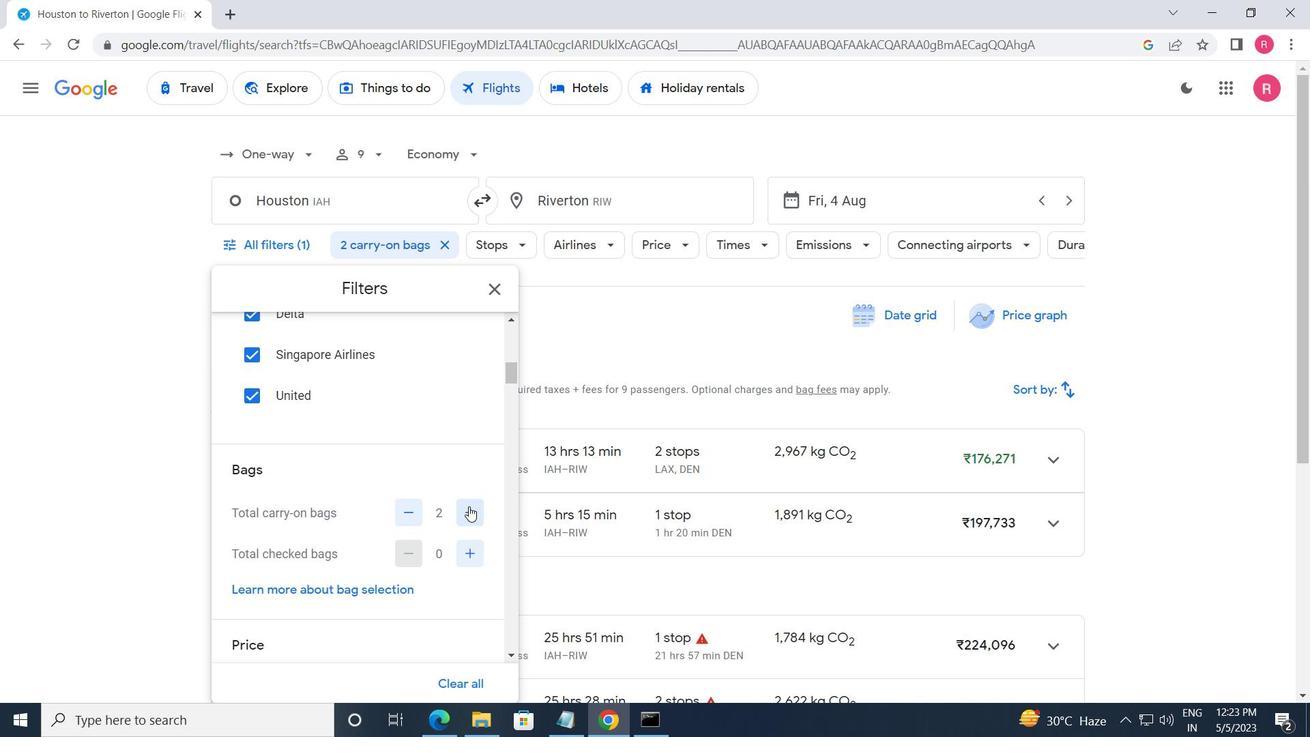 
Action: Mouse scrolled (470, 505) with delta (0, 0)
Screenshot: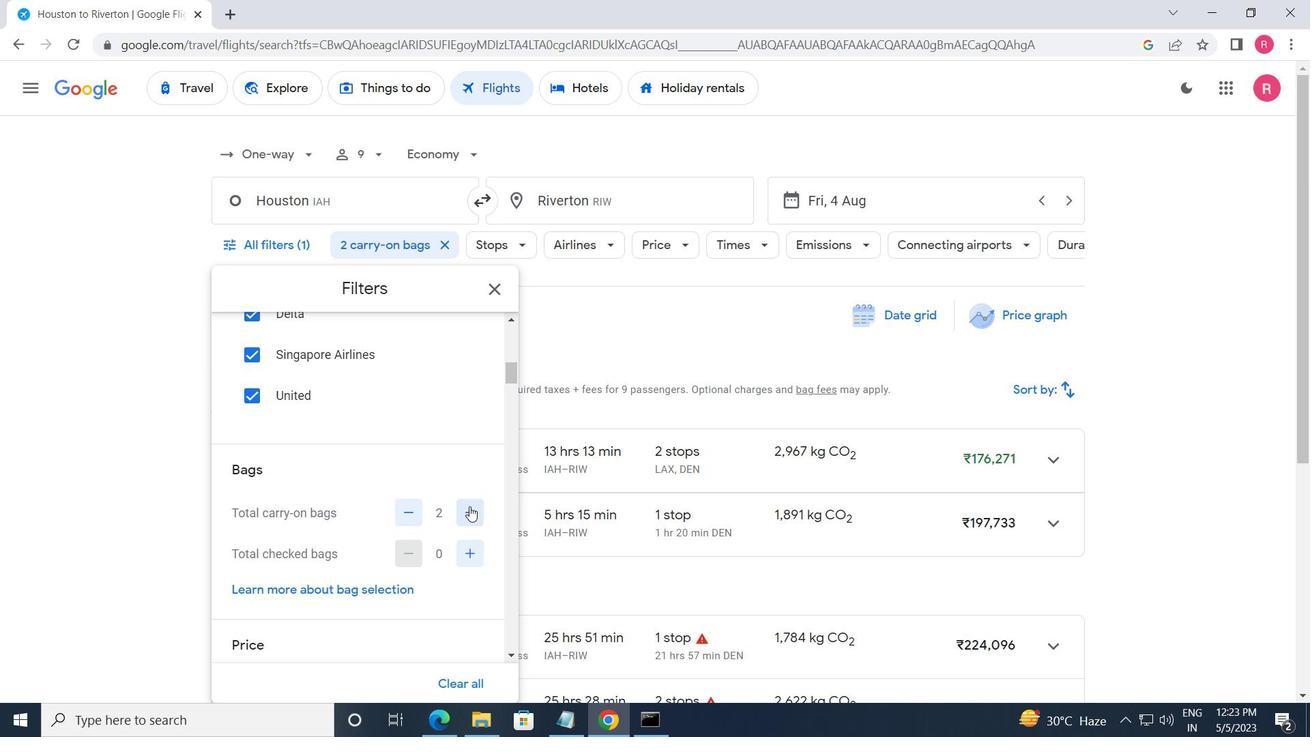 
Action: Mouse scrolled (470, 505) with delta (0, 0)
Screenshot: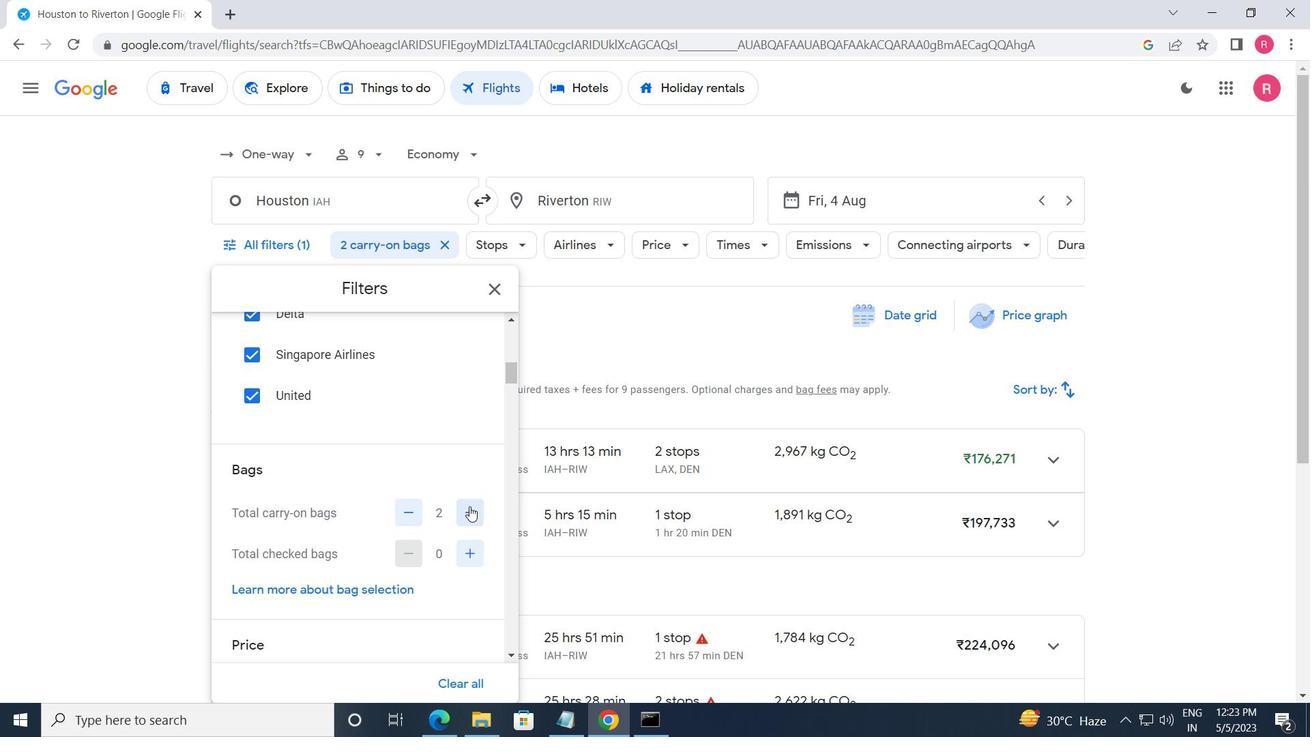 
Action: Mouse scrolled (470, 505) with delta (0, 0)
Screenshot: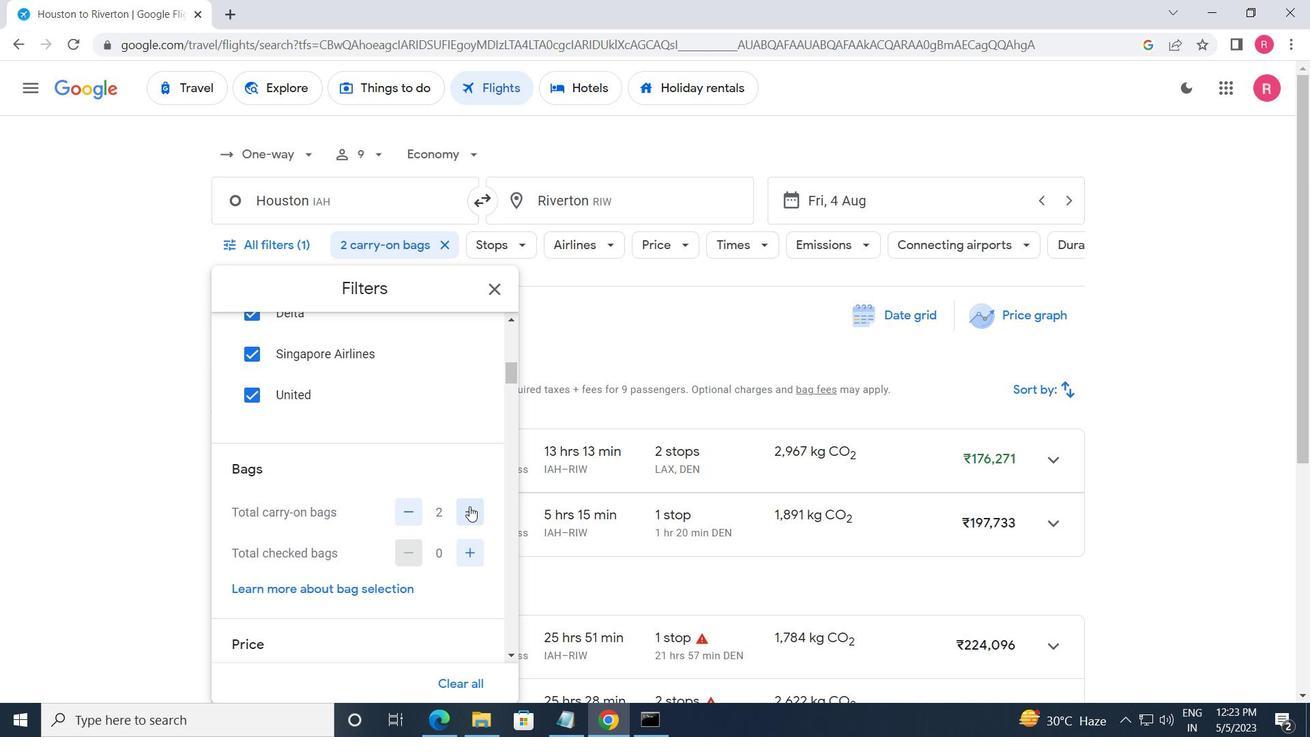 
Action: Mouse moved to (480, 485)
Screenshot: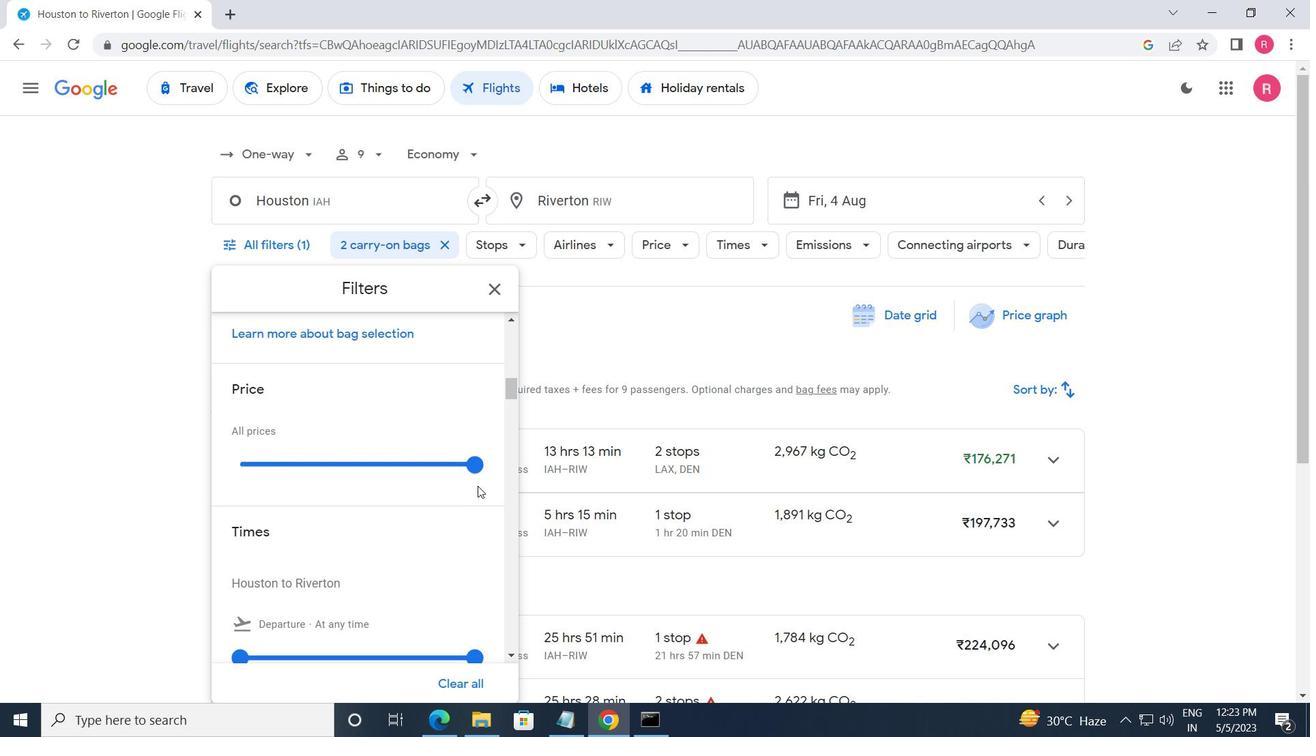 
Action: Mouse pressed left at (480, 485)
Screenshot: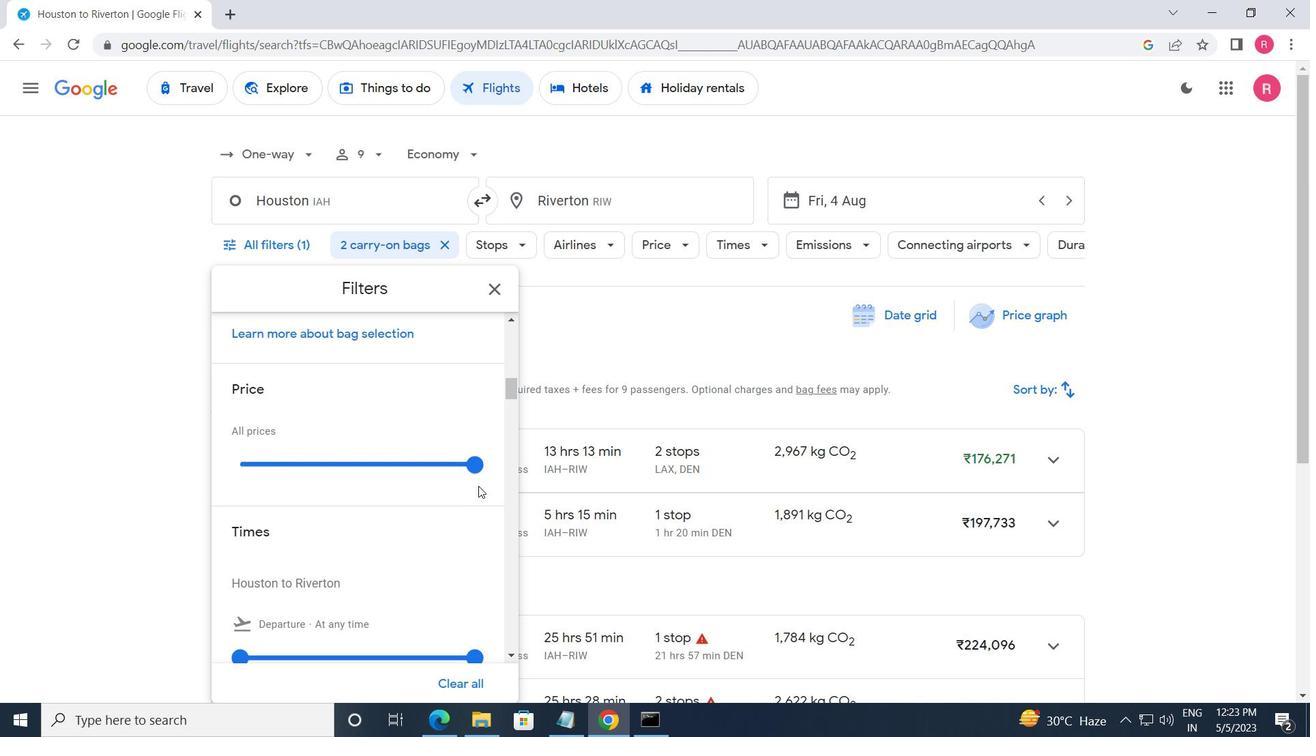 
Action: Mouse moved to (465, 466)
Screenshot: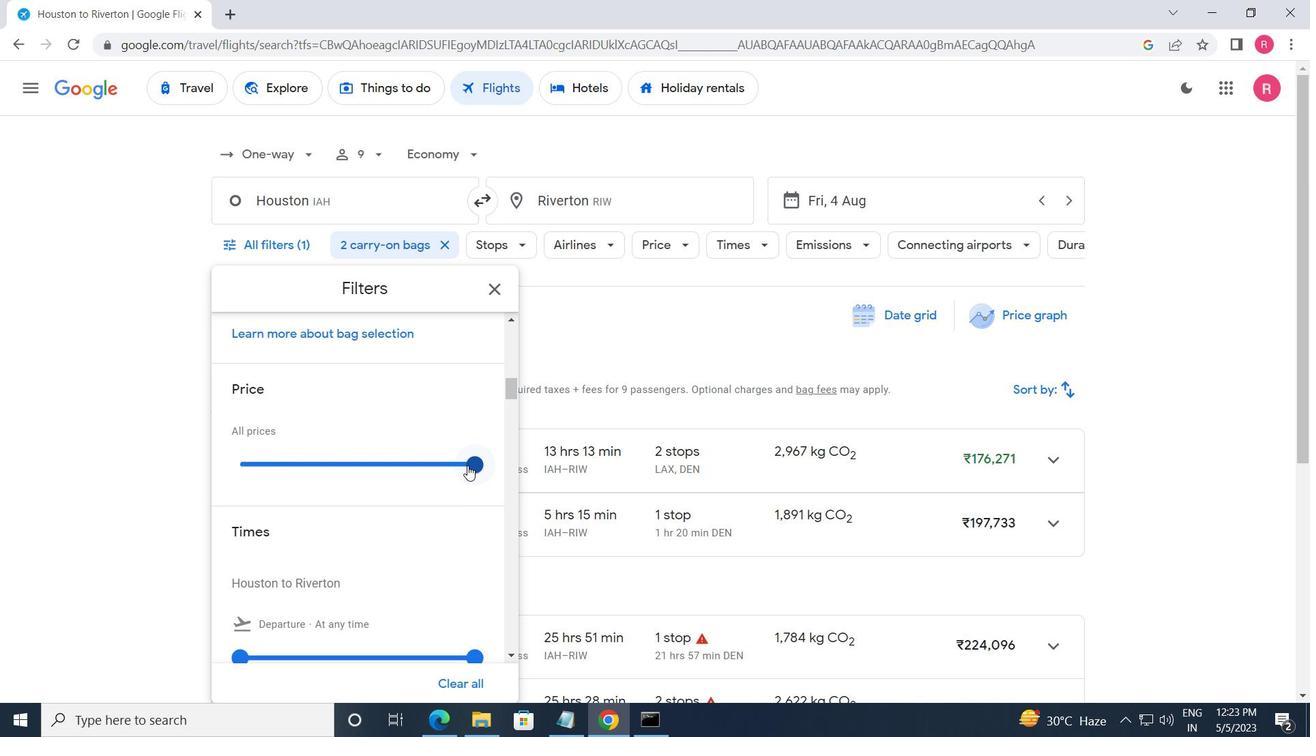 
Action: Mouse pressed left at (465, 466)
Screenshot: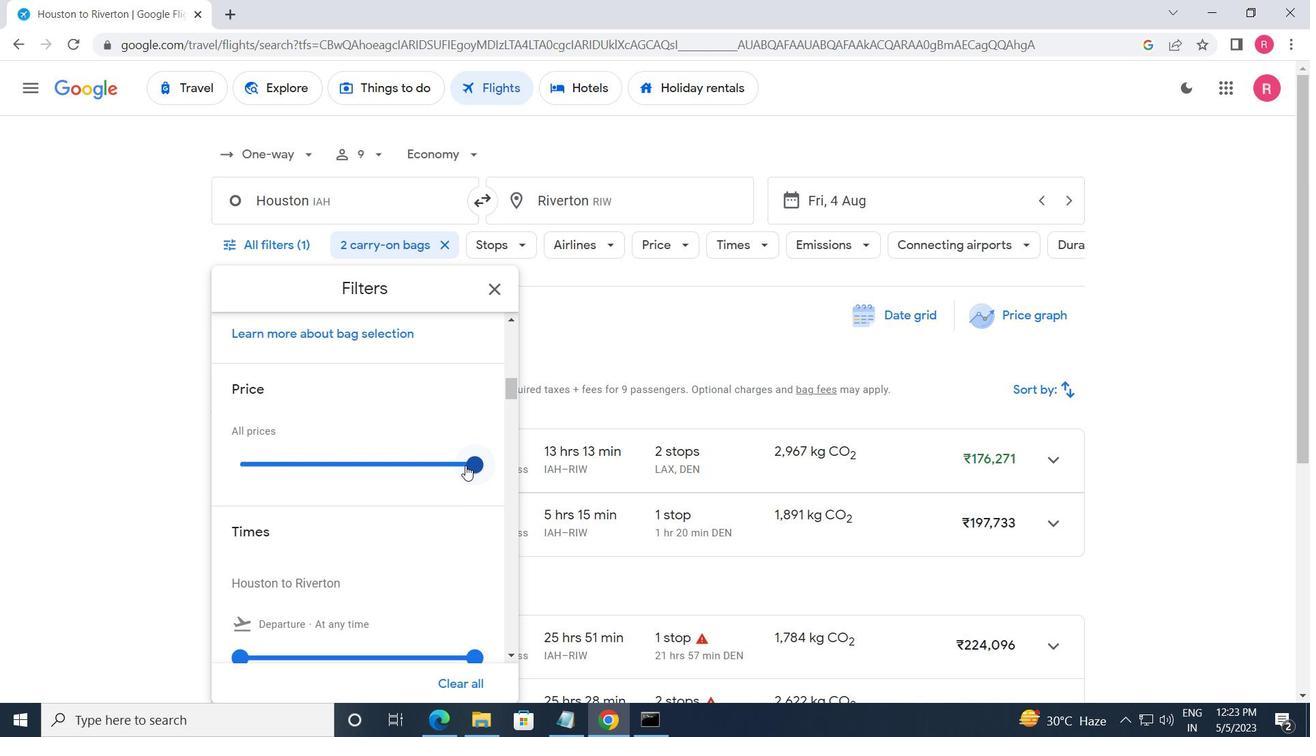 
Action: Mouse moved to (252, 472)
Screenshot: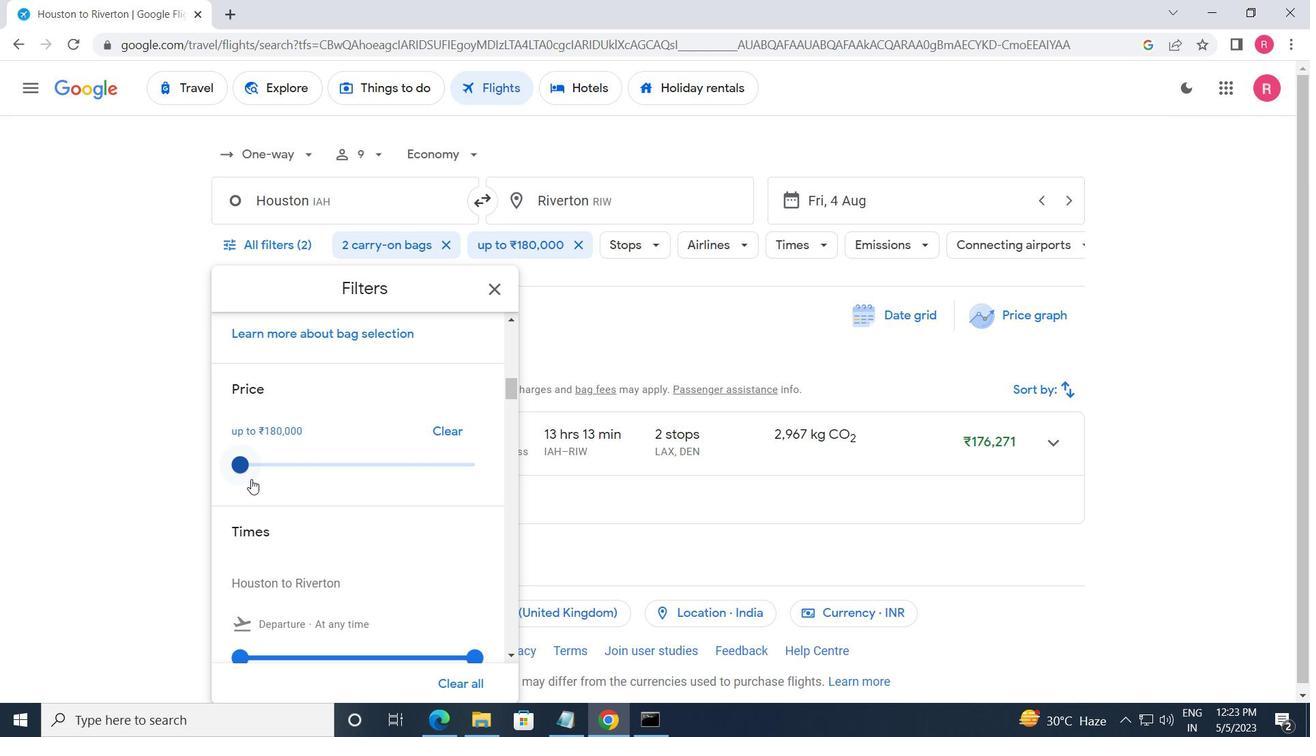 
Action: Mouse scrolled (252, 471) with delta (0, 0)
Screenshot: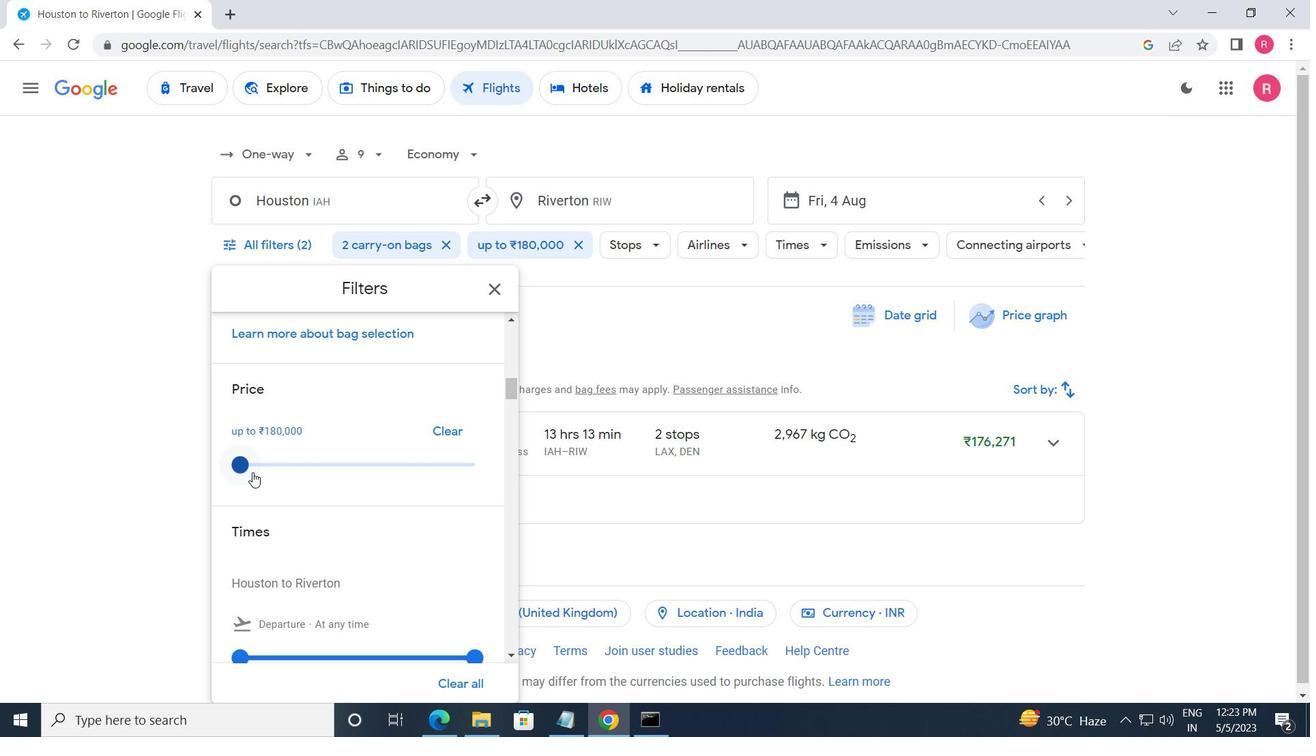 
Action: Mouse scrolled (252, 471) with delta (0, 0)
Screenshot: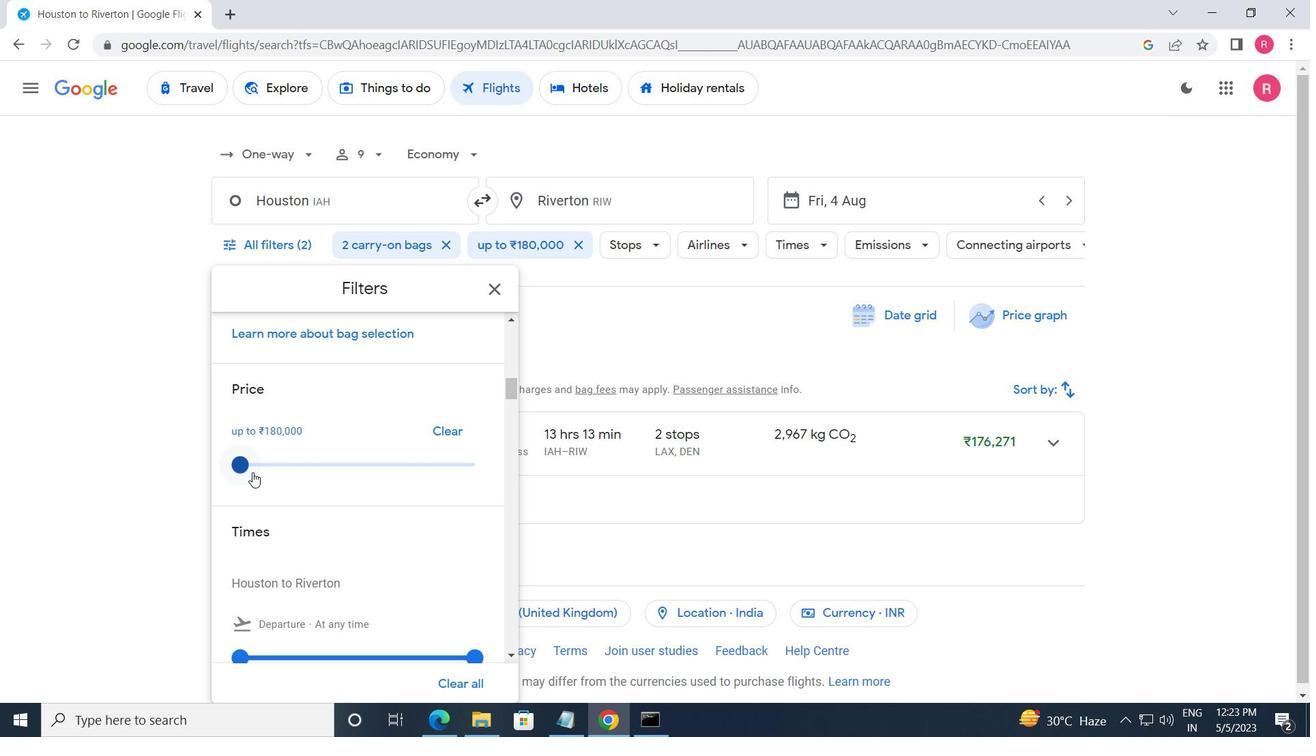 
Action: Mouse moved to (249, 479)
Screenshot: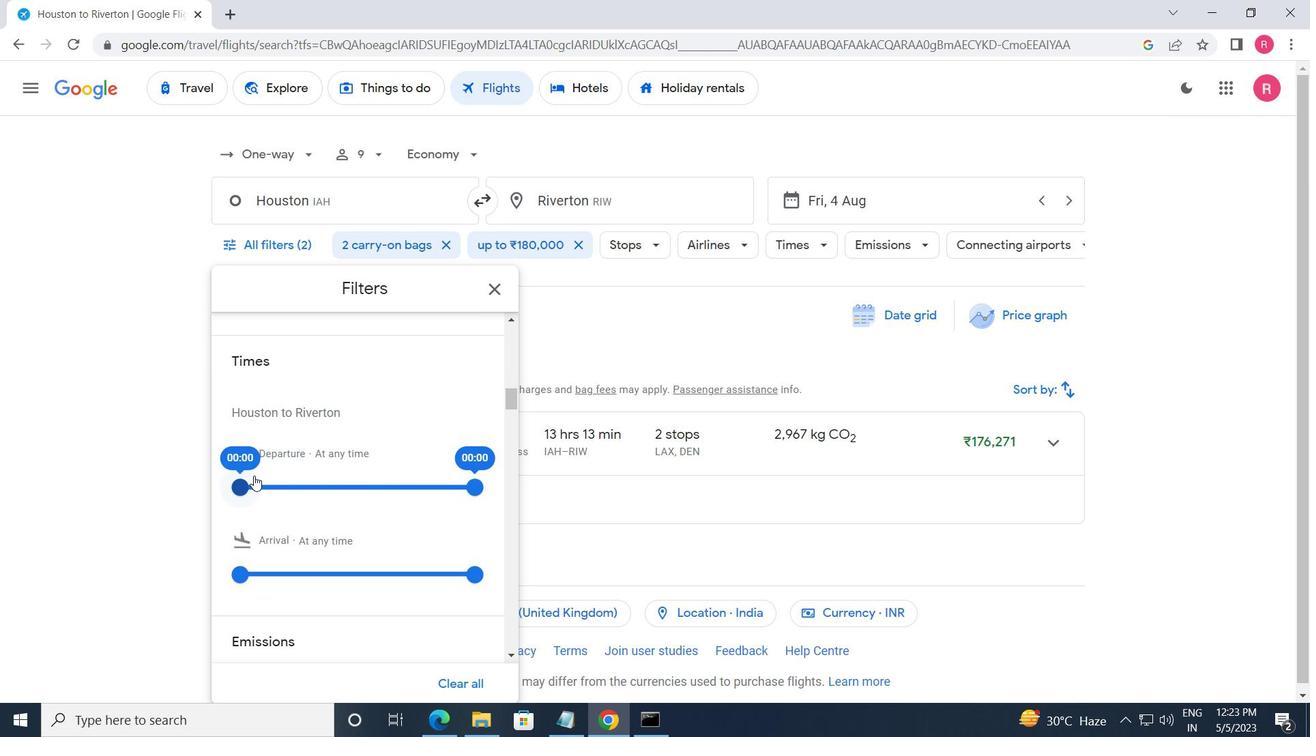 
Action: Mouse pressed left at (249, 479)
Screenshot: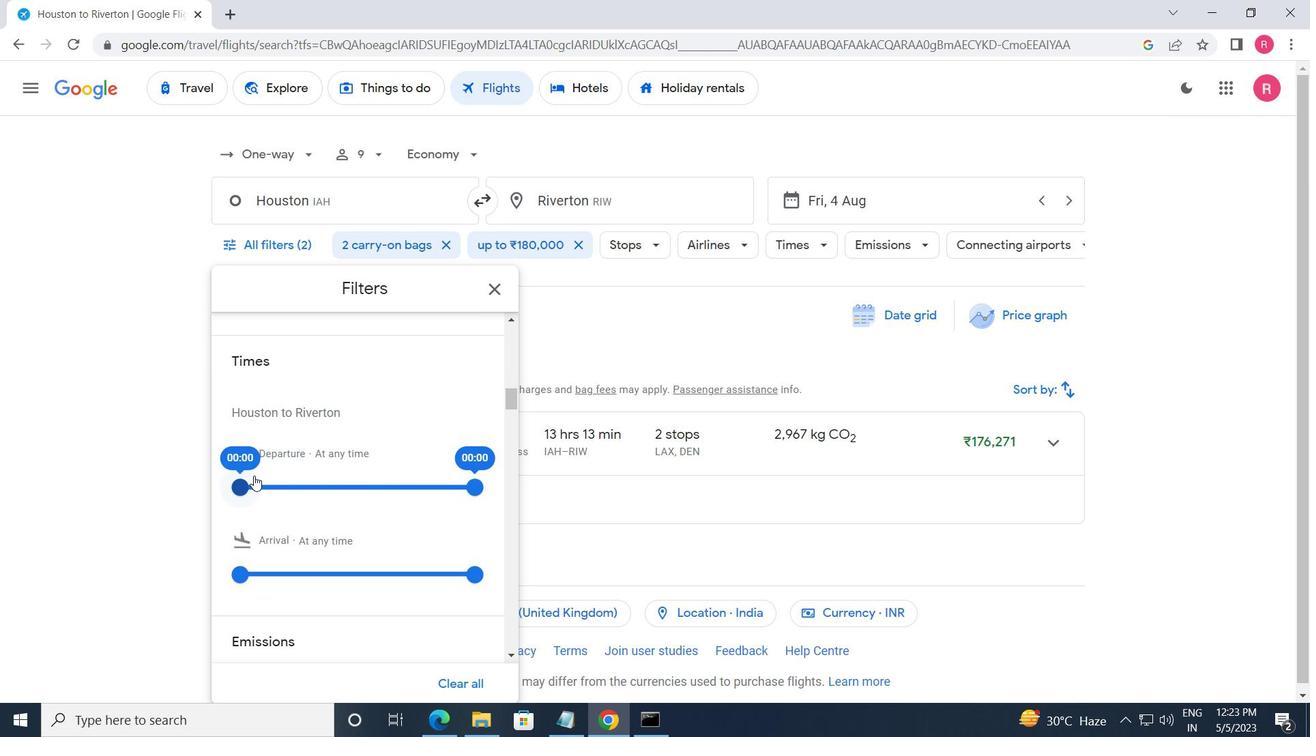
Action: Mouse moved to (473, 492)
Screenshot: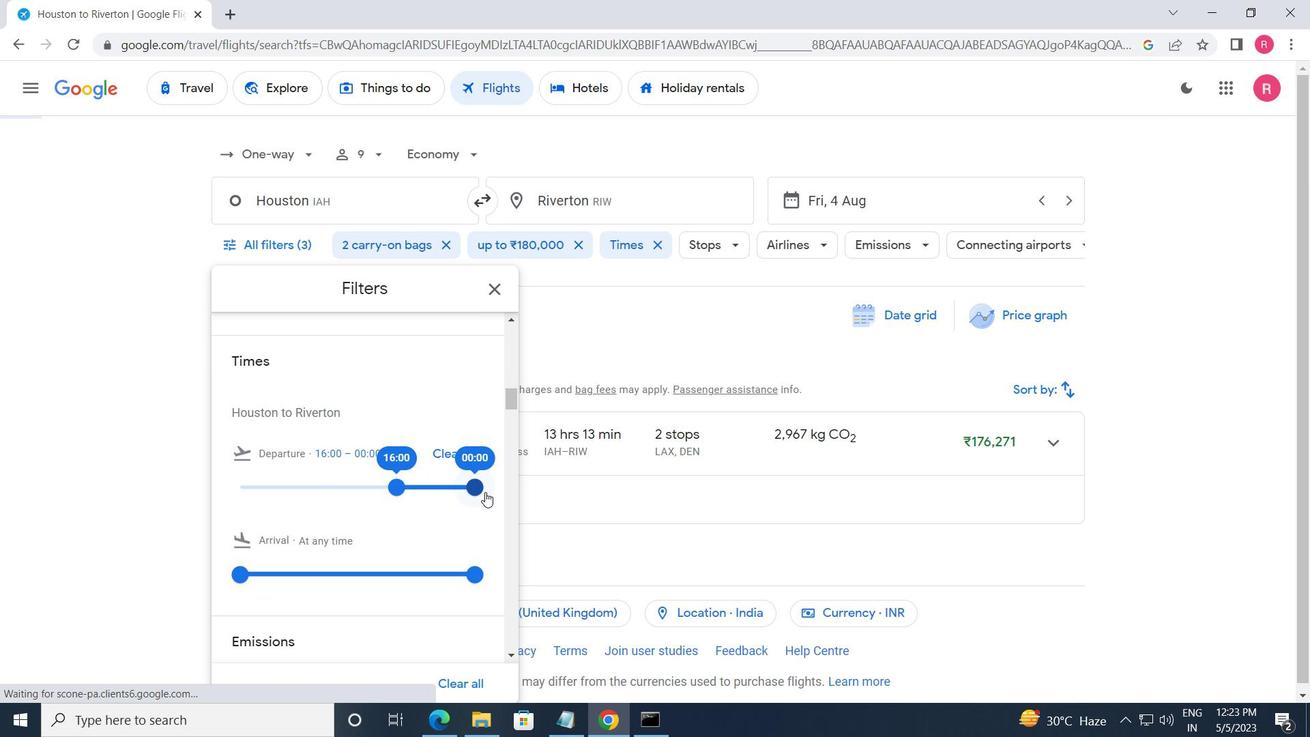 
Action: Mouse pressed left at (473, 492)
Screenshot: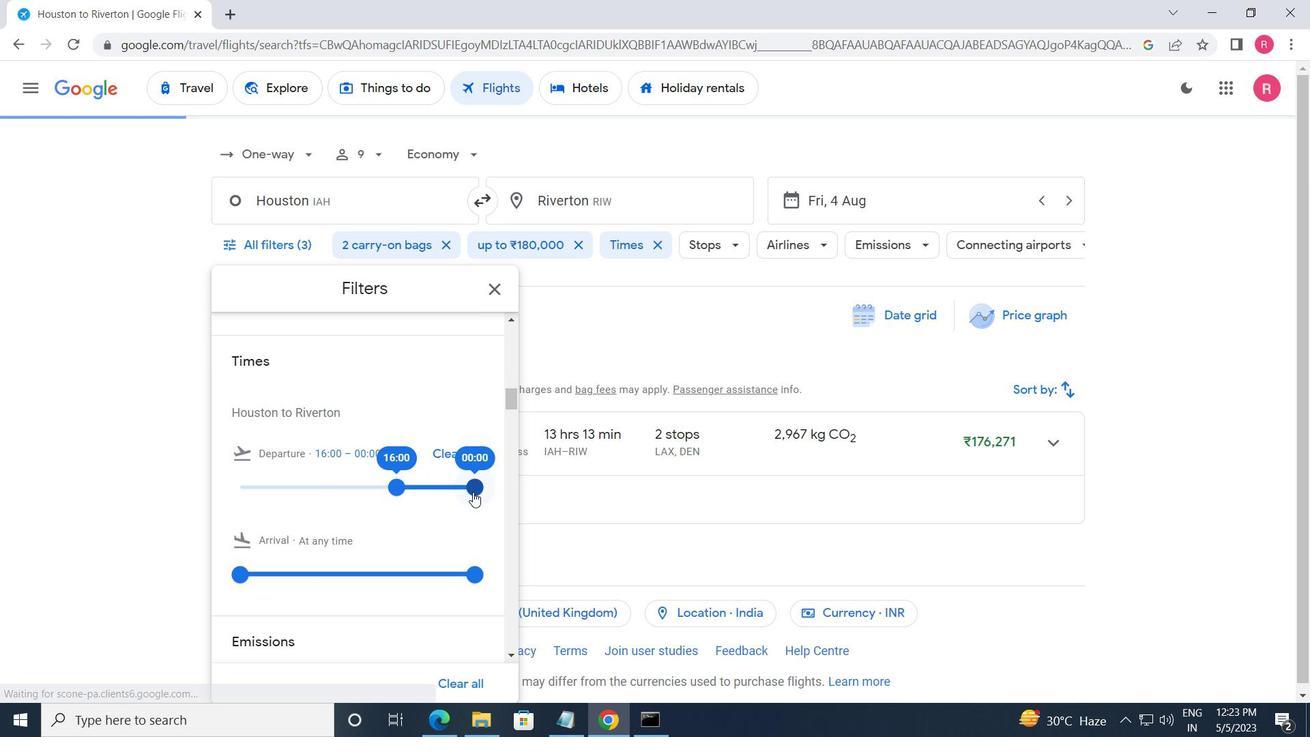 
Action: Mouse moved to (486, 281)
Screenshot: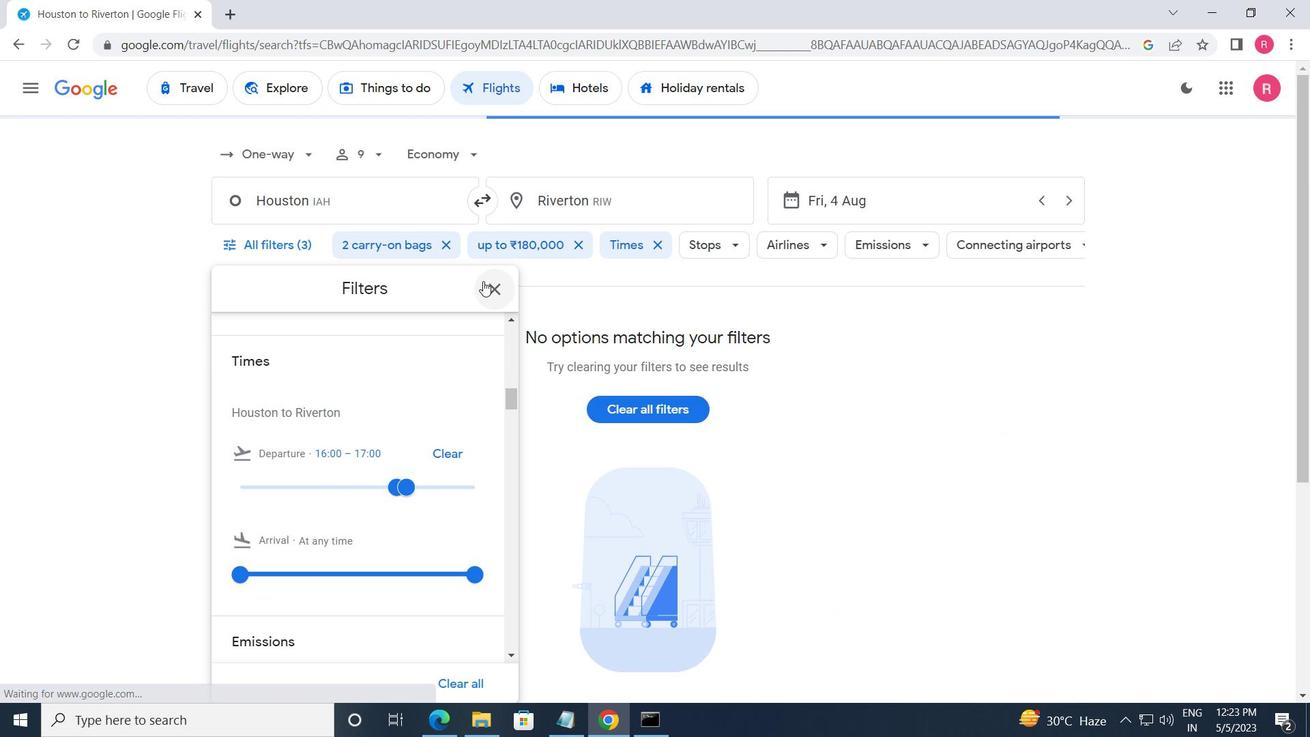 
Action: Mouse pressed left at (486, 281)
Screenshot: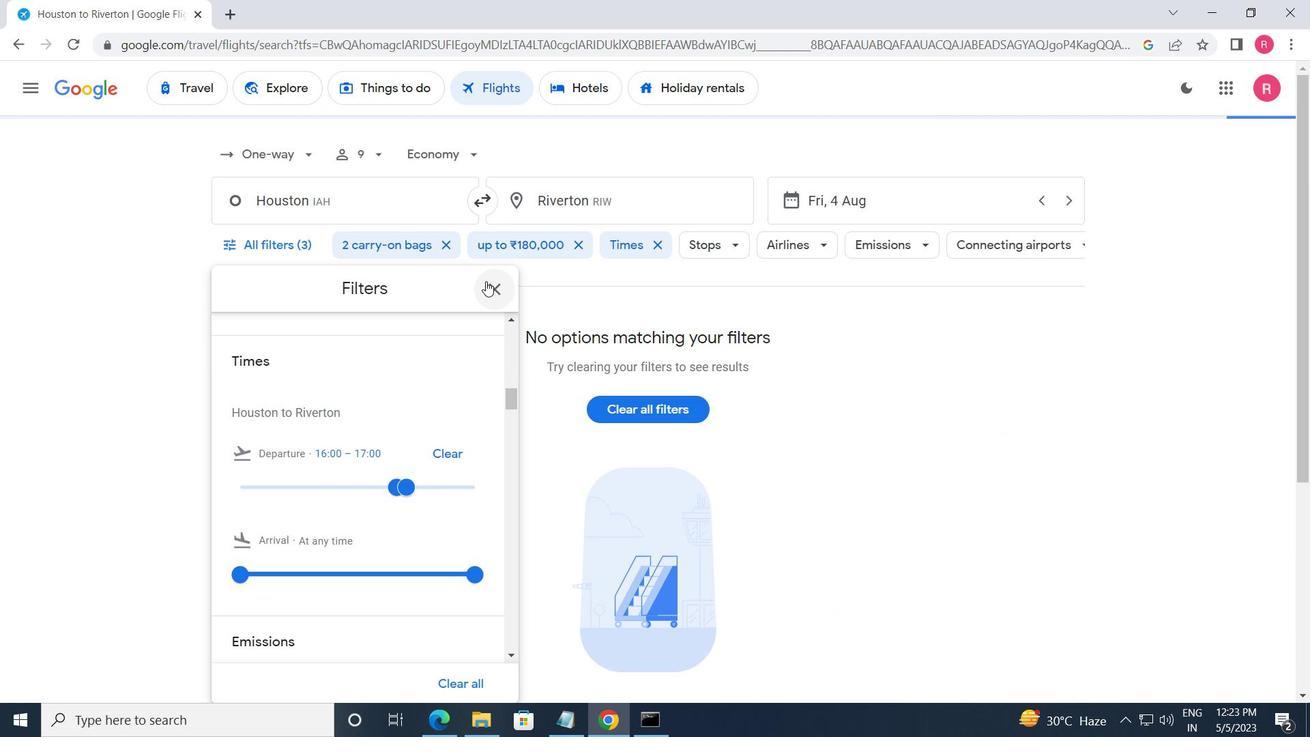 
